 Task: Access Chrome's Developer Tools for inspecting and debugging web pages.
Action: Key pressed <Key.shift><Key.shift><Key.shift><Key.shift><Key.shift><Key.shift><Key.shift><Key.shift><Key.shift><Key.shift><Key.shift><Key.shift><Key.shift><Key.shift><Key.shift><Key.shift><Key.shift>ctrl+I
Screenshot: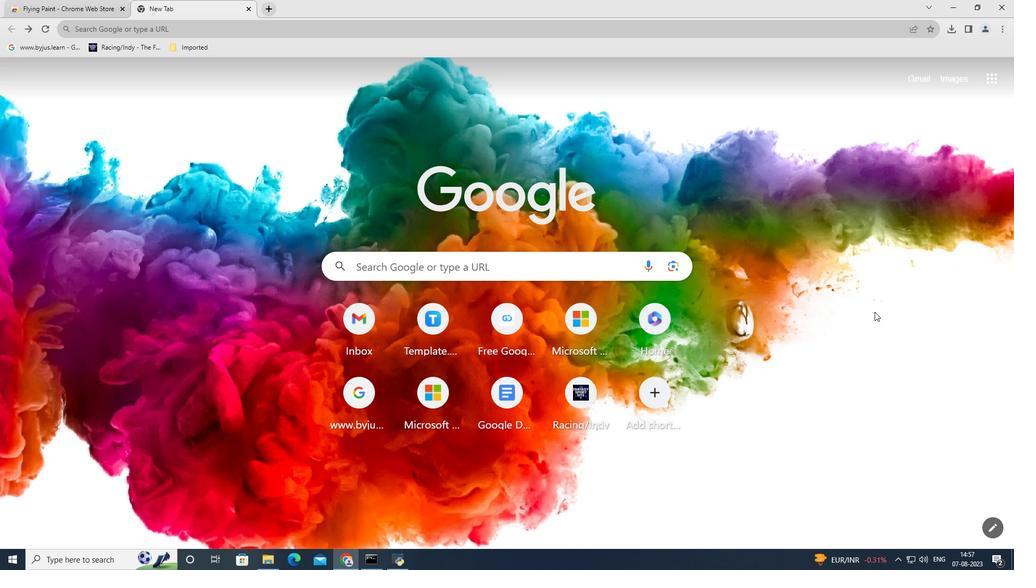 
Action: Mouse moved to (873, 290)
Screenshot: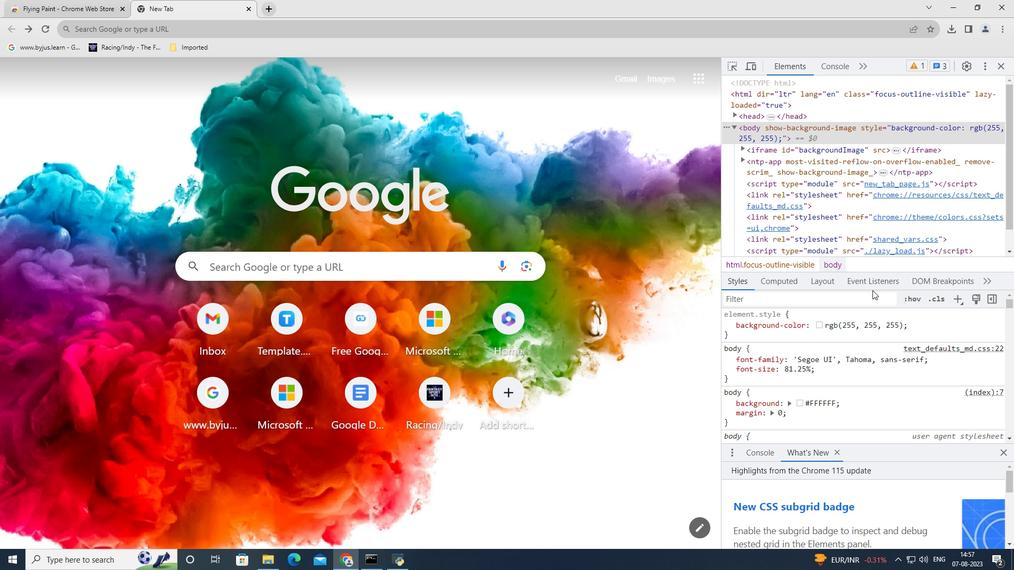 
Action: Mouse scrolled (873, 290) with delta (0, 0)
Screenshot: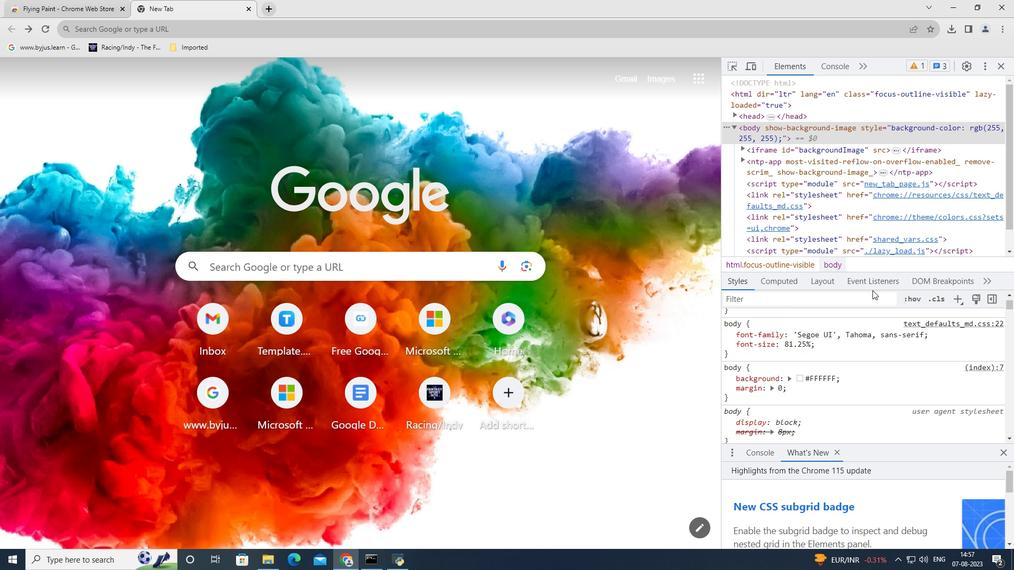 
Action: Mouse scrolled (873, 290) with delta (0, 0)
Screenshot: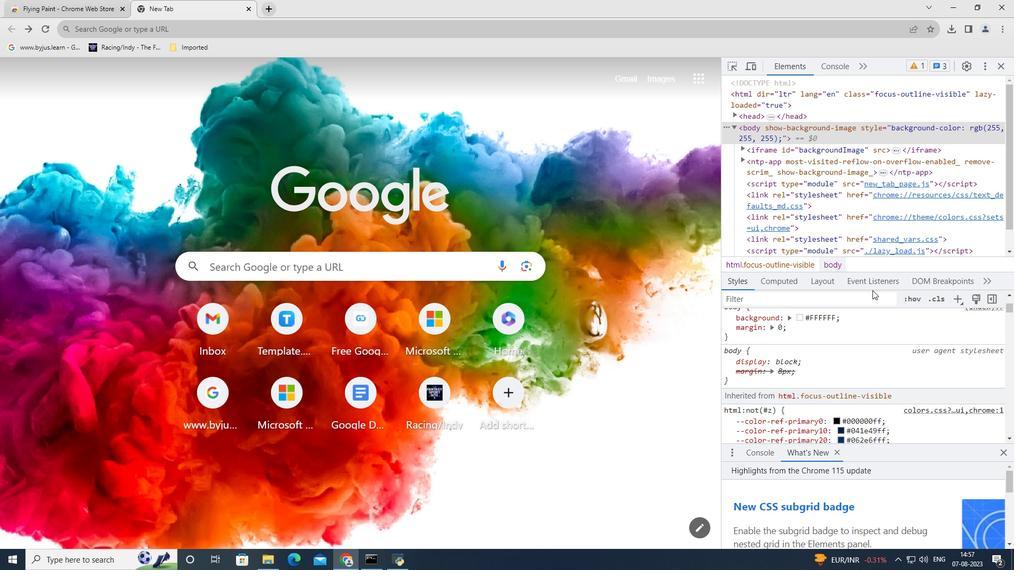 
Action: Mouse scrolled (873, 290) with delta (0, 0)
Screenshot: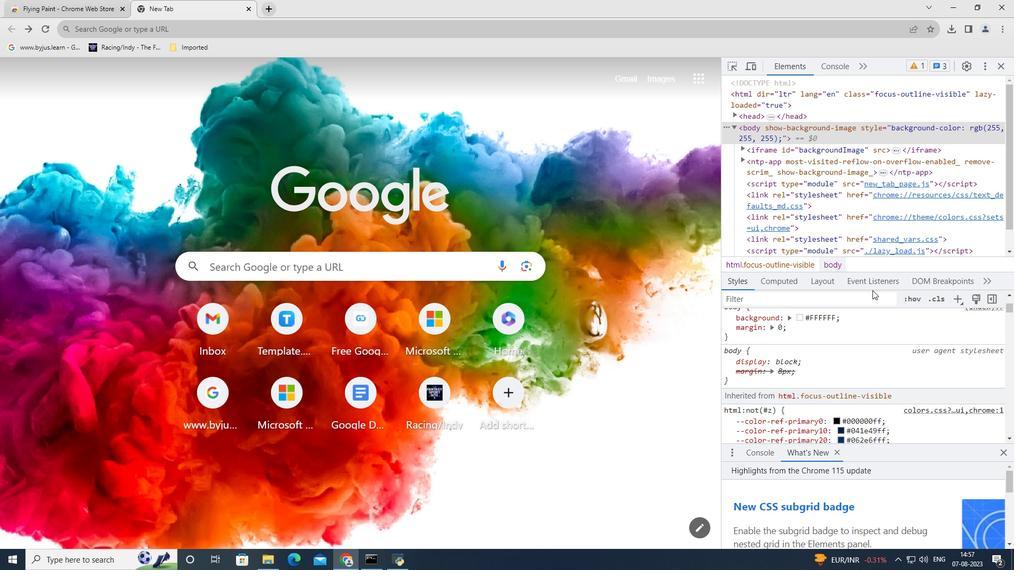 
Action: Mouse scrolled (873, 290) with delta (0, 0)
Screenshot: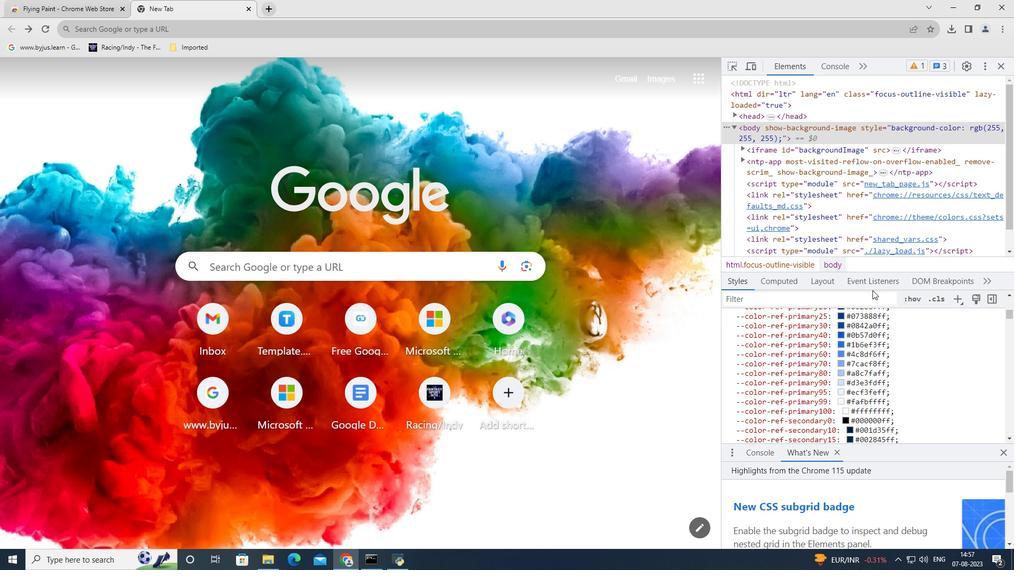 
Action: Mouse scrolled (873, 290) with delta (0, 0)
Screenshot: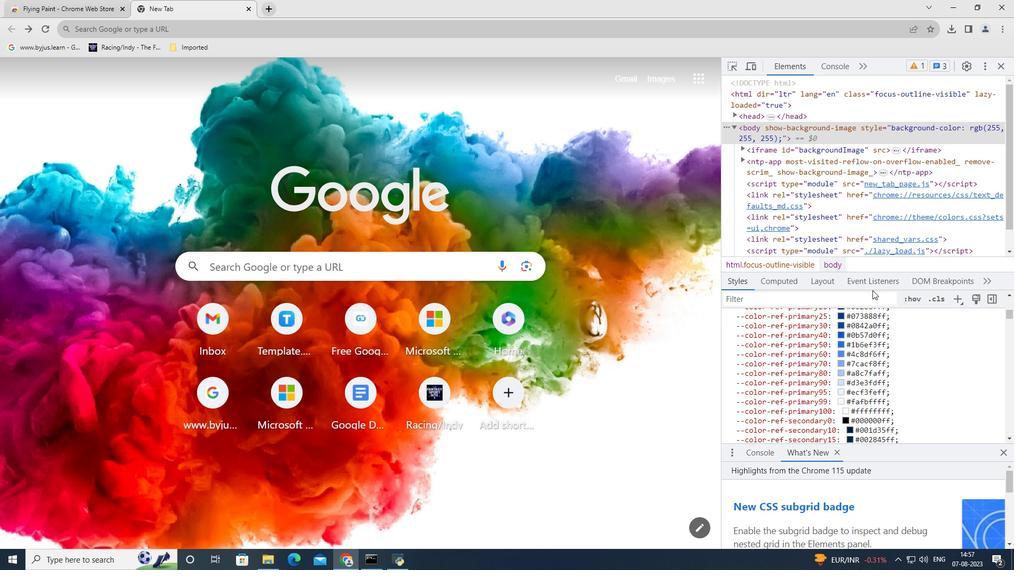 
Action: Mouse scrolled (873, 290) with delta (0, 0)
Screenshot: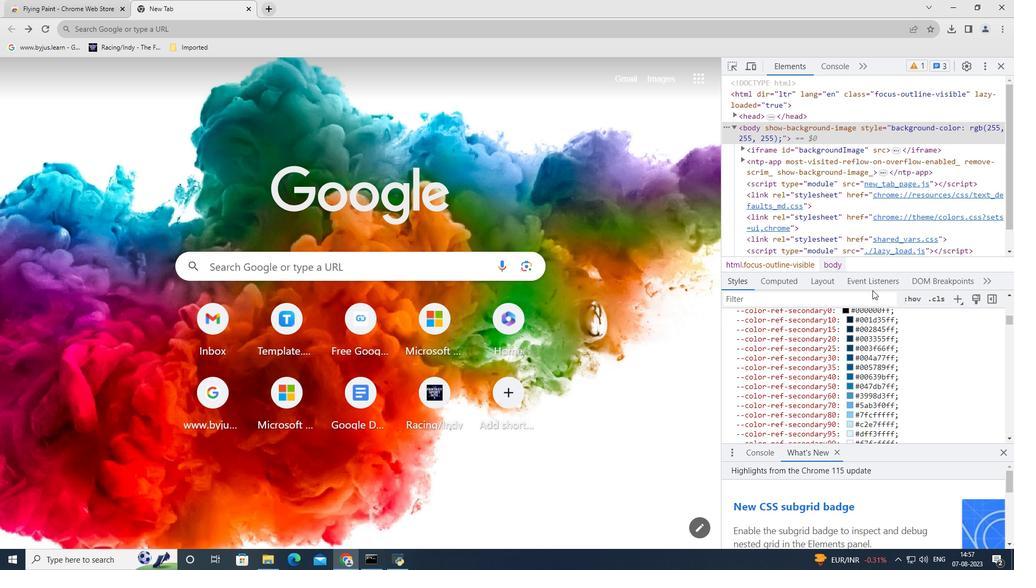 
Action: Mouse scrolled (873, 290) with delta (0, 0)
Screenshot: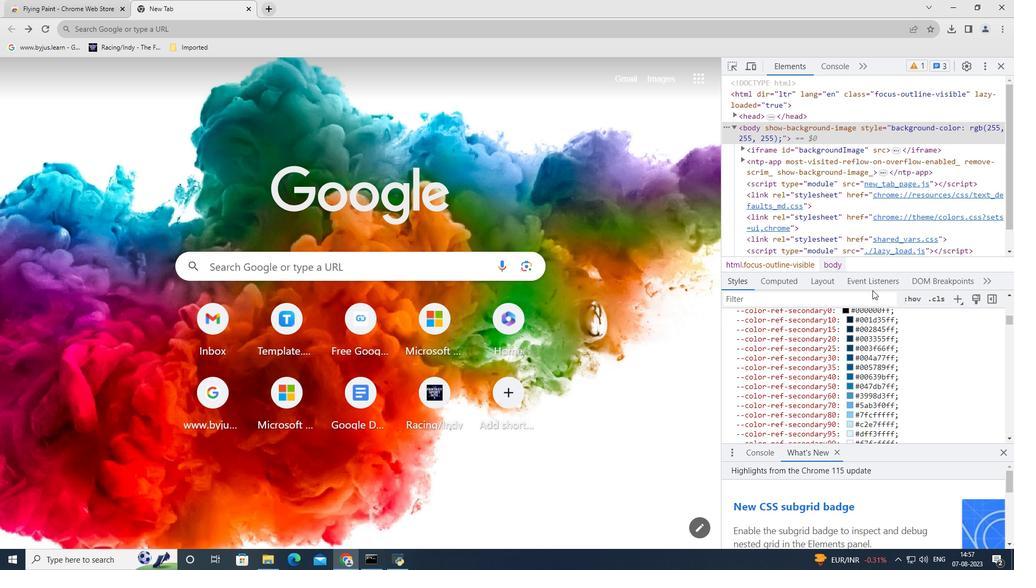 
Action: Mouse scrolled (873, 290) with delta (0, 0)
Screenshot: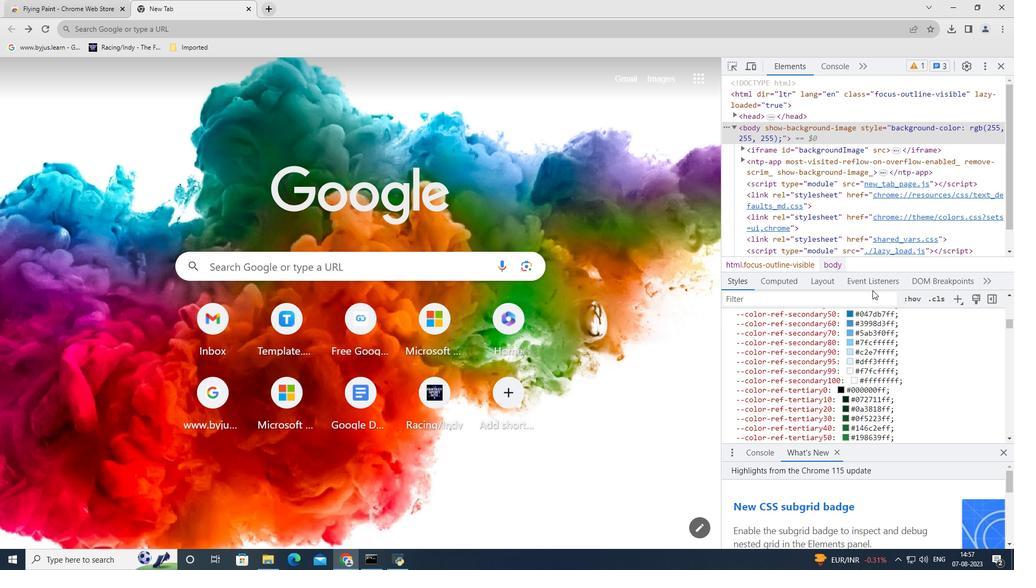 
Action: Mouse scrolled (873, 290) with delta (0, 0)
Screenshot: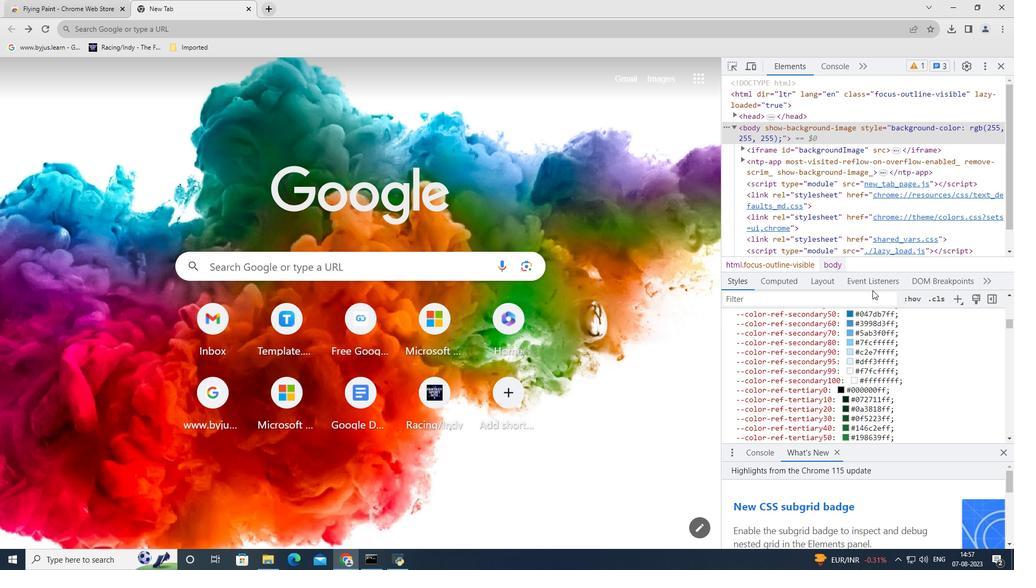 
Action: Mouse scrolled (873, 290) with delta (0, 0)
Screenshot: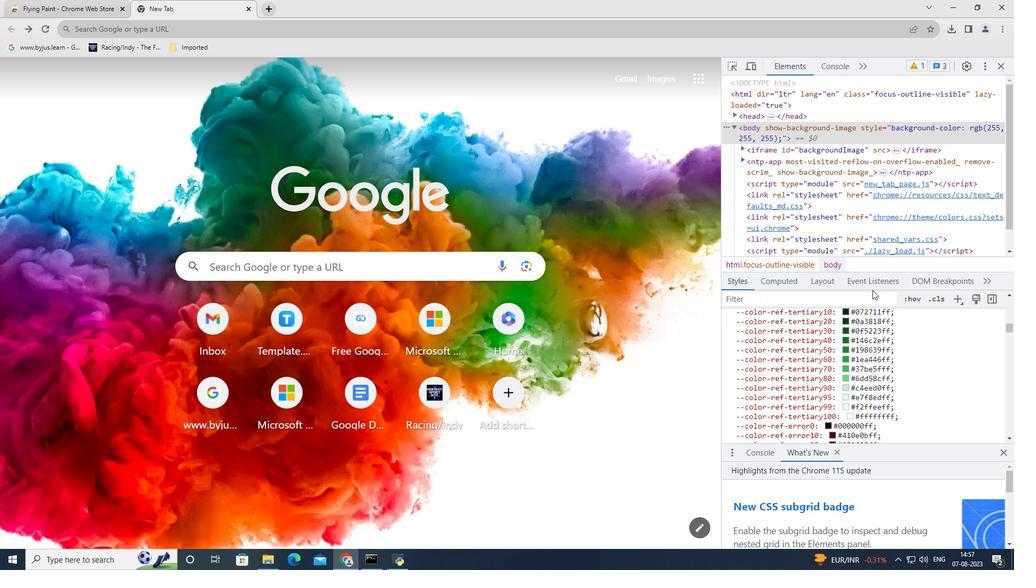 
Action: Mouse scrolled (873, 290) with delta (0, 0)
Screenshot: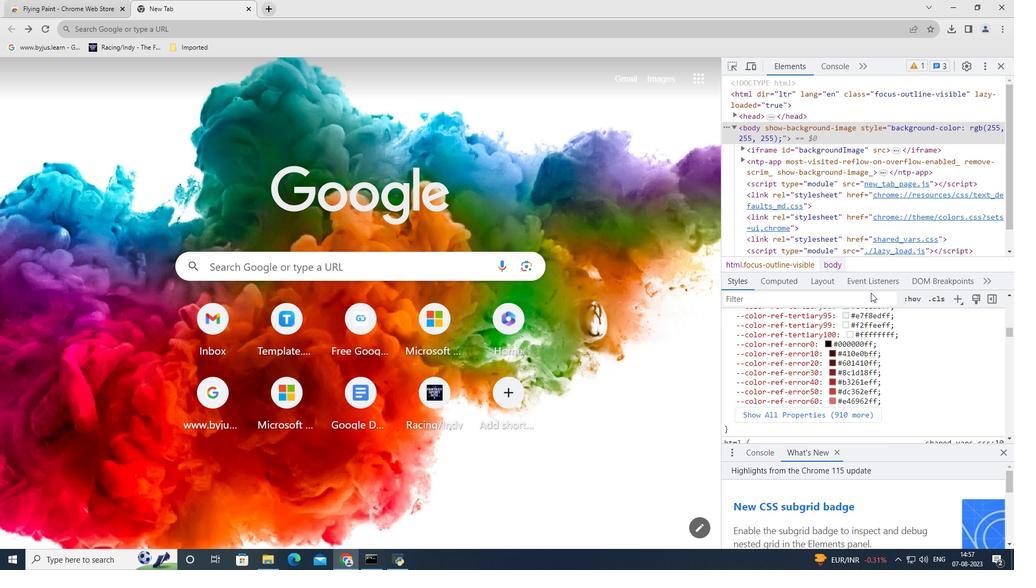 
Action: Mouse moved to (759, 445)
Screenshot: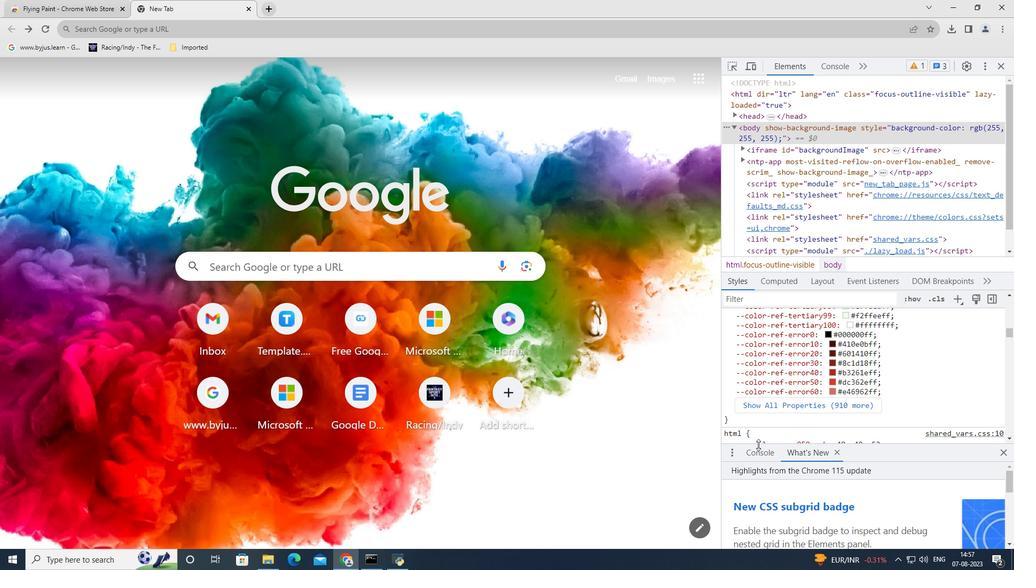 
Action: Mouse pressed left at (759, 445)
Screenshot: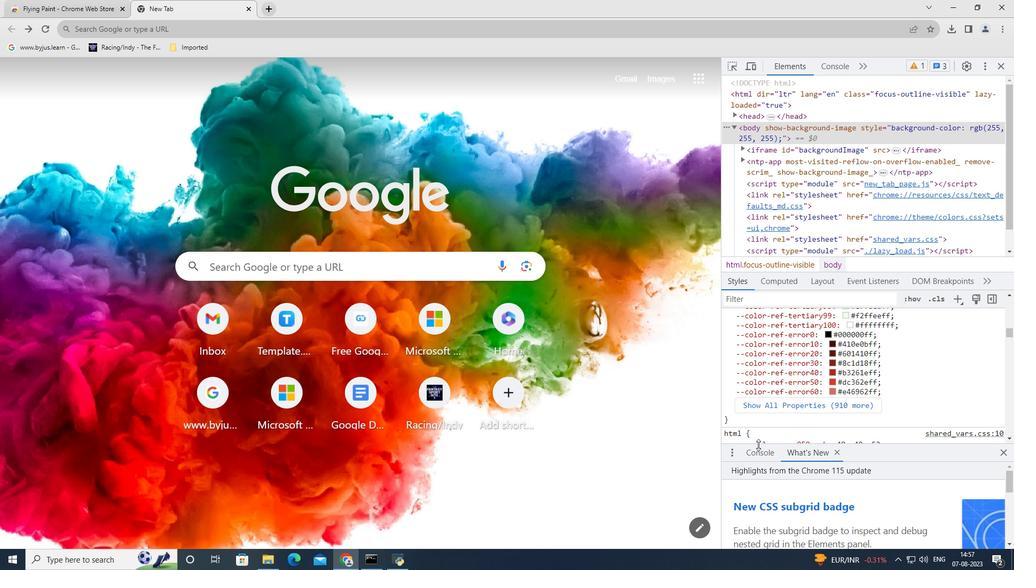
Action: Mouse moved to (758, 455)
Screenshot: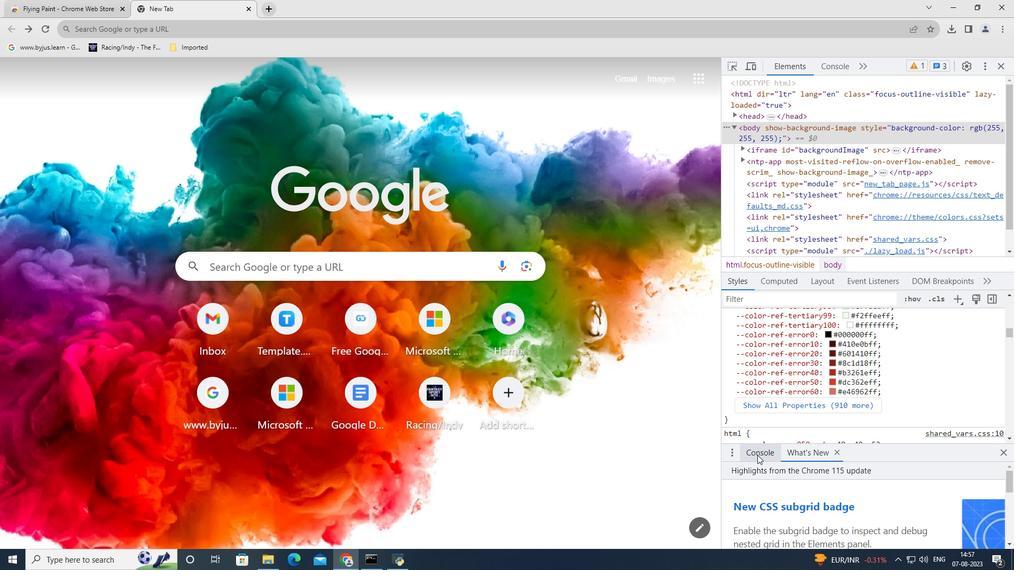 
Action: Mouse pressed left at (758, 455)
Screenshot: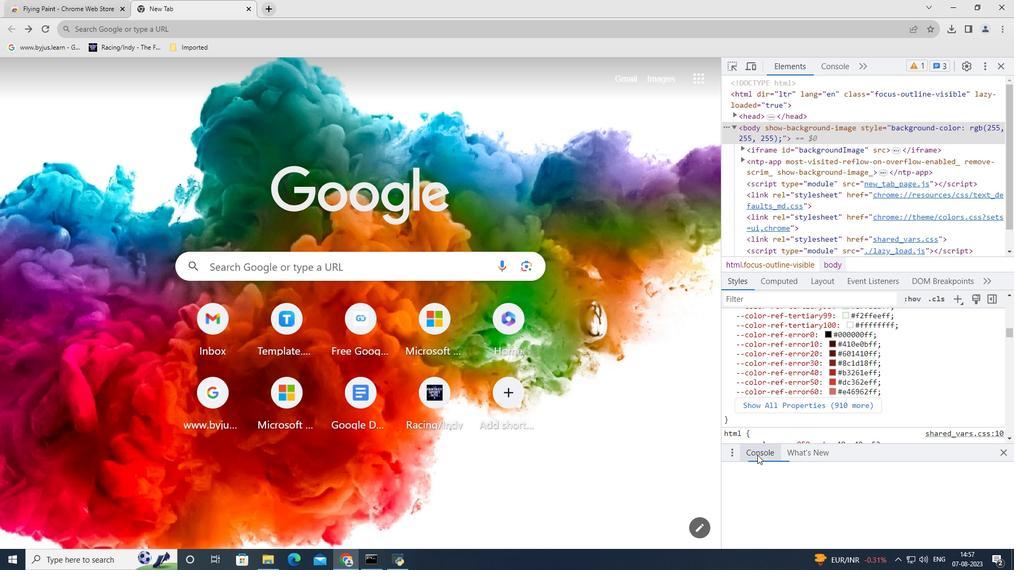 
Action: Mouse moved to (767, 432)
Screenshot: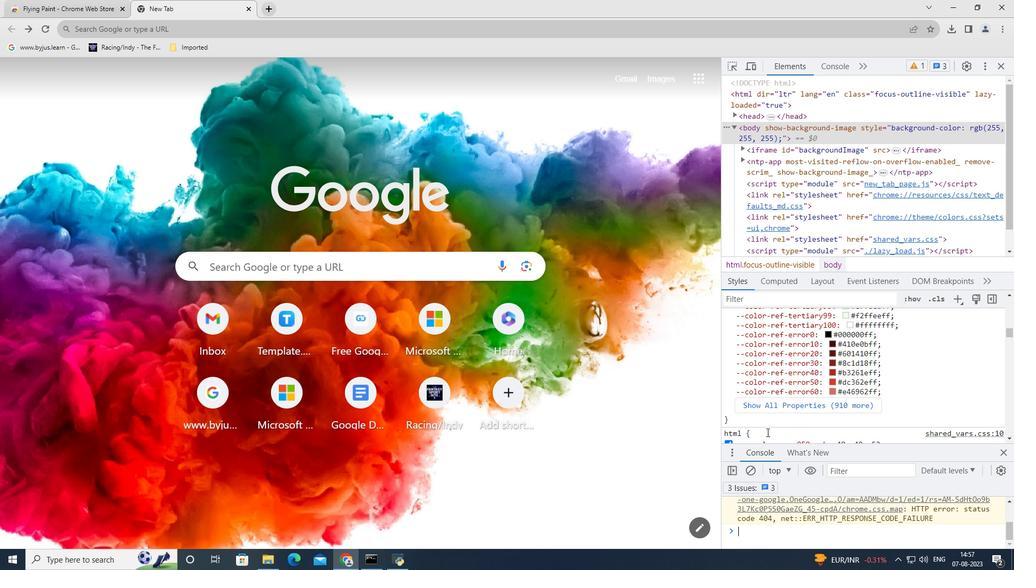 
Action: Mouse scrolled (767, 433) with delta (0, 0)
Screenshot: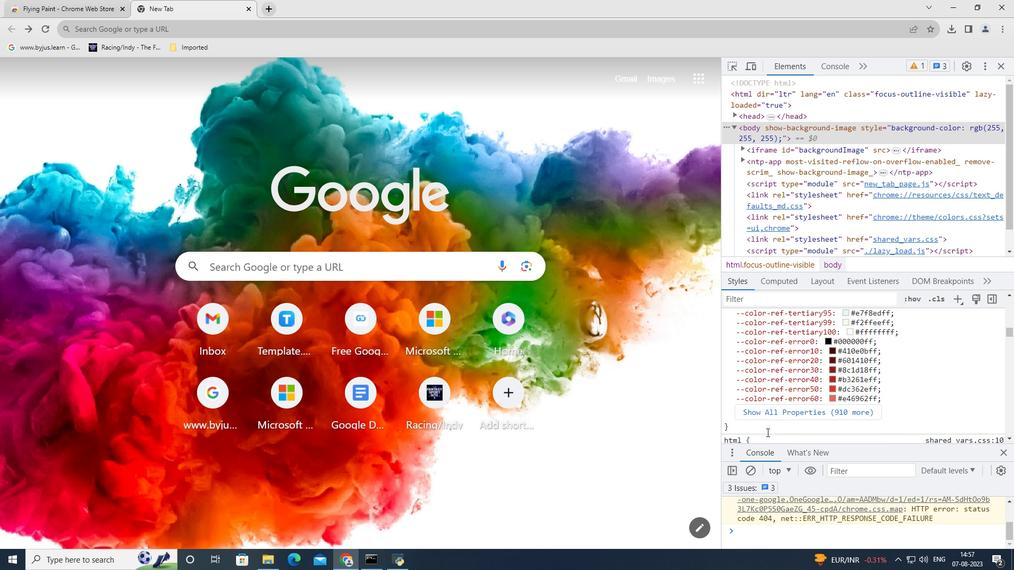 
Action: Mouse scrolled (767, 433) with delta (0, 0)
Screenshot: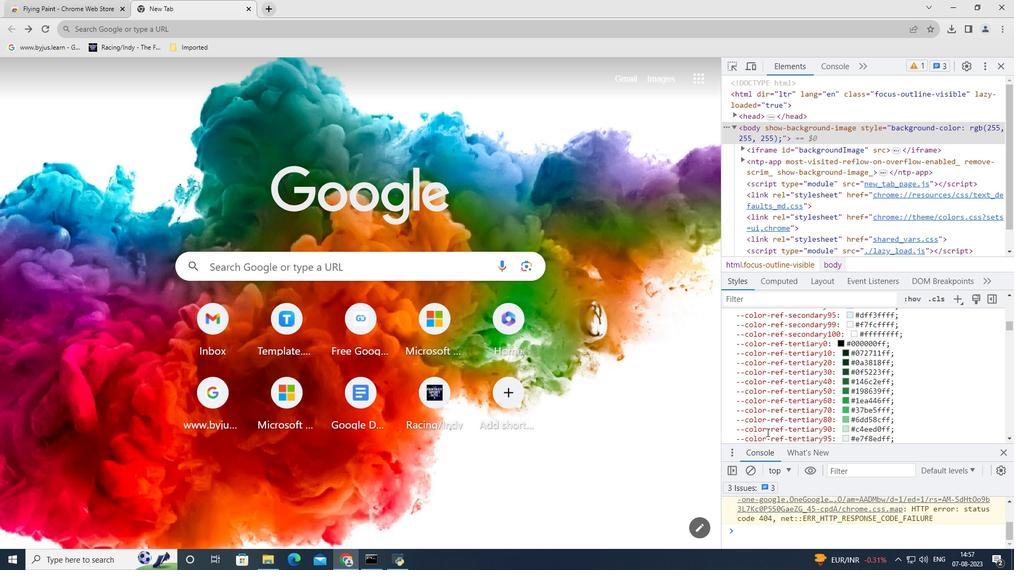 
Action: Mouse scrolled (767, 433) with delta (0, 0)
Screenshot: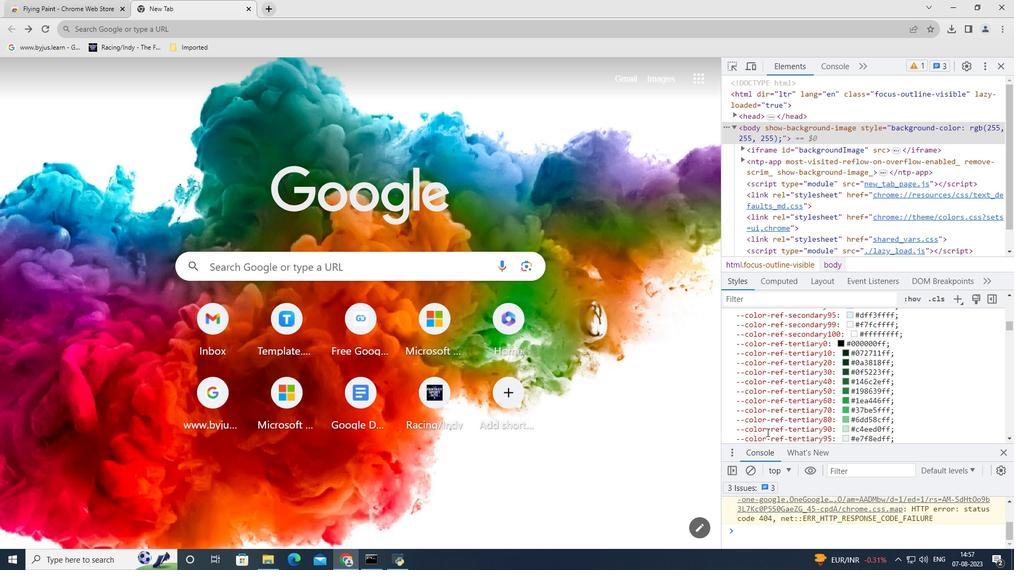 
Action: Mouse scrolled (767, 433) with delta (0, 0)
Screenshot: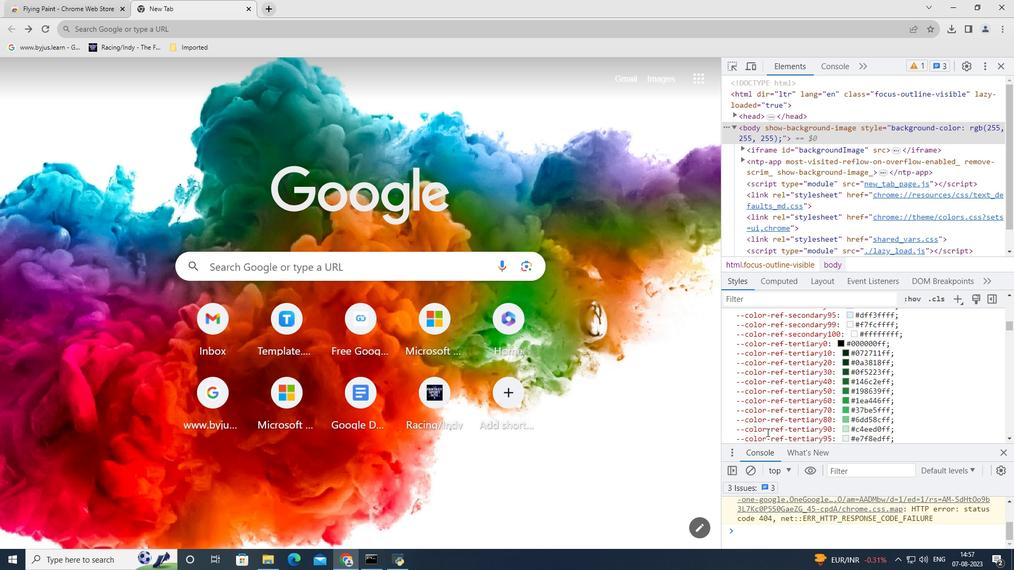 
Action: Mouse scrolled (767, 433) with delta (0, 0)
Screenshot: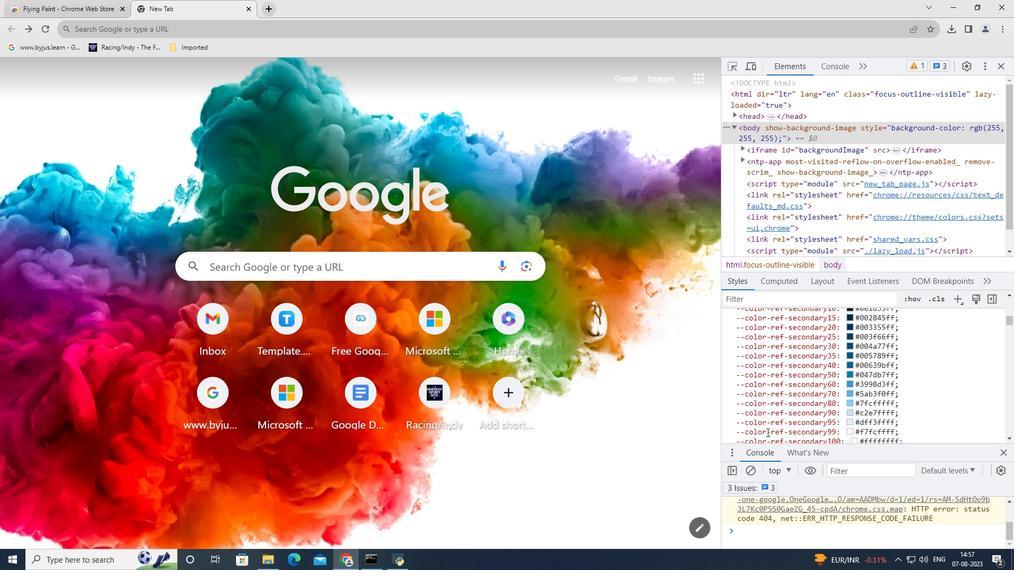 
Action: Mouse scrolled (767, 433) with delta (0, 0)
Screenshot: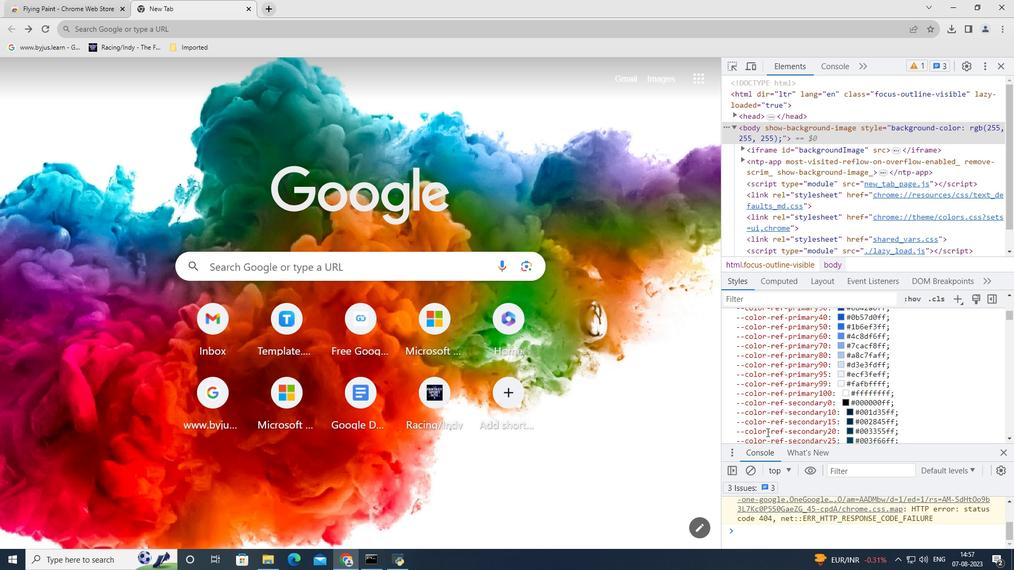 
Action: Mouse scrolled (767, 433) with delta (0, 0)
Screenshot: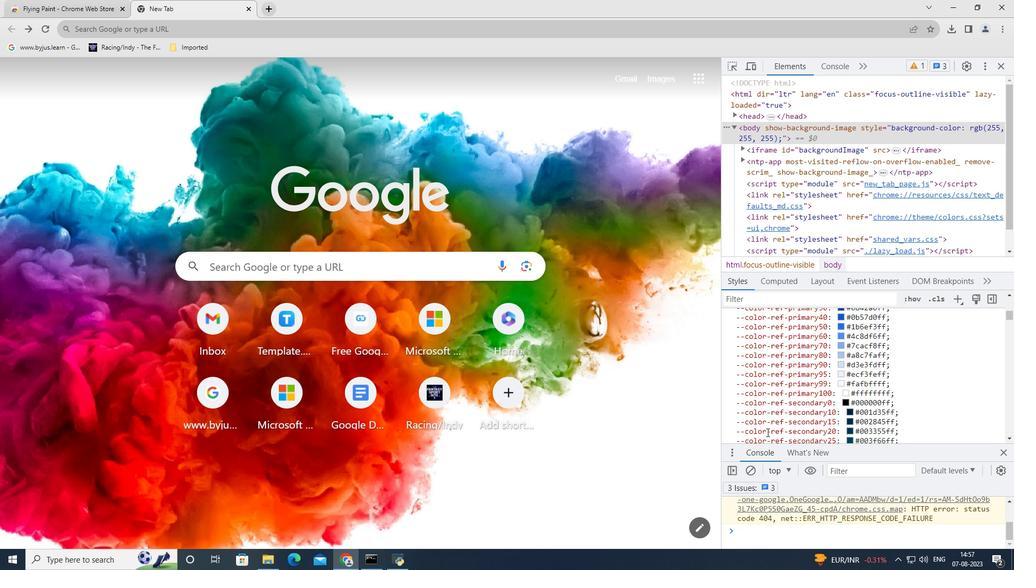 
Action: Mouse scrolled (767, 433) with delta (0, 0)
Screenshot: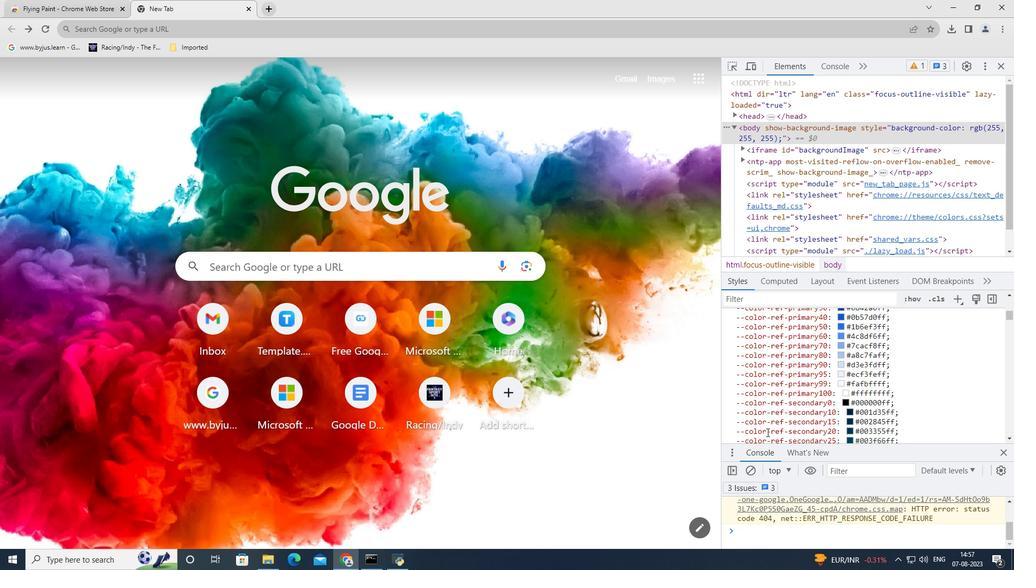 
Action: Mouse scrolled (767, 433) with delta (0, 0)
Screenshot: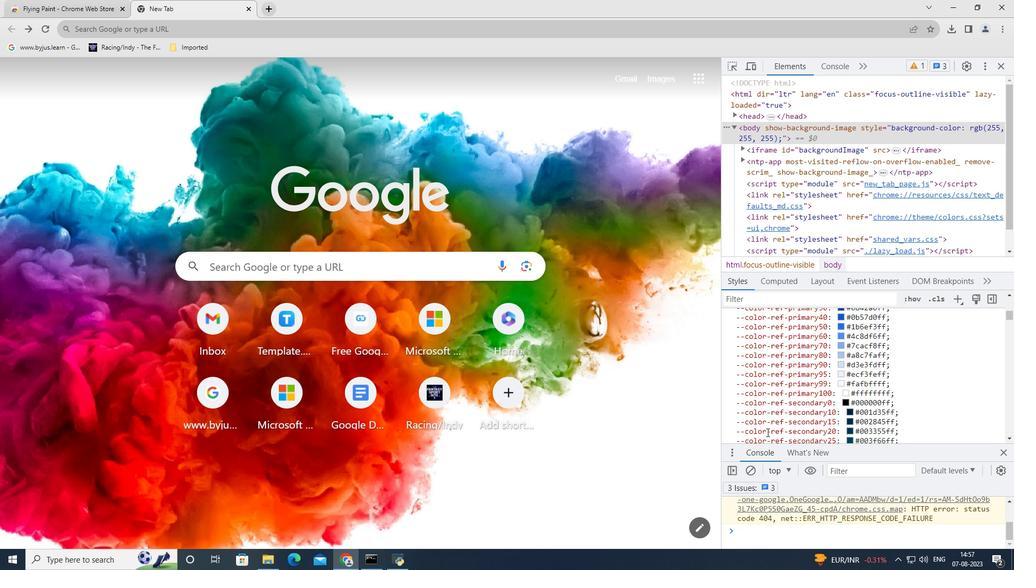 
Action: Mouse scrolled (767, 433) with delta (0, 0)
Screenshot: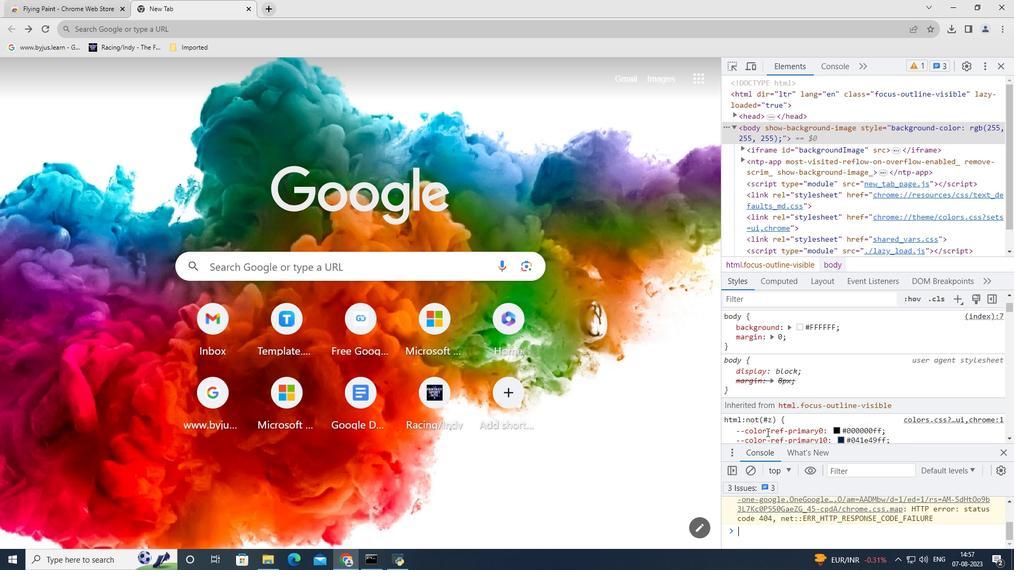 
Action: Mouse scrolled (767, 433) with delta (0, 0)
Screenshot: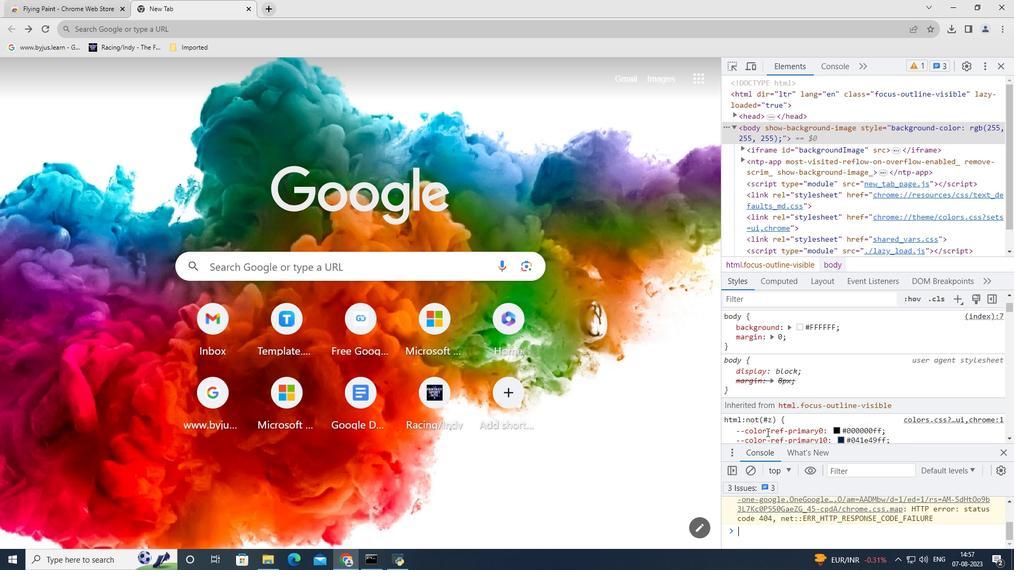 
Action: Mouse scrolled (767, 433) with delta (0, 0)
Screenshot: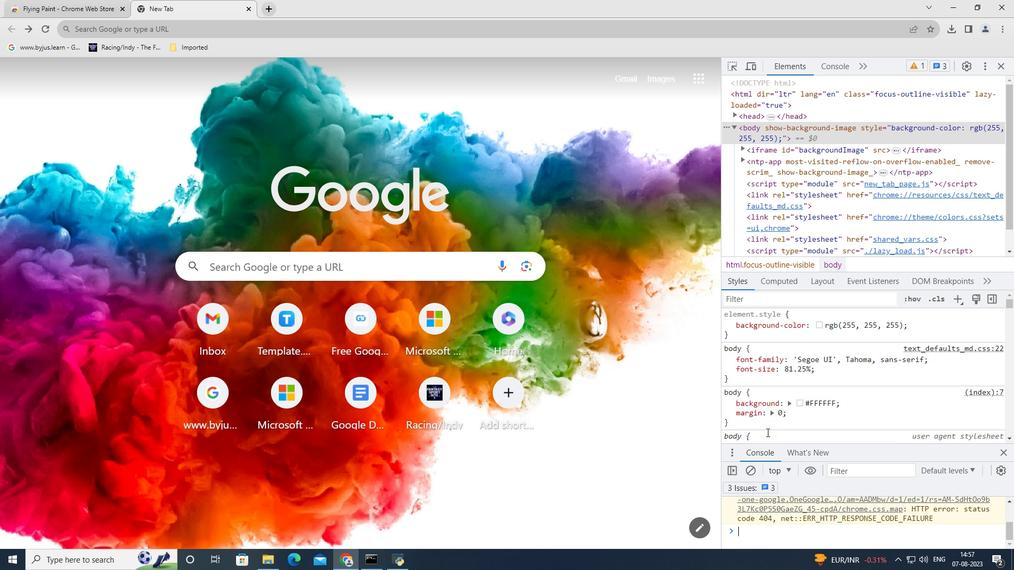 
Action: Mouse moved to (778, 382)
Screenshot: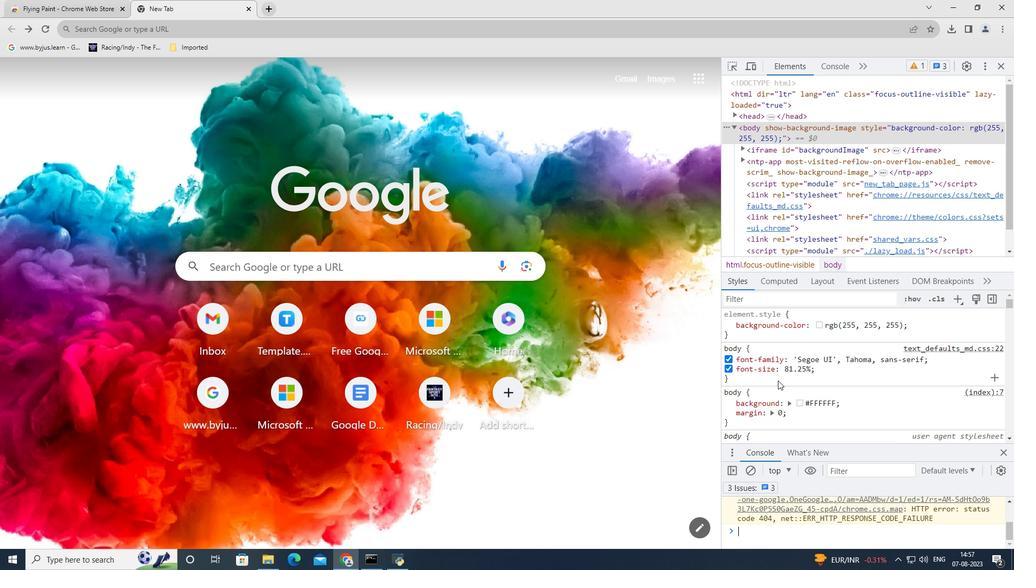 
Action: Mouse scrolled (778, 383) with delta (0, 0)
Screenshot: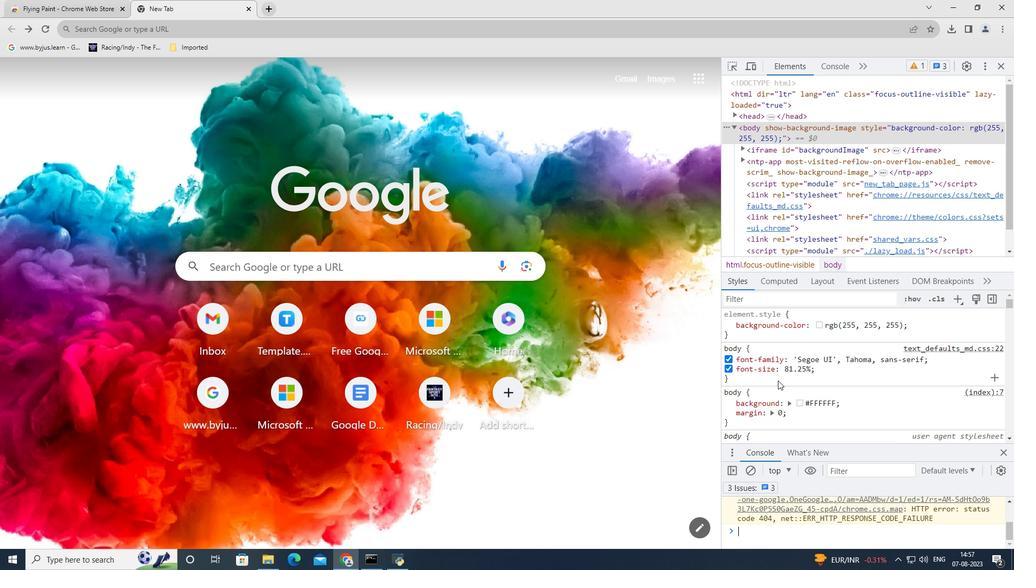 
Action: Mouse moved to (778, 381)
Screenshot: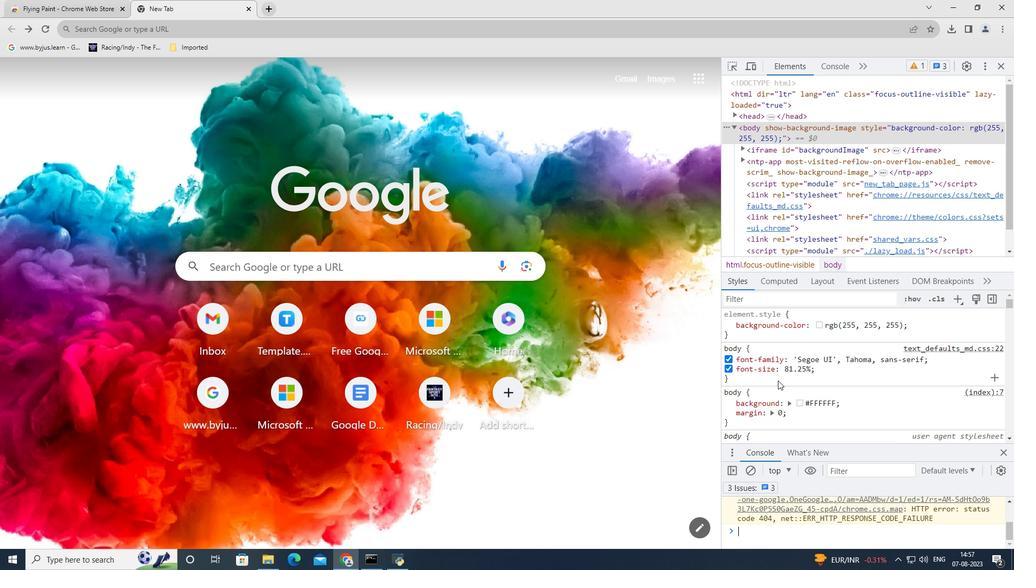 
Action: Mouse scrolled (778, 381) with delta (0, 0)
Screenshot: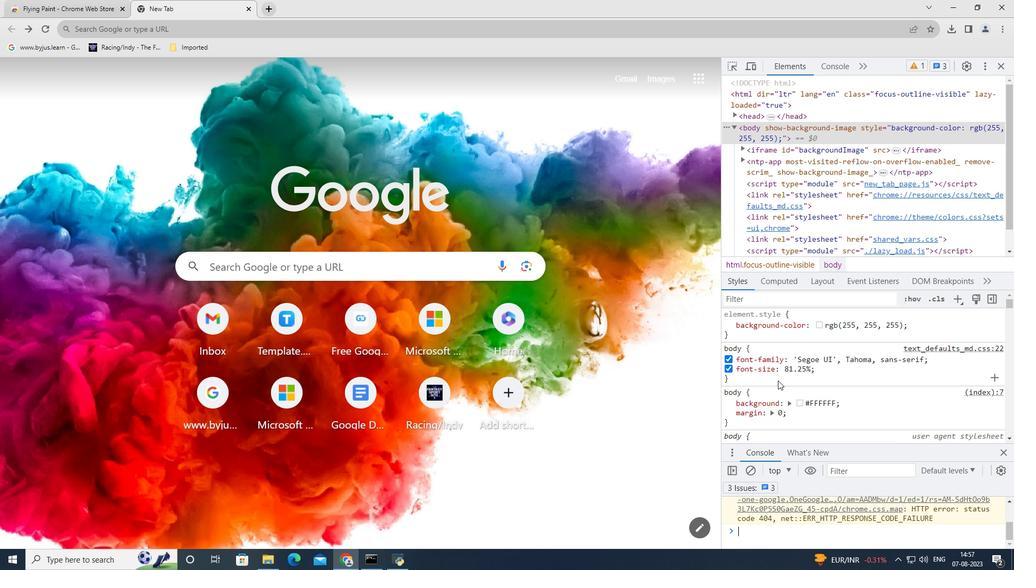 
Action: Mouse scrolled (778, 381) with delta (0, 0)
Screenshot: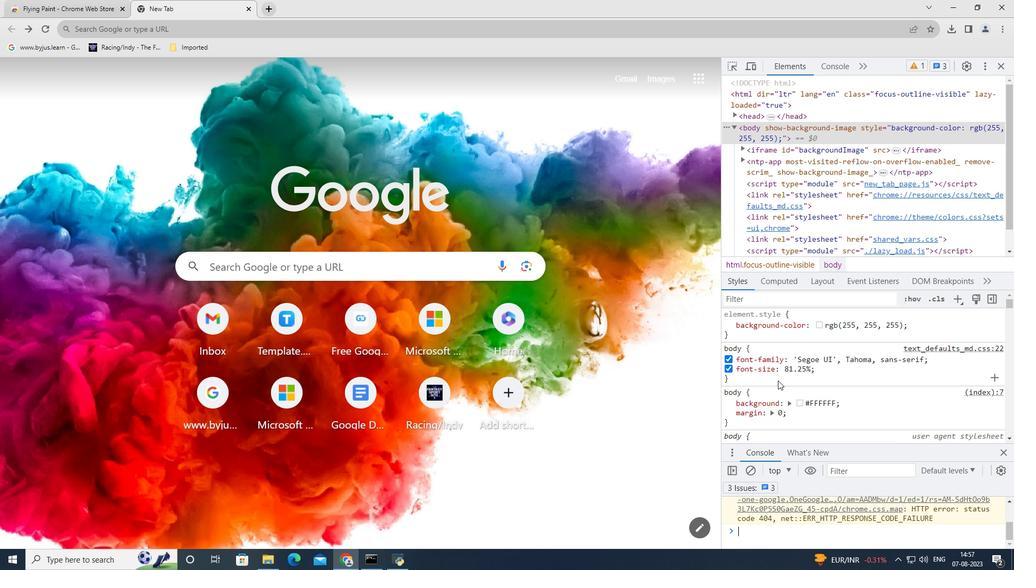 
Action: Mouse scrolled (778, 381) with delta (0, 0)
Screenshot: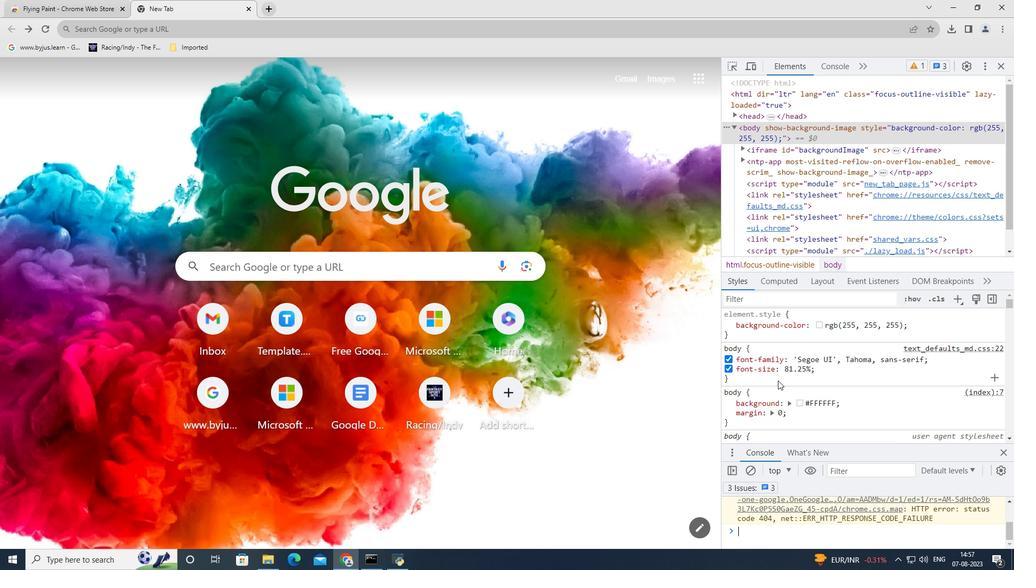 
Action: Mouse moved to (778, 381)
Screenshot: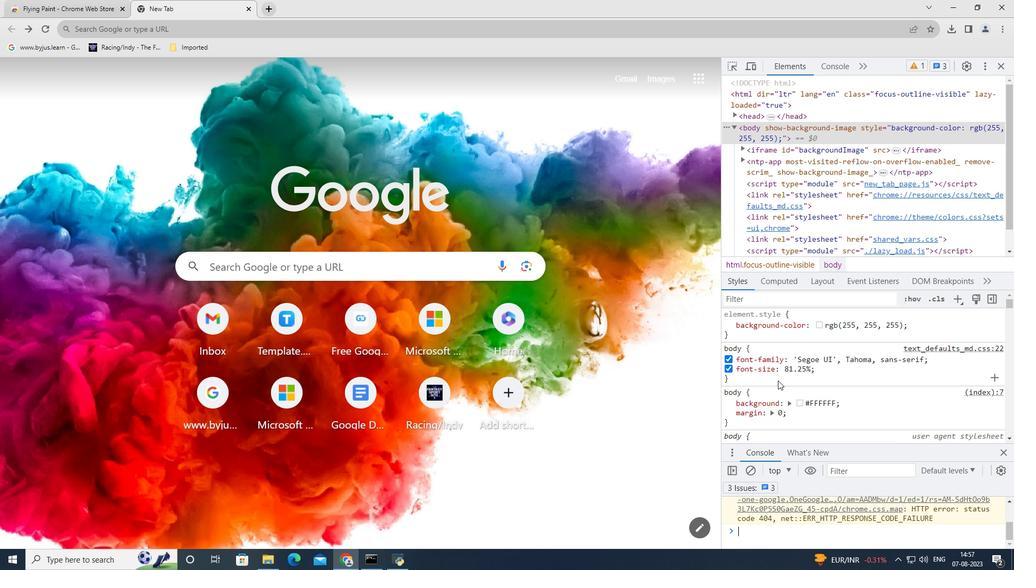 
Action: Mouse scrolled (778, 381) with delta (0, 0)
Screenshot: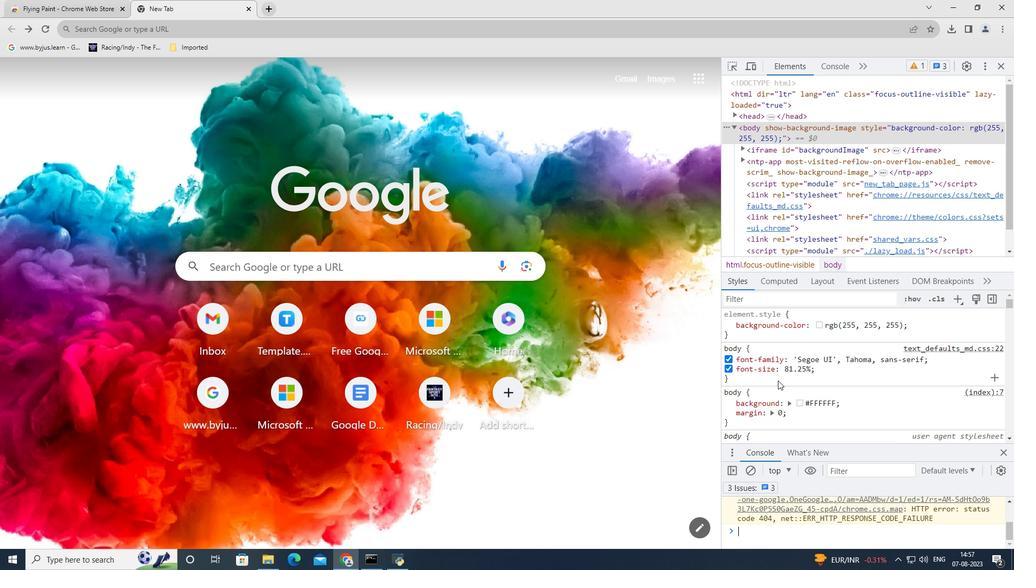 
Action: Mouse scrolled (778, 381) with delta (0, 0)
Screenshot: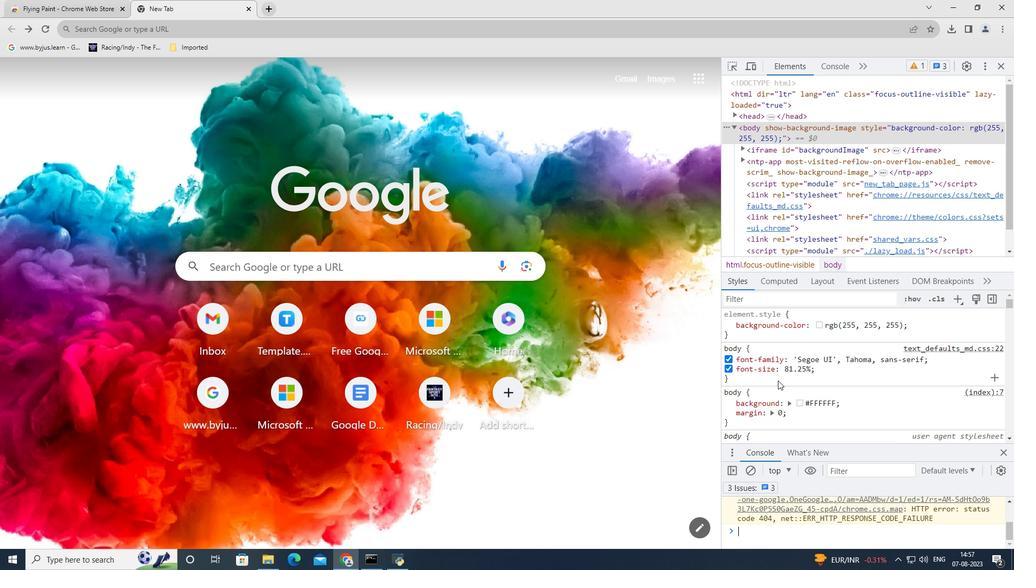 
Action: Mouse scrolled (778, 381) with delta (0, 0)
Screenshot: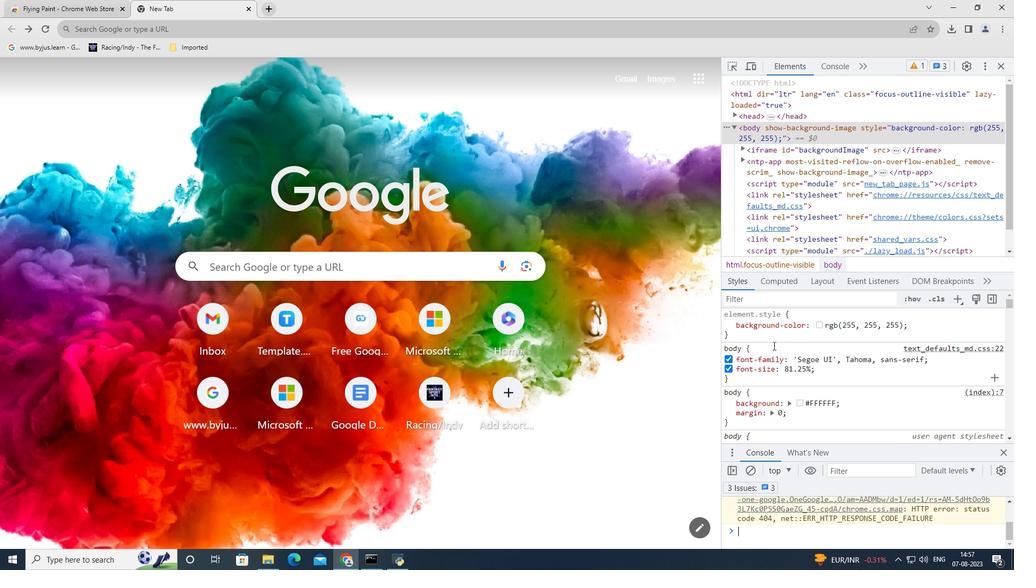 
Action: Mouse moved to (770, 298)
Screenshot: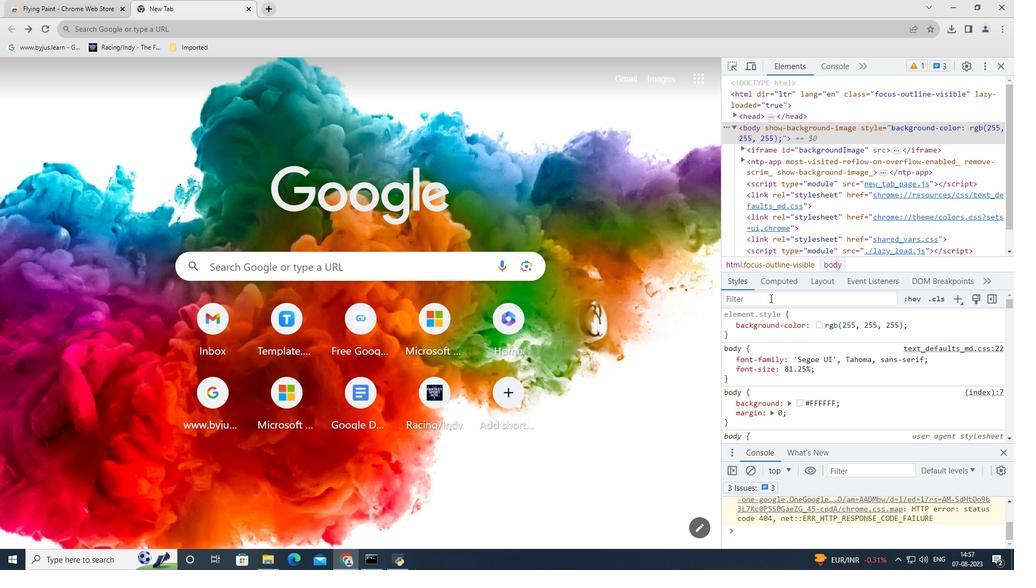 
Action: Mouse scrolled (770, 299) with delta (0, 0)
Screenshot: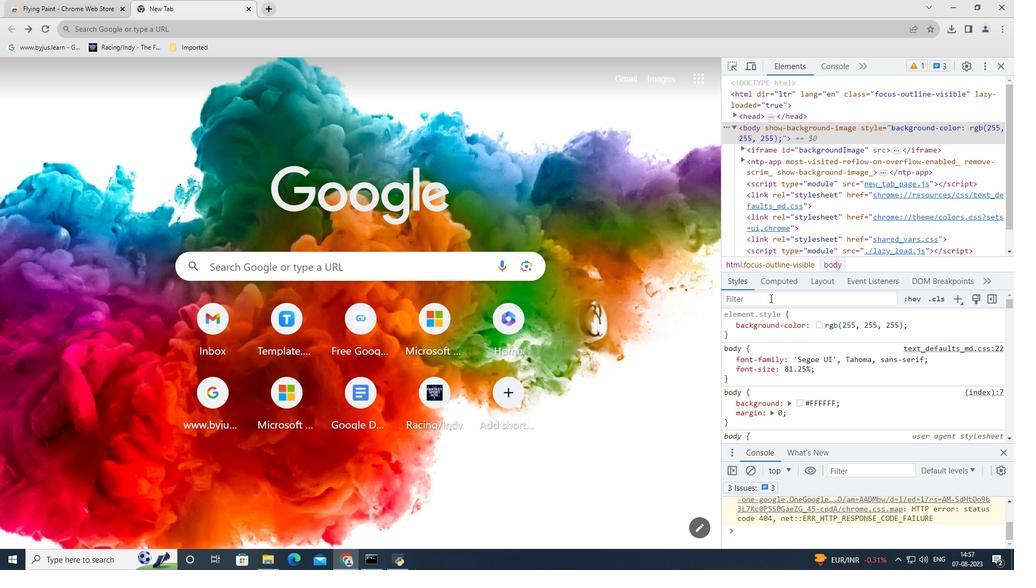 
Action: Mouse scrolled (770, 299) with delta (0, 0)
Screenshot: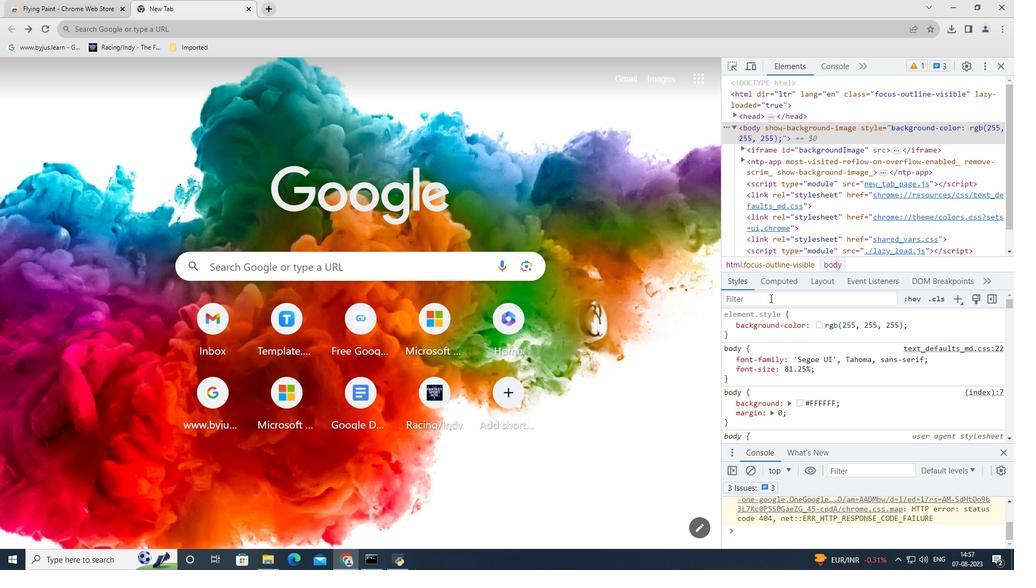 
Action: Mouse scrolled (770, 299) with delta (0, 0)
Screenshot: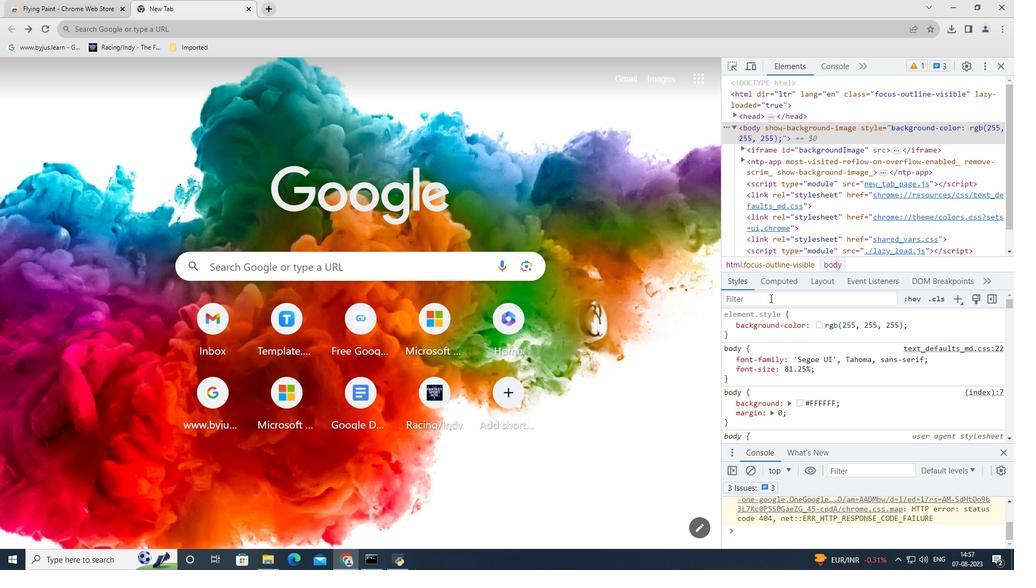 
Action: Mouse moved to (770, 297)
Screenshot: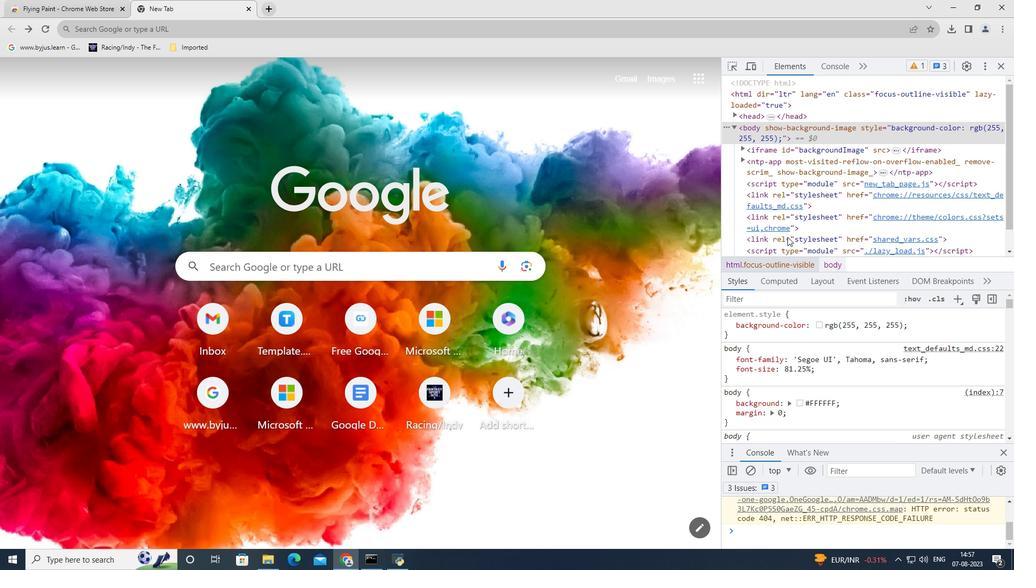 
Action: Mouse scrolled (770, 299) with delta (0, 0)
Screenshot: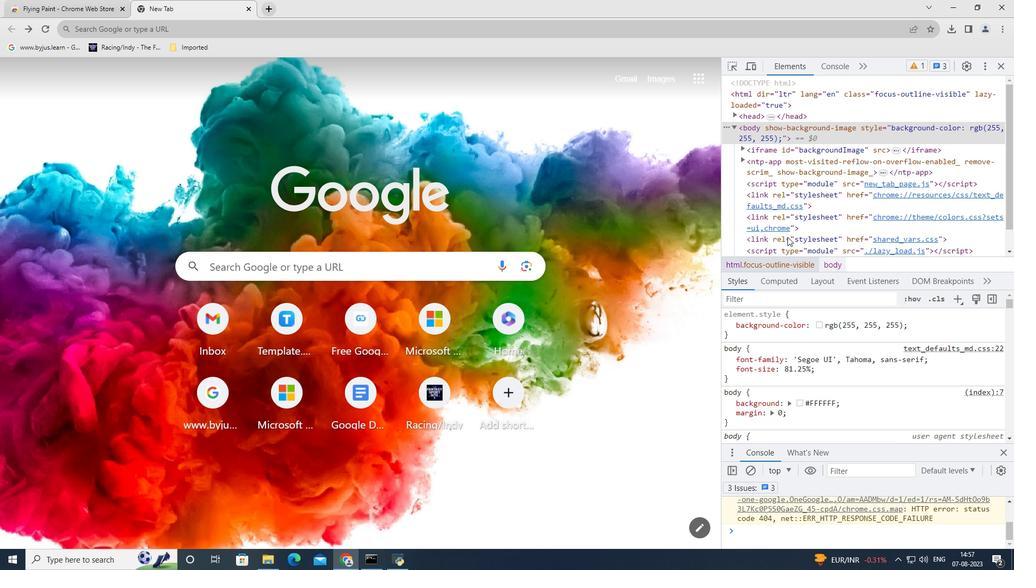 
Action: Mouse moved to (750, 69)
Screenshot: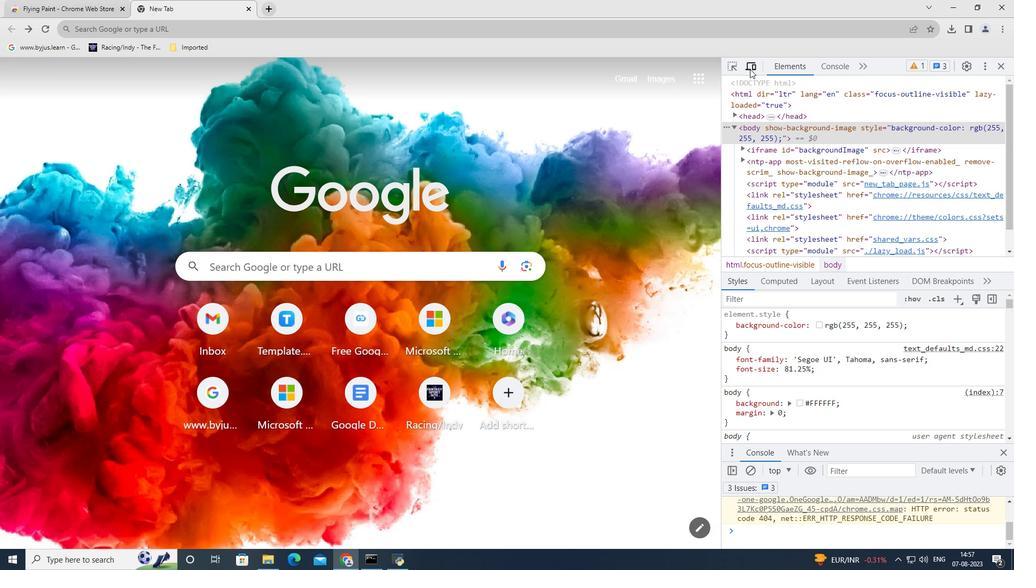 
Action: Mouse pressed left at (750, 69)
Screenshot: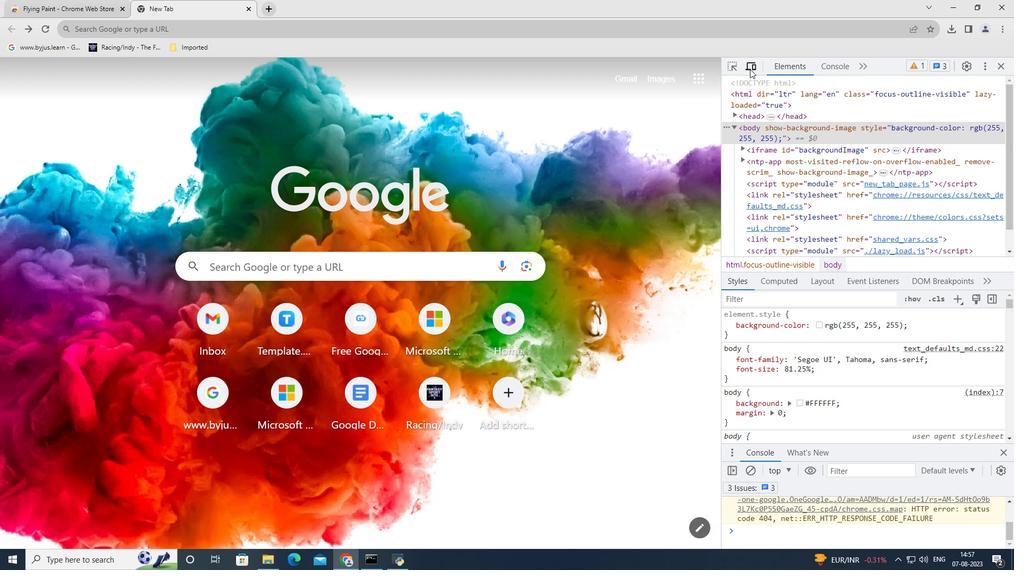 
Action: Mouse moved to (735, 68)
Screenshot: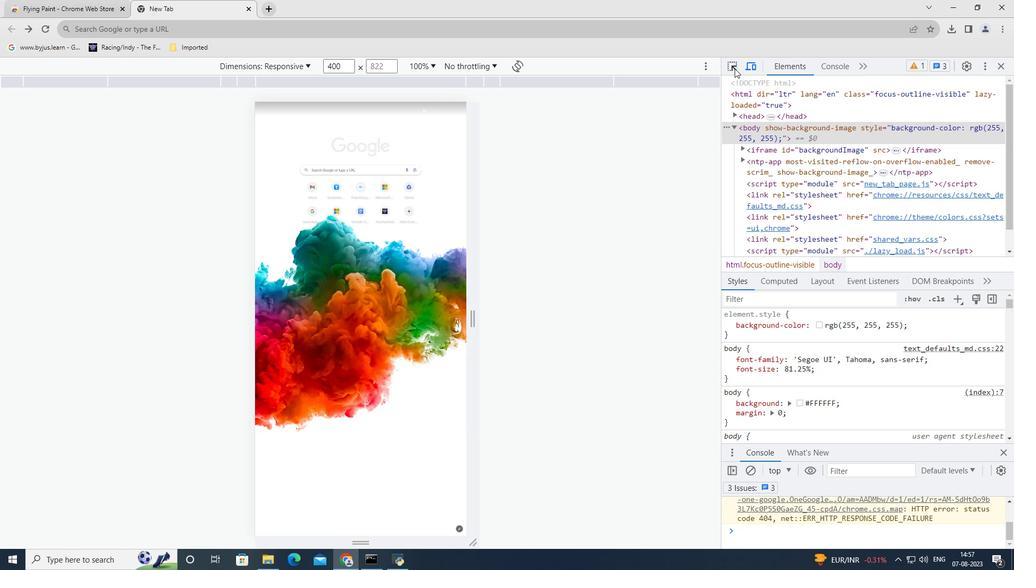 
Action: Mouse pressed left at (735, 68)
Screenshot: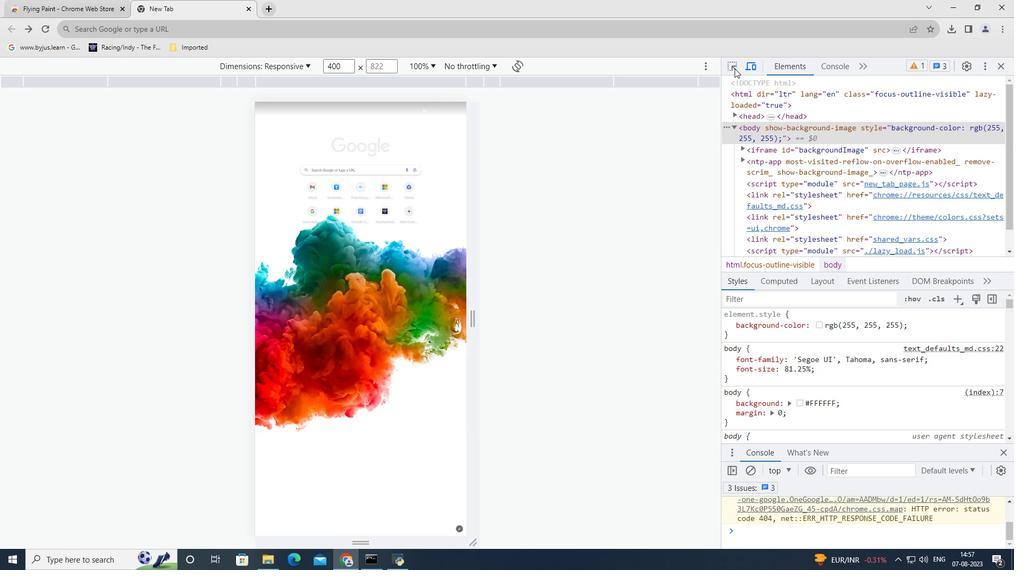 
Action: Mouse moved to (748, 66)
Screenshot: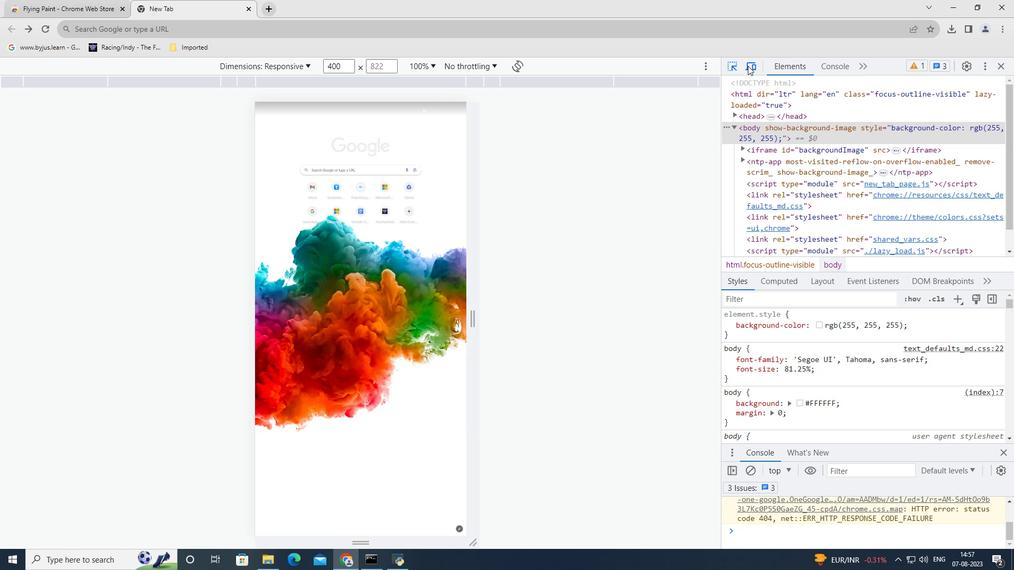 
Action: Mouse pressed left at (748, 66)
Screenshot: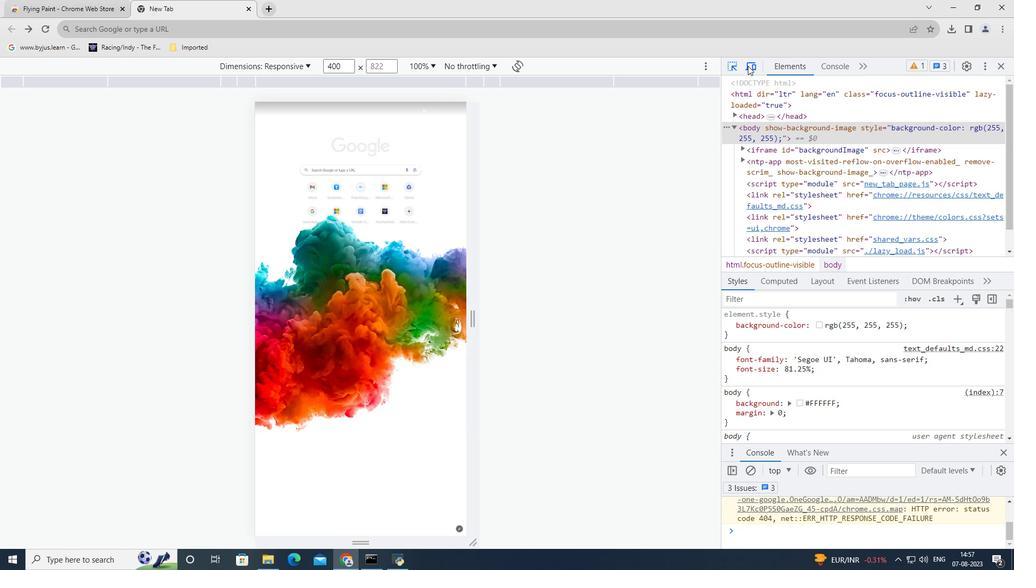 
Action: Mouse moved to (847, 65)
Screenshot: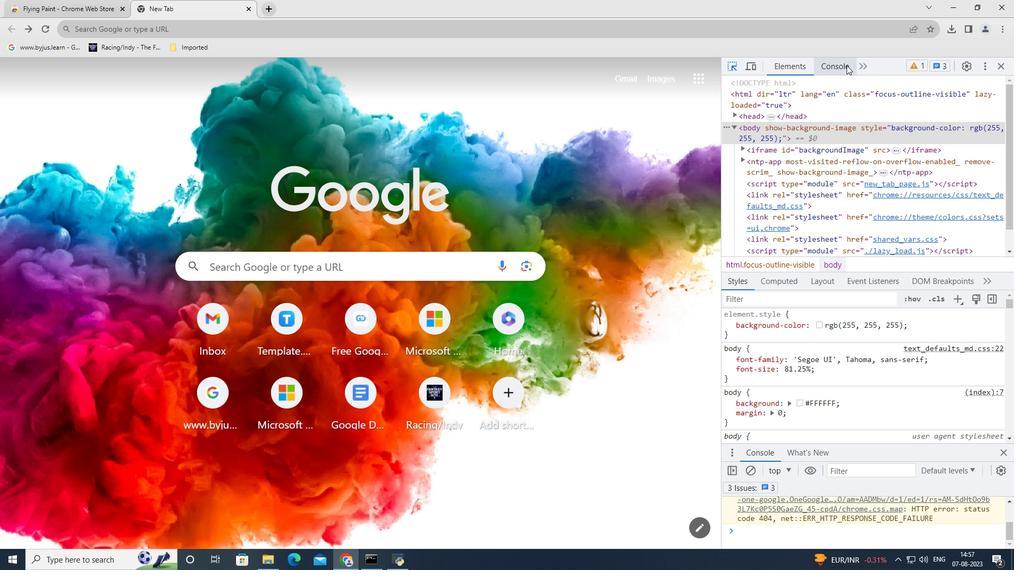 
Action: Mouse pressed left at (847, 65)
Screenshot: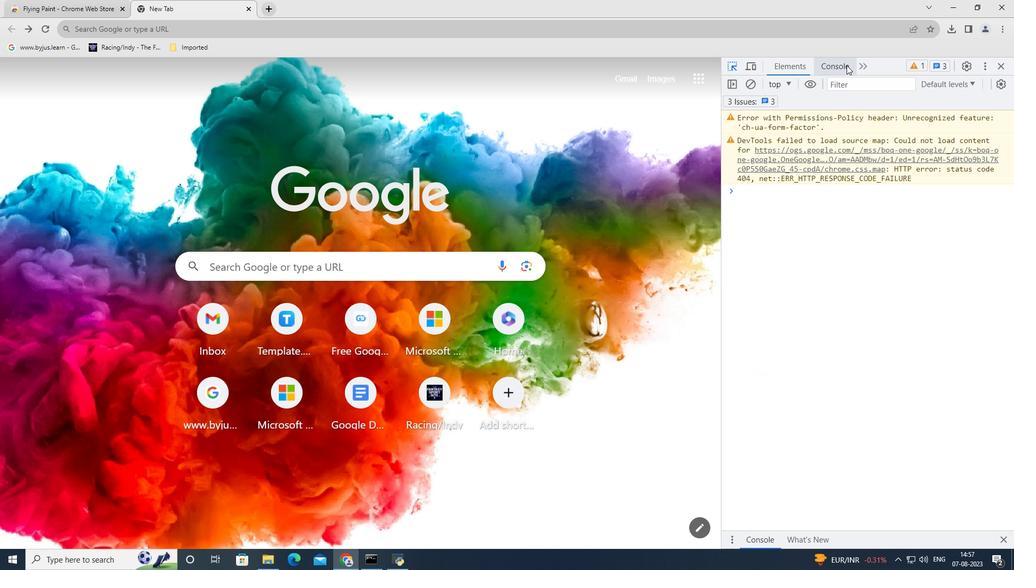 
Action: Mouse moved to (860, 65)
Screenshot: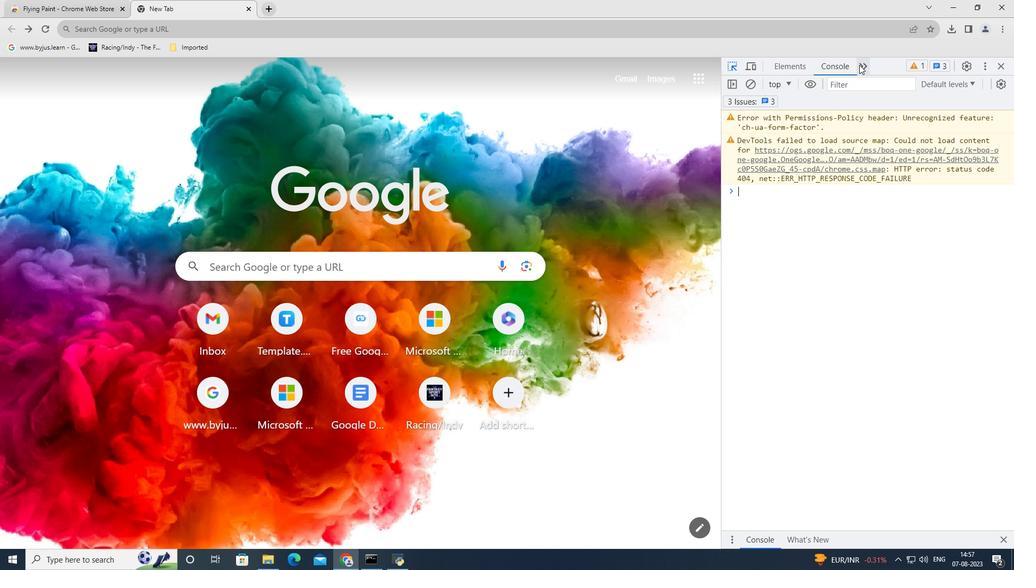 
Action: Mouse pressed left at (860, 65)
Screenshot: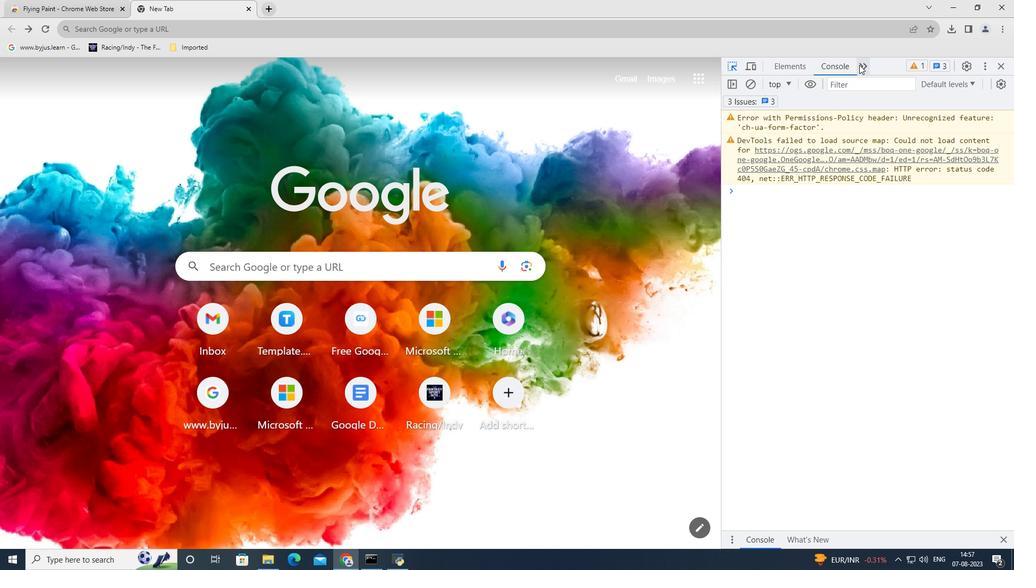 
Action: Mouse moved to (882, 195)
Screenshot: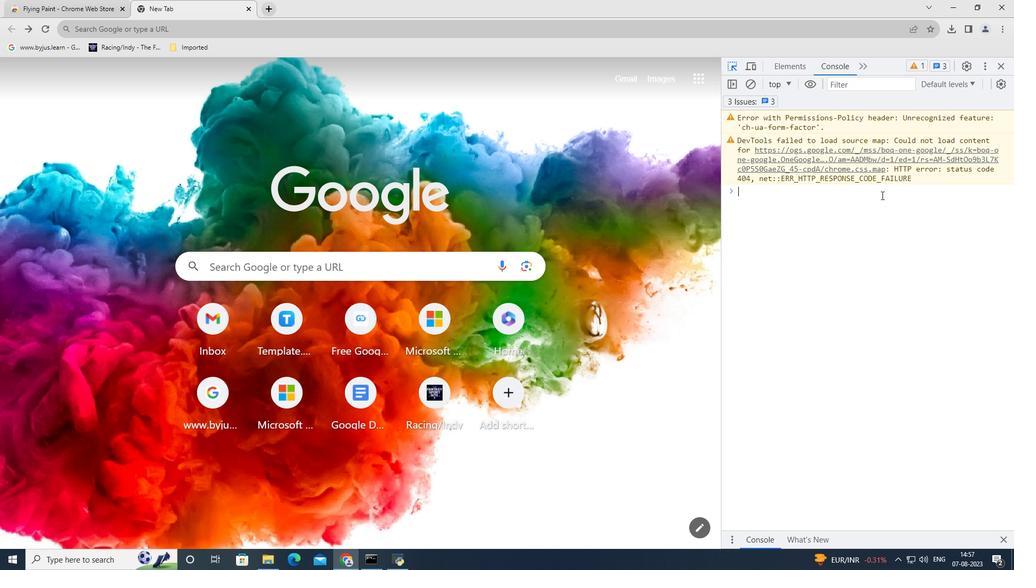 
Action: Mouse pressed left at (882, 195)
Screenshot: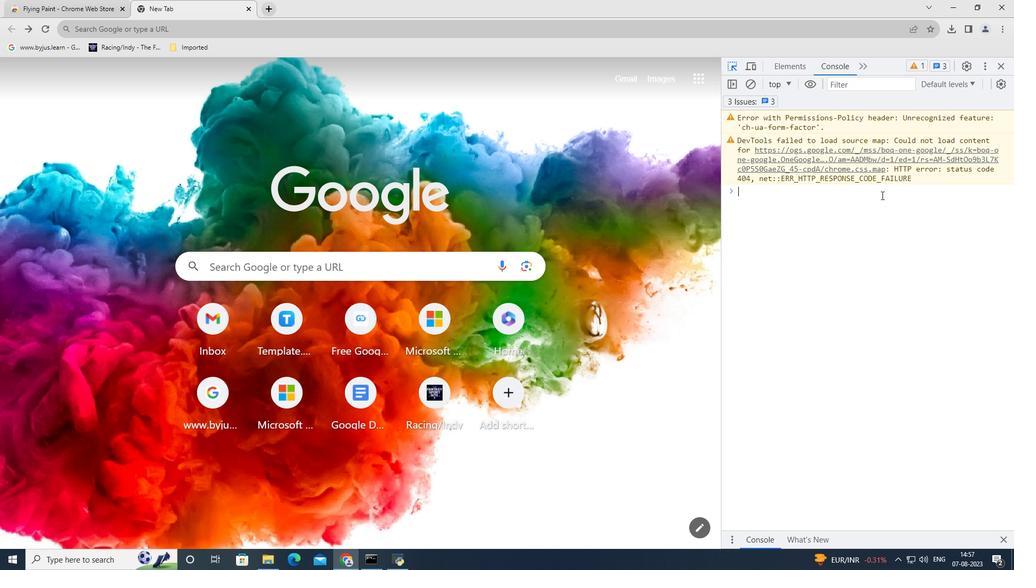 
Action: Mouse moved to (865, 59)
Screenshot: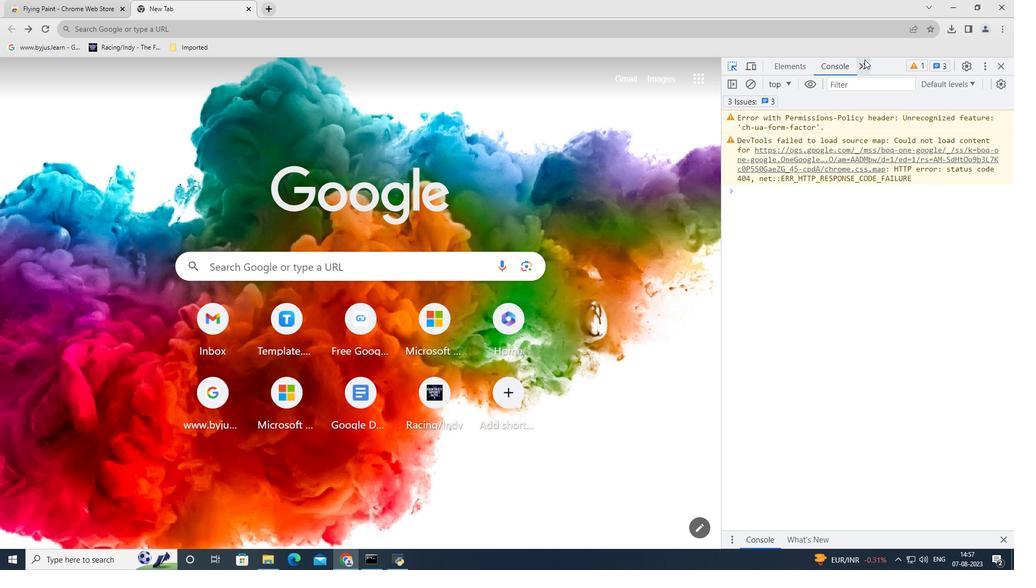 
Action: Mouse pressed left at (865, 59)
Screenshot: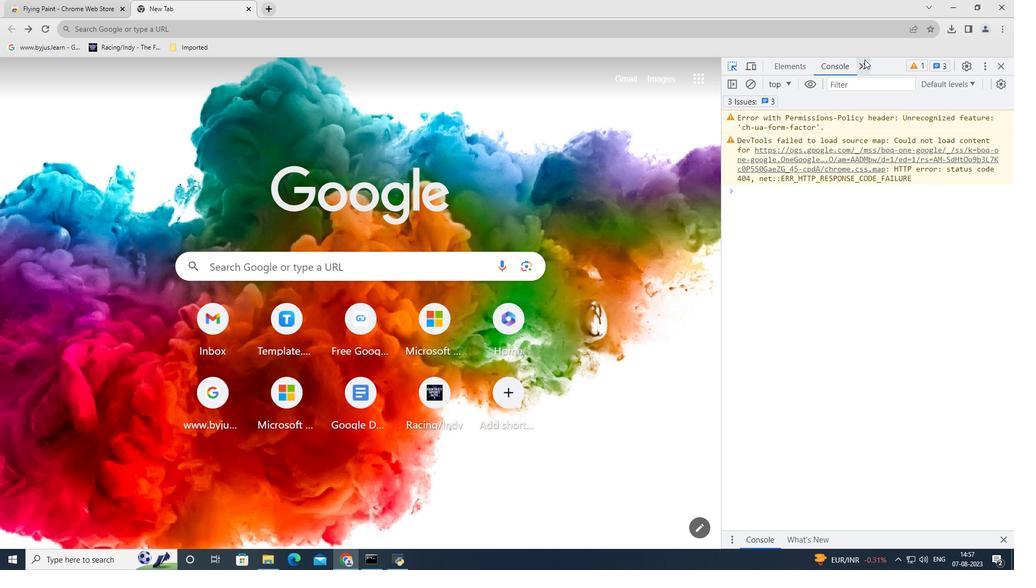 
Action: Mouse moved to (889, 179)
Screenshot: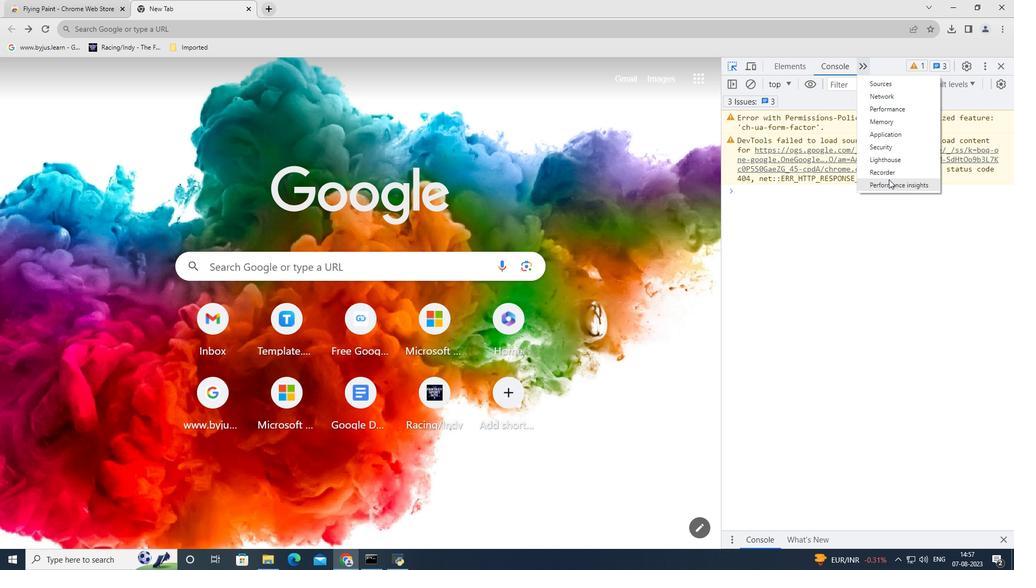 
Action: Mouse pressed left at (889, 179)
Screenshot: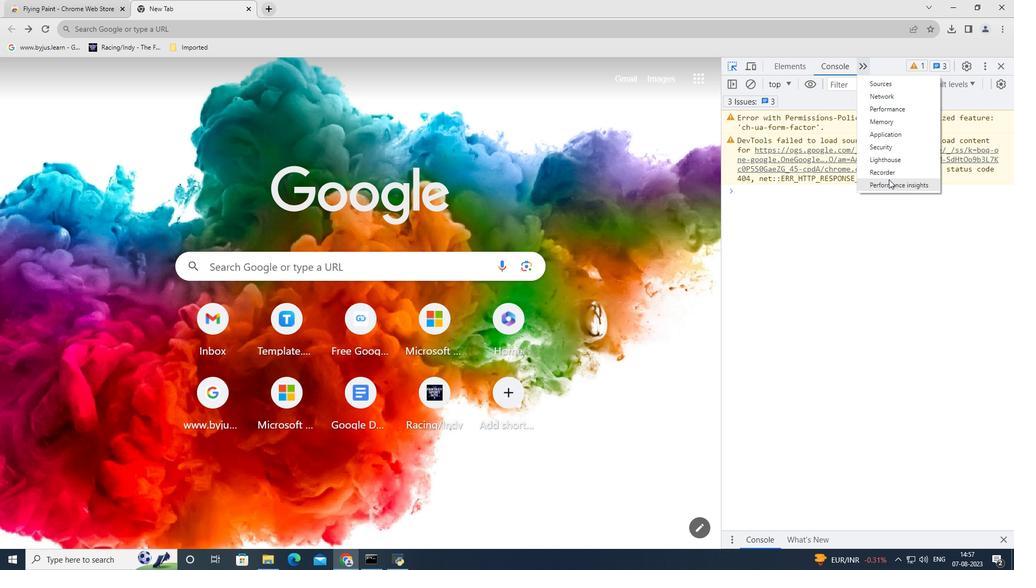 
Action: Mouse moved to (889, 179)
Screenshot: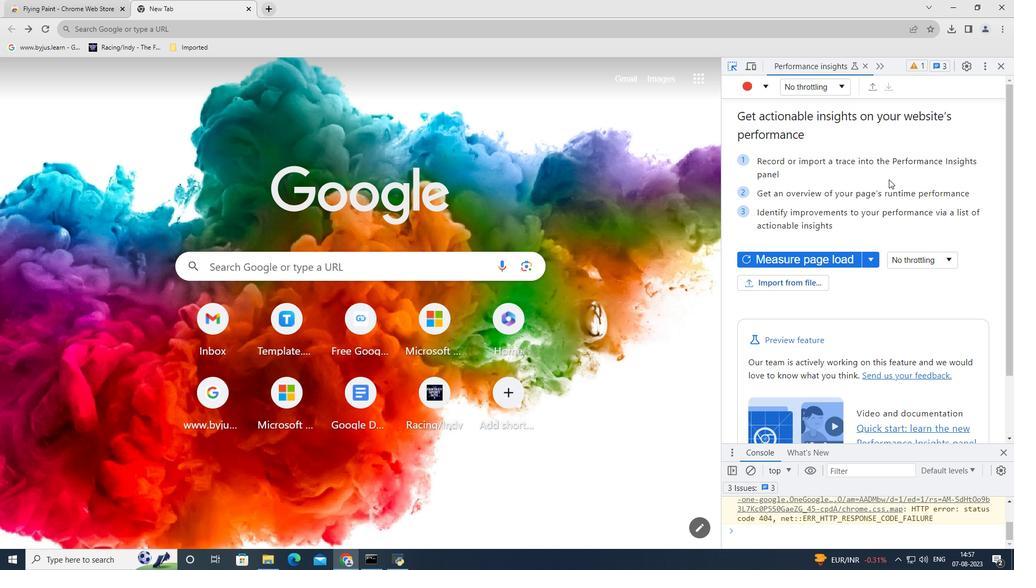 
Action: Mouse scrolled (889, 179) with delta (0, 0)
Screenshot: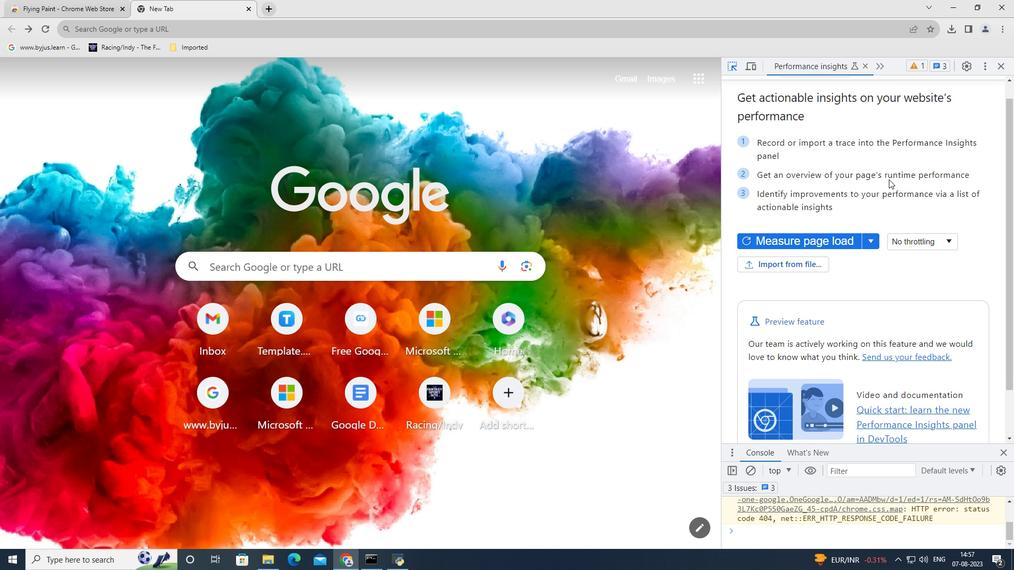 
Action: Mouse scrolled (889, 179) with delta (0, 0)
Screenshot: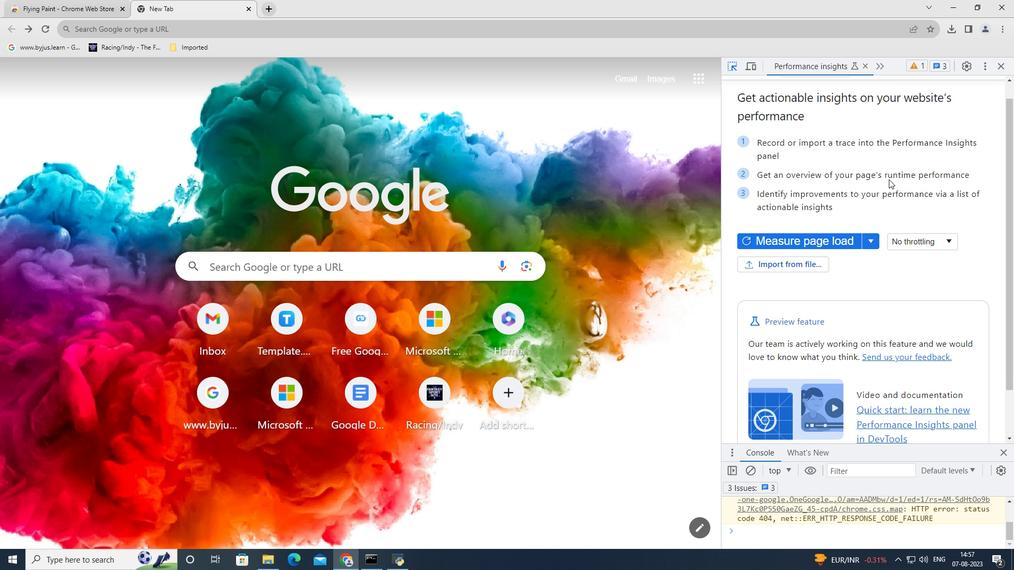 
Action: Mouse scrolled (889, 179) with delta (0, 0)
Screenshot: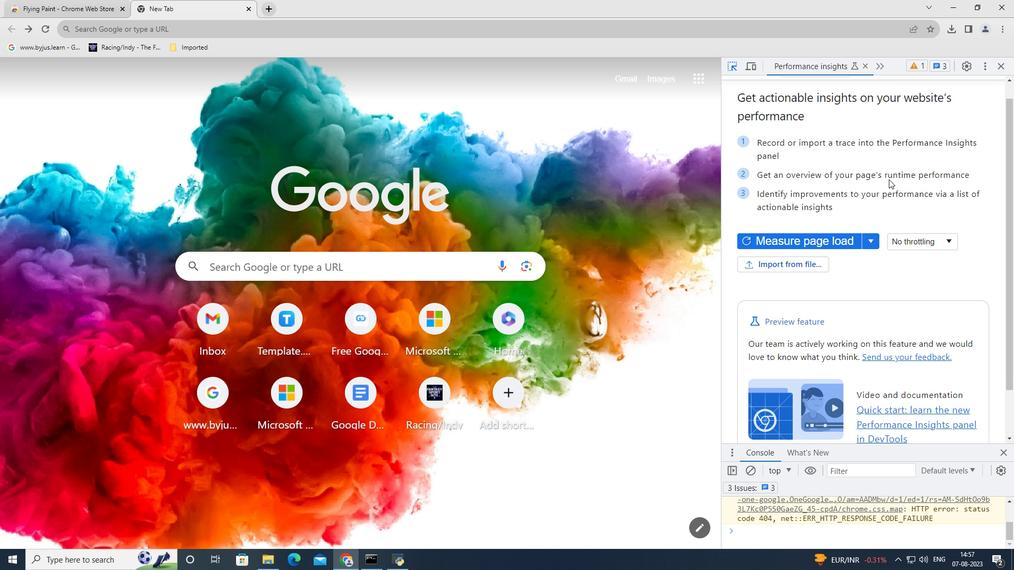 
Action: Mouse scrolled (889, 179) with delta (0, 0)
Screenshot: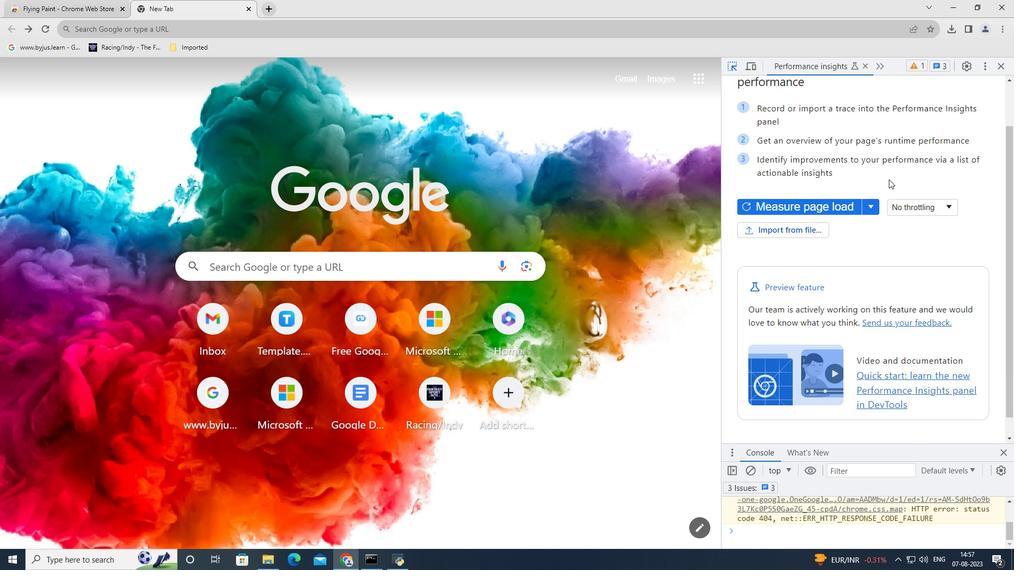 
Action: Mouse scrolled (889, 179) with delta (0, 0)
Screenshot: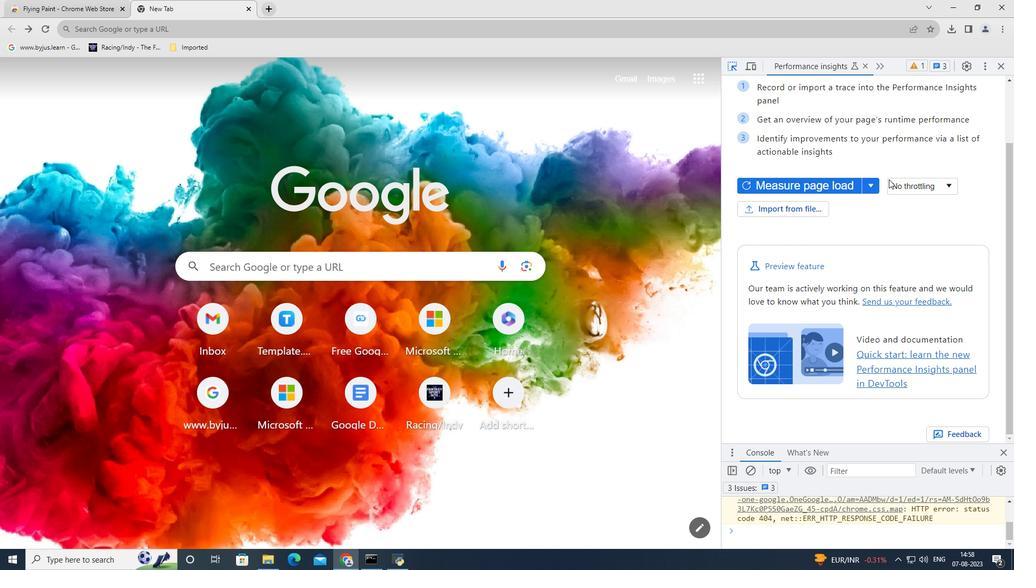 
Action: Mouse scrolled (889, 179) with delta (0, 0)
Screenshot: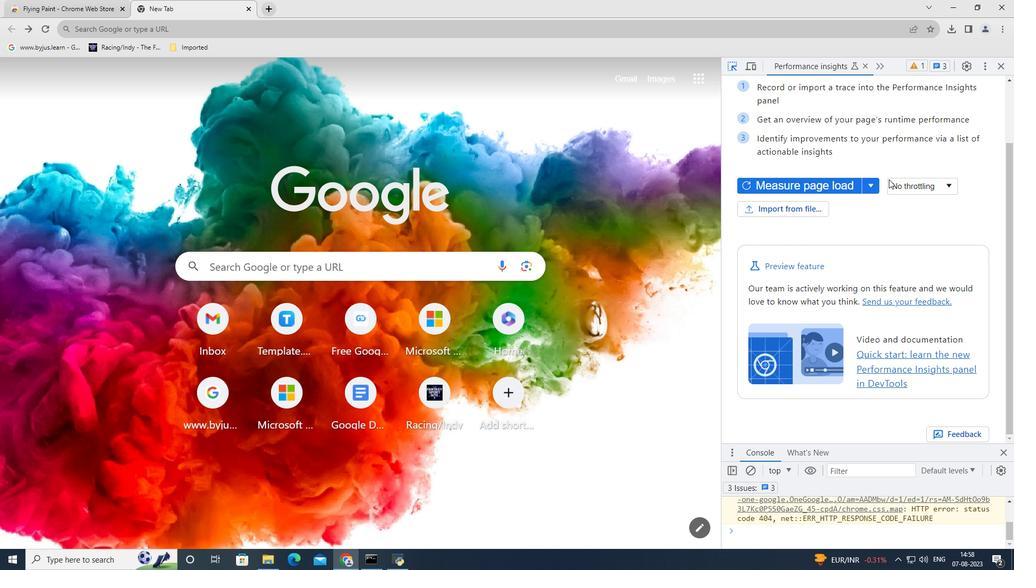 
Action: Mouse scrolled (889, 179) with delta (0, 0)
Screenshot: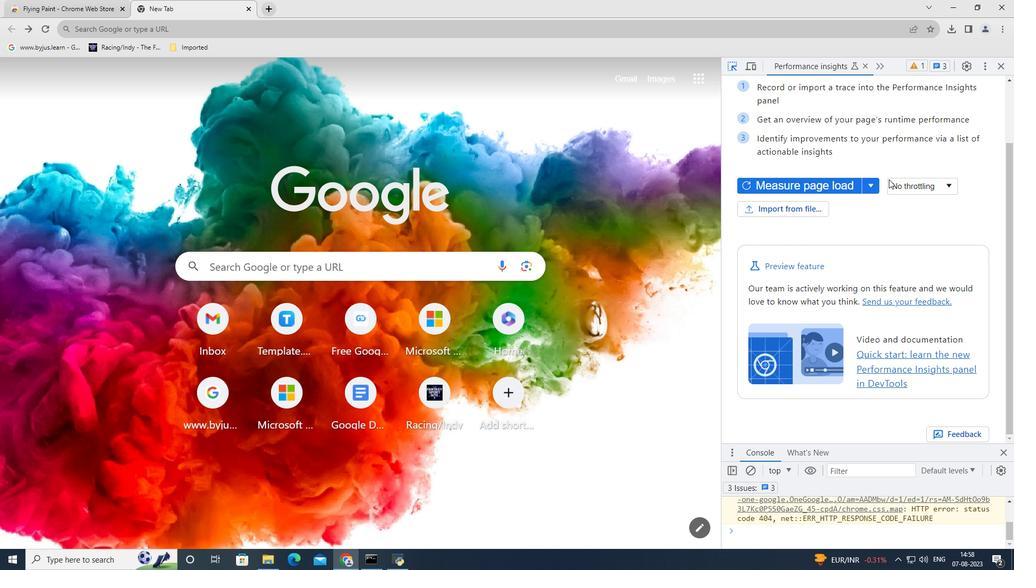 
Action: Mouse scrolled (889, 179) with delta (0, 0)
Screenshot: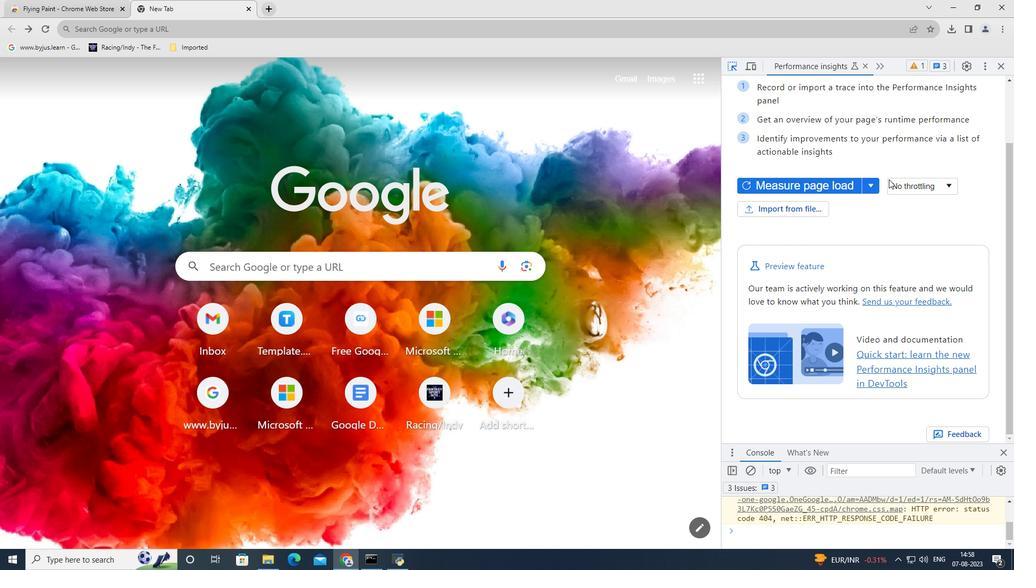 
Action: Mouse scrolled (889, 180) with delta (0, 0)
Screenshot: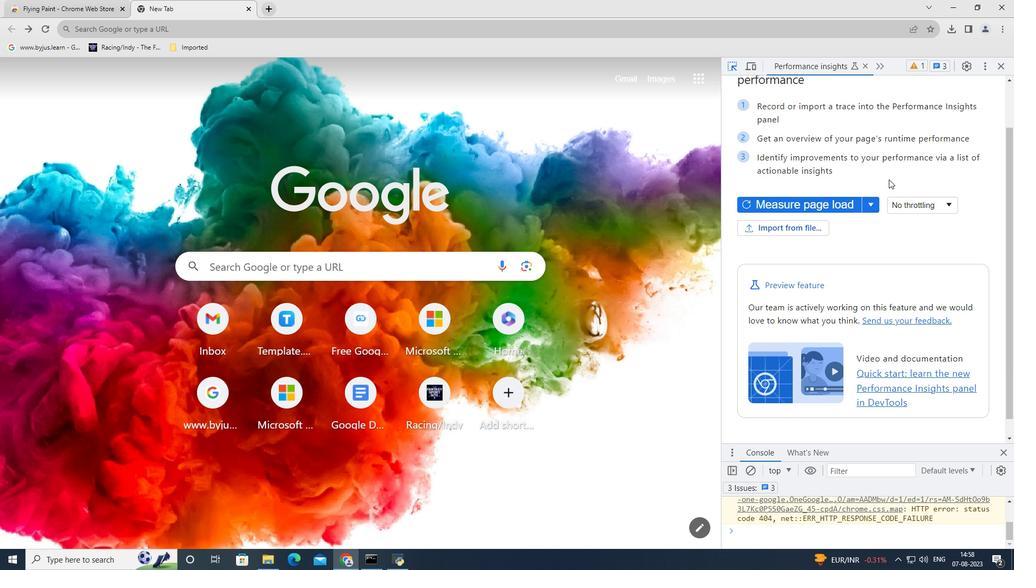 
Action: Mouse scrolled (889, 180) with delta (0, 0)
Screenshot: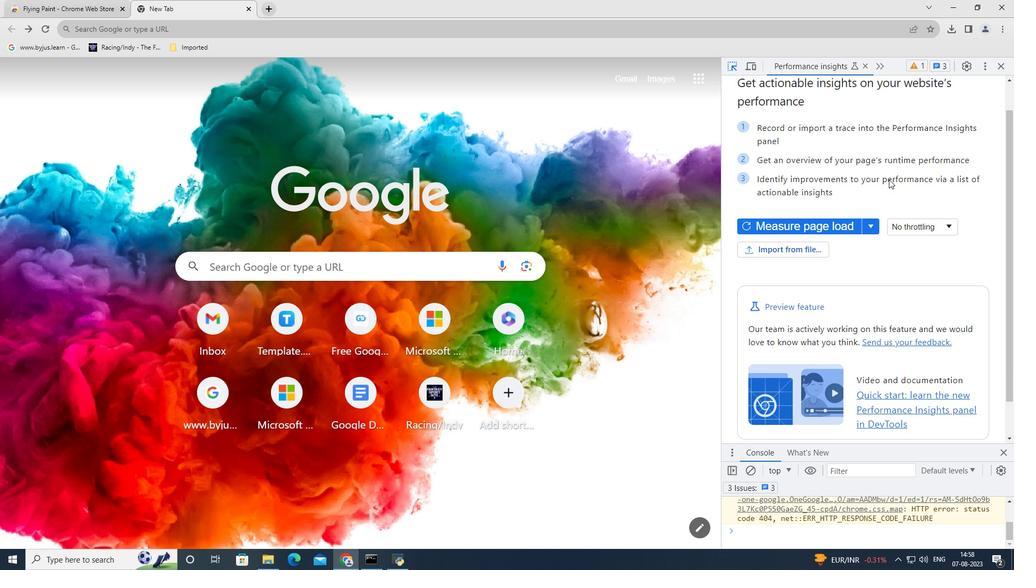 
Action: Mouse scrolled (889, 180) with delta (0, 0)
Screenshot: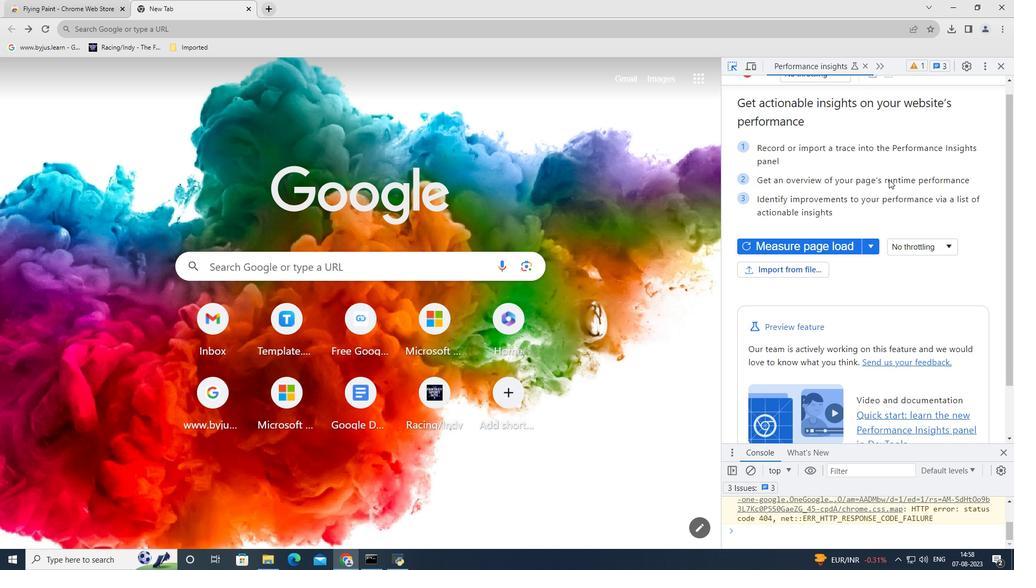 
Action: Mouse scrolled (889, 180) with delta (0, 0)
Screenshot: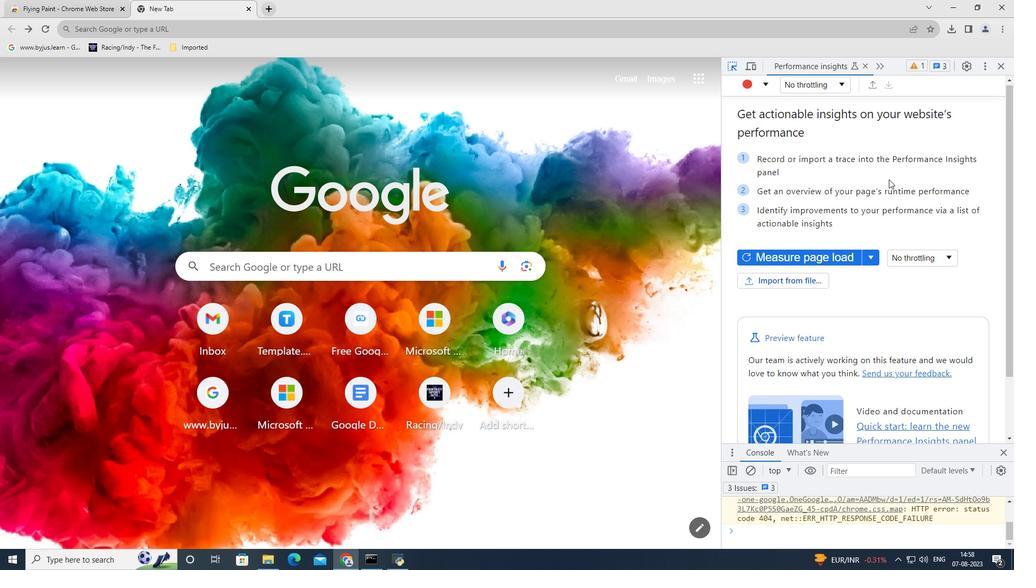
Action: Mouse moved to (877, 65)
Screenshot: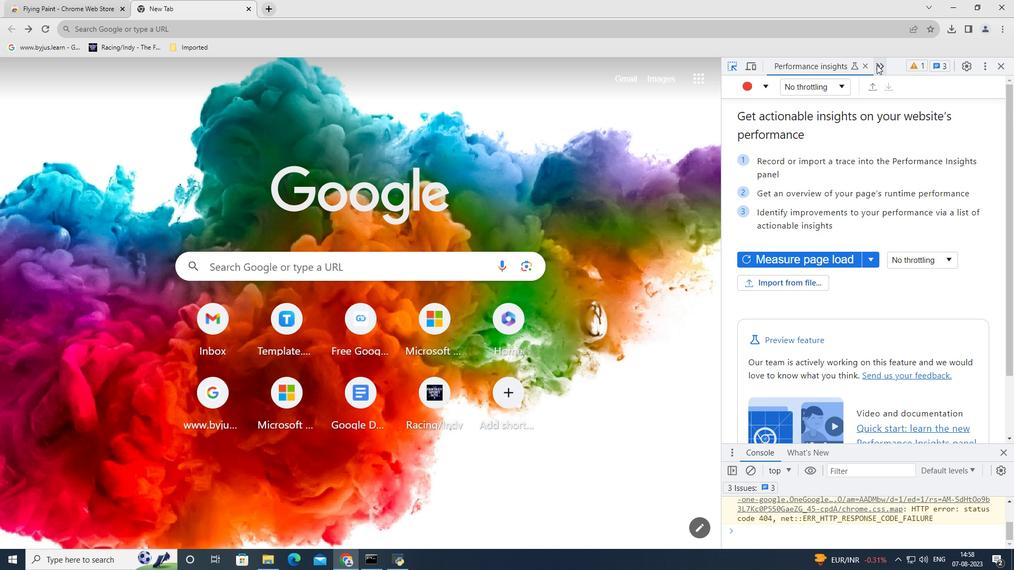 
Action: Mouse pressed left at (877, 65)
Screenshot: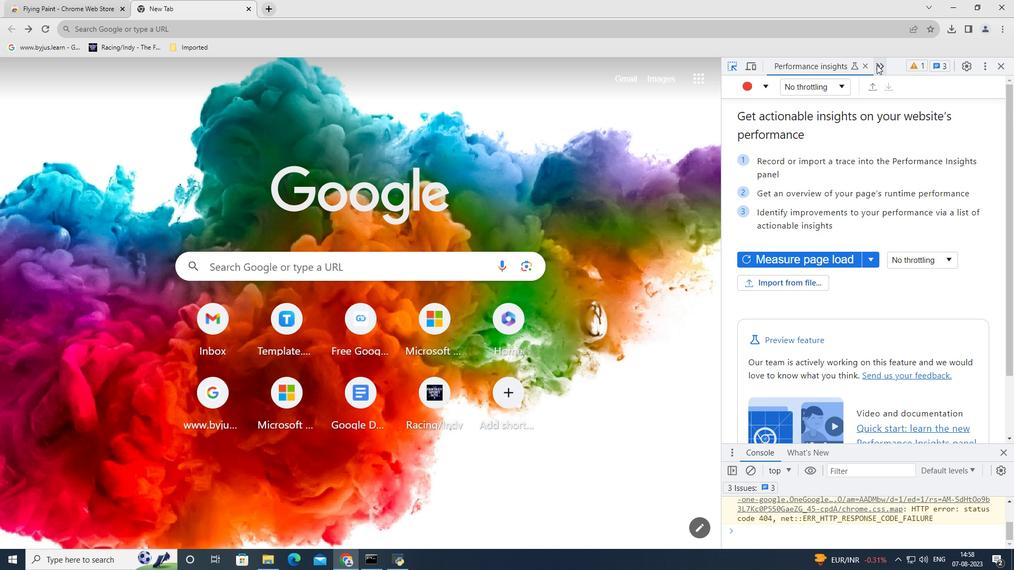 
Action: Mouse moved to (902, 137)
Screenshot: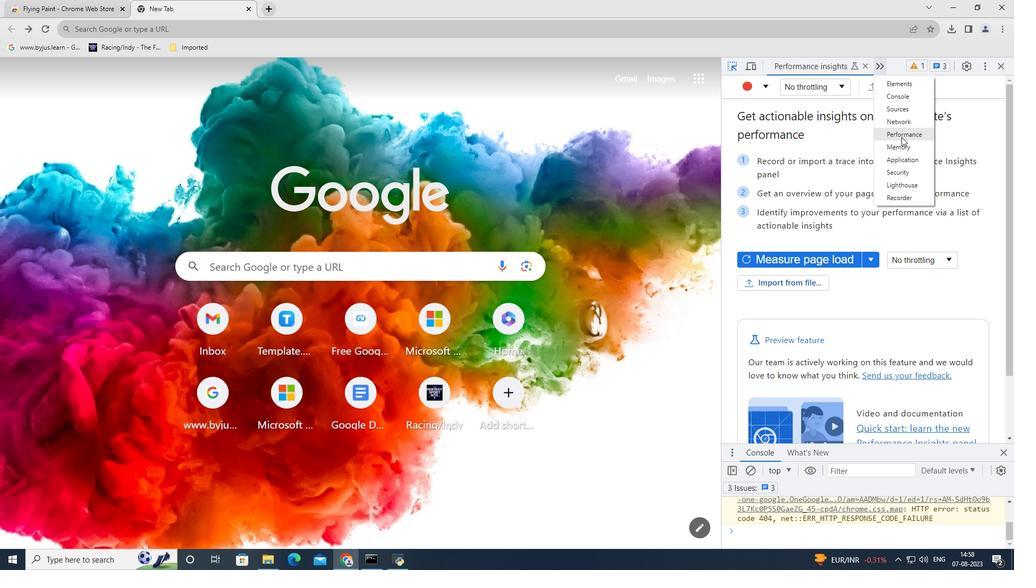 
Action: Mouse pressed left at (902, 137)
Screenshot: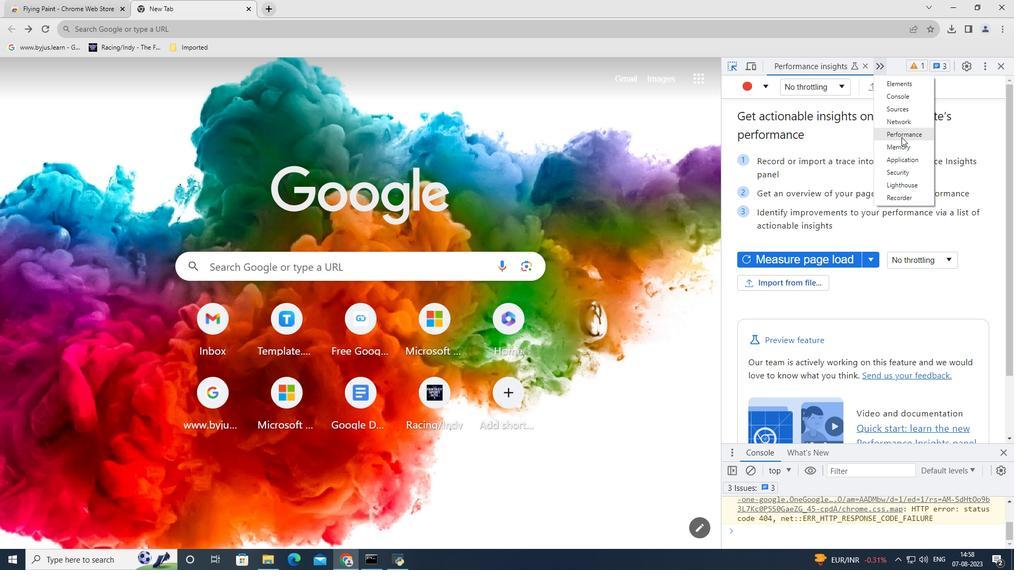 
Action: Mouse moved to (847, 198)
Screenshot: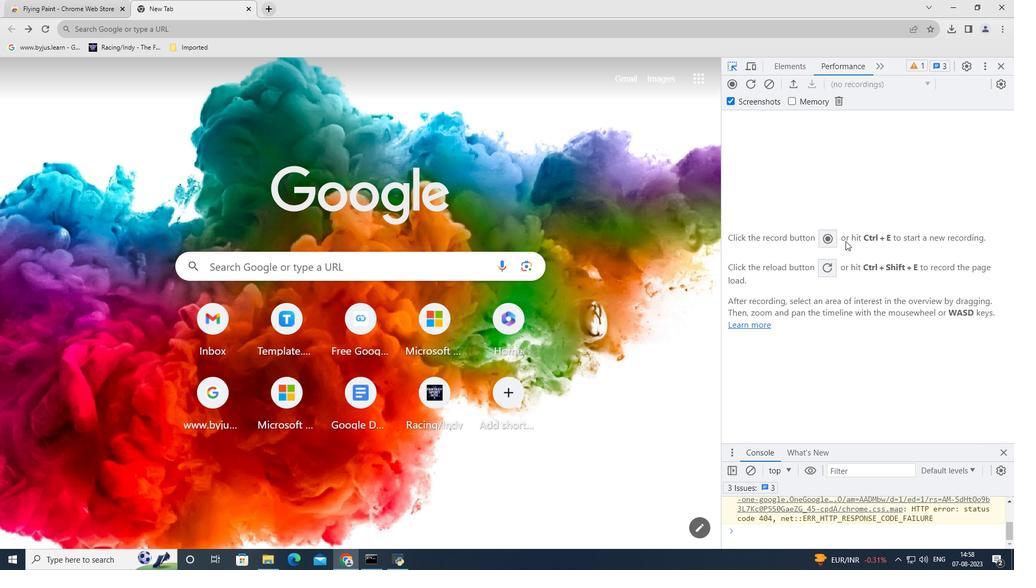 
Action: Mouse scrolled (847, 198) with delta (0, 0)
Screenshot: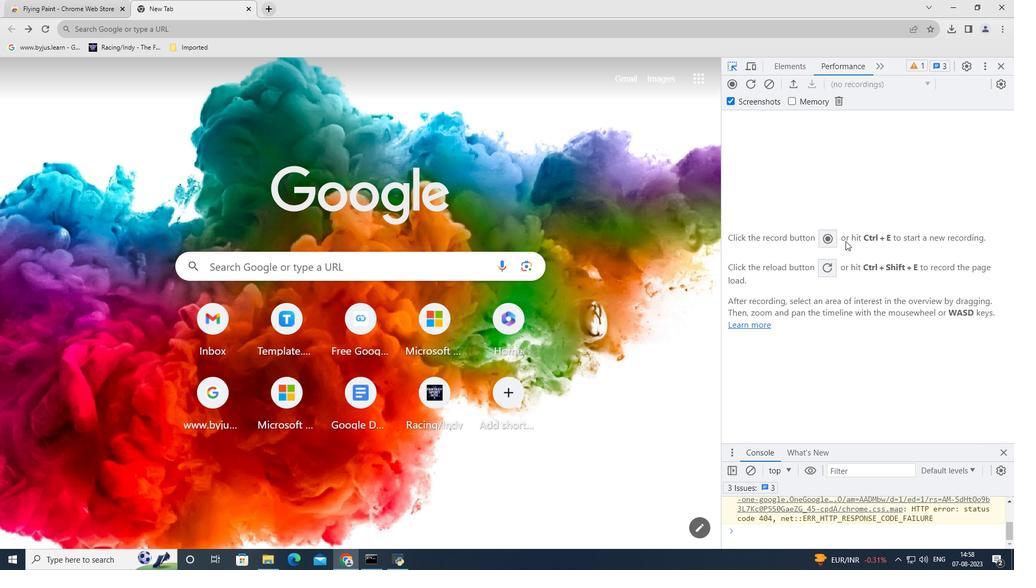 
Action: Mouse moved to (840, 262)
Screenshot: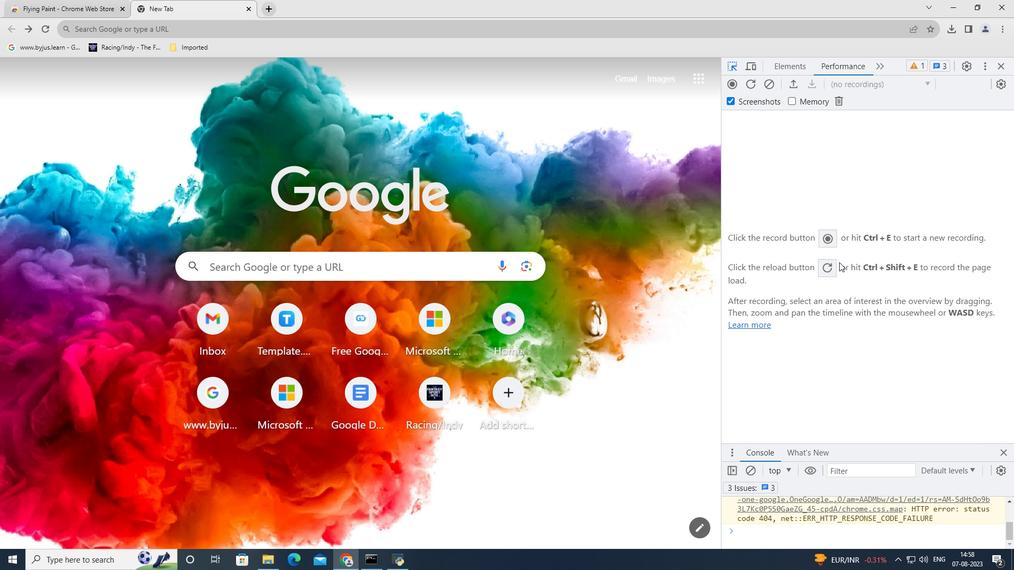 
Action: Mouse scrolled (840, 262) with delta (0, 0)
Screenshot: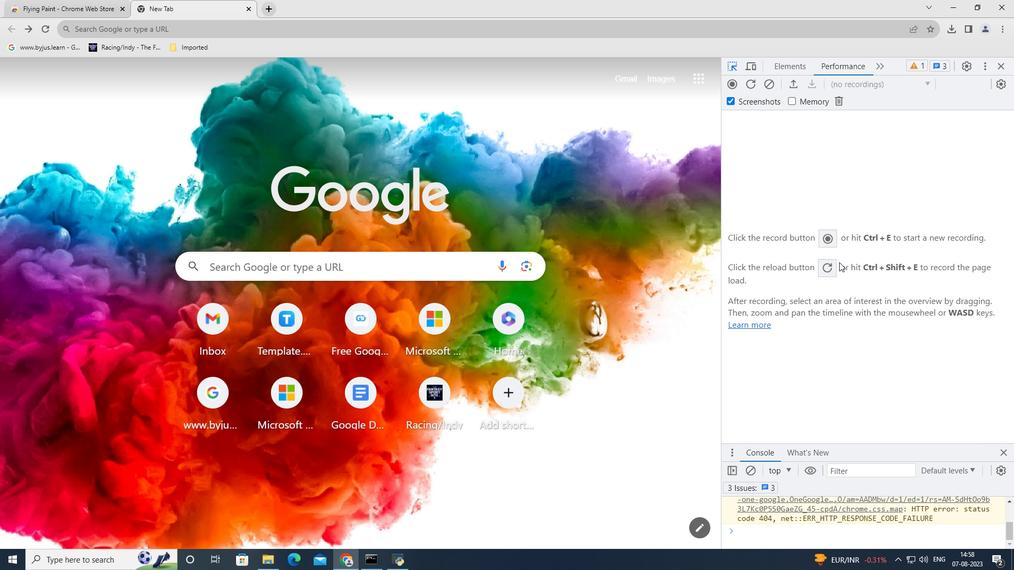 
Action: Mouse scrolled (840, 262) with delta (0, 0)
Screenshot: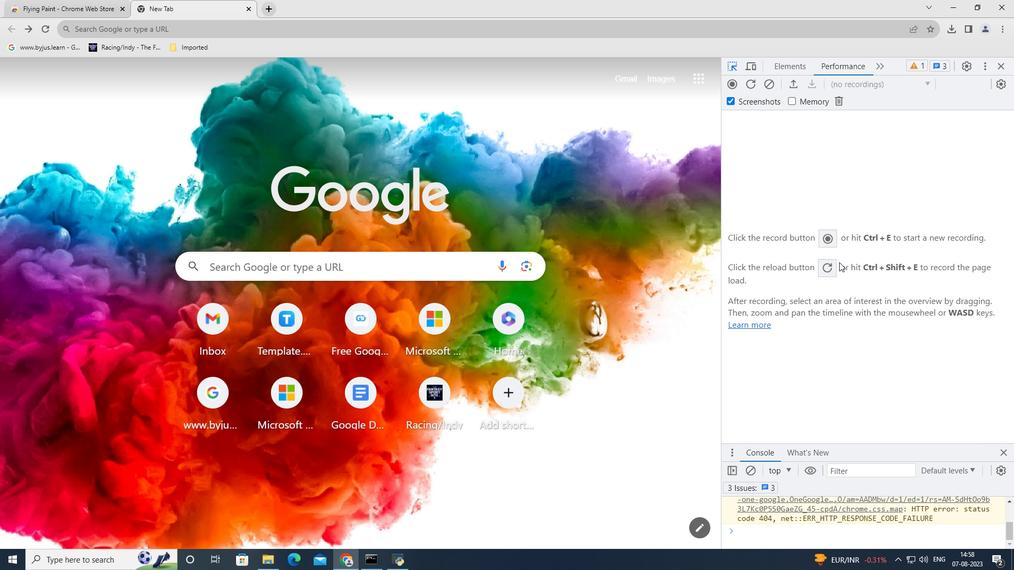 
Action: Mouse scrolled (840, 262) with delta (0, 0)
Screenshot: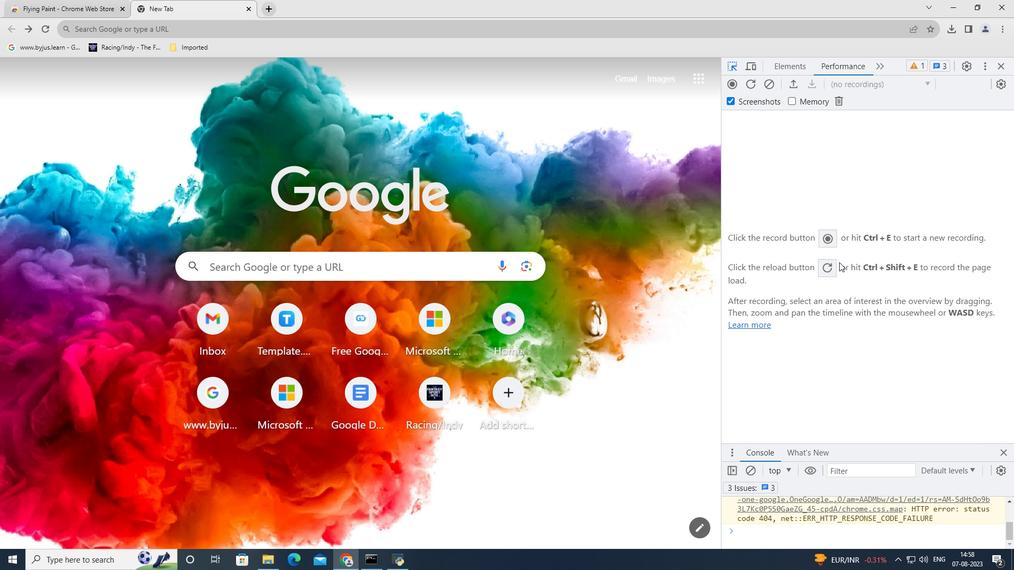 
Action: Mouse scrolled (840, 262) with delta (0, 0)
Screenshot: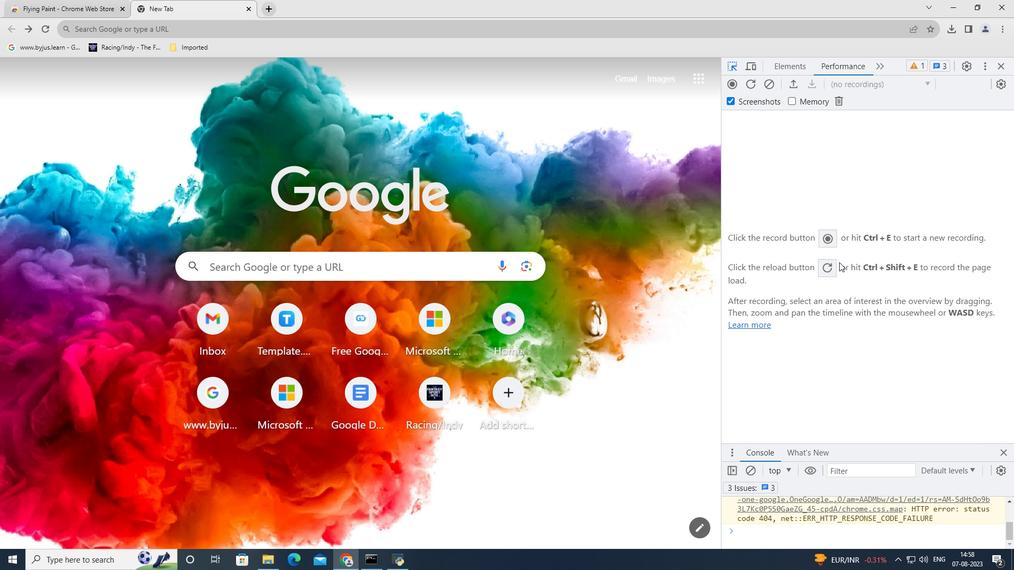
Action: Mouse scrolled (840, 262) with delta (0, 0)
Screenshot: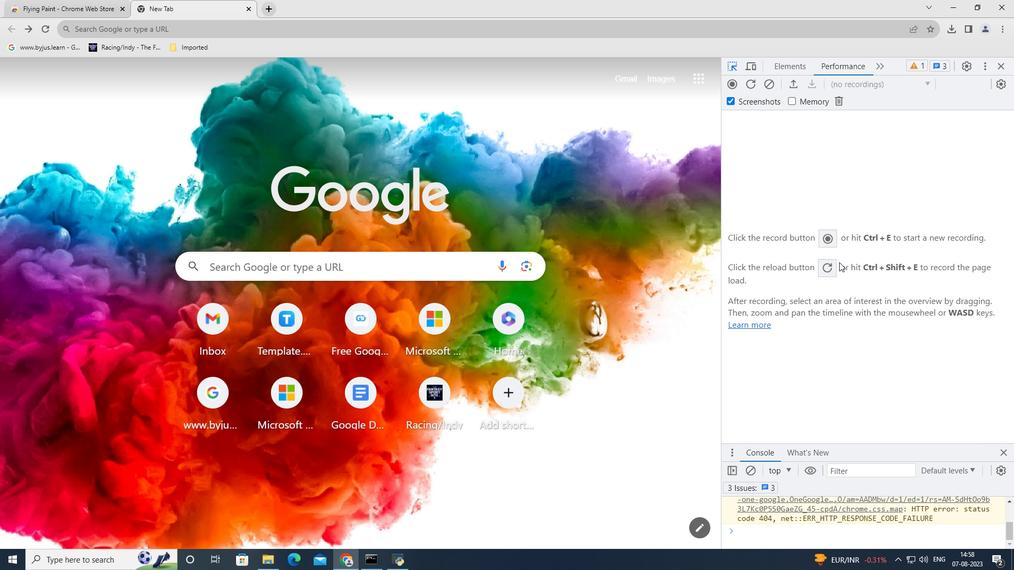 
Action: Mouse scrolled (840, 262) with delta (0, 0)
Screenshot: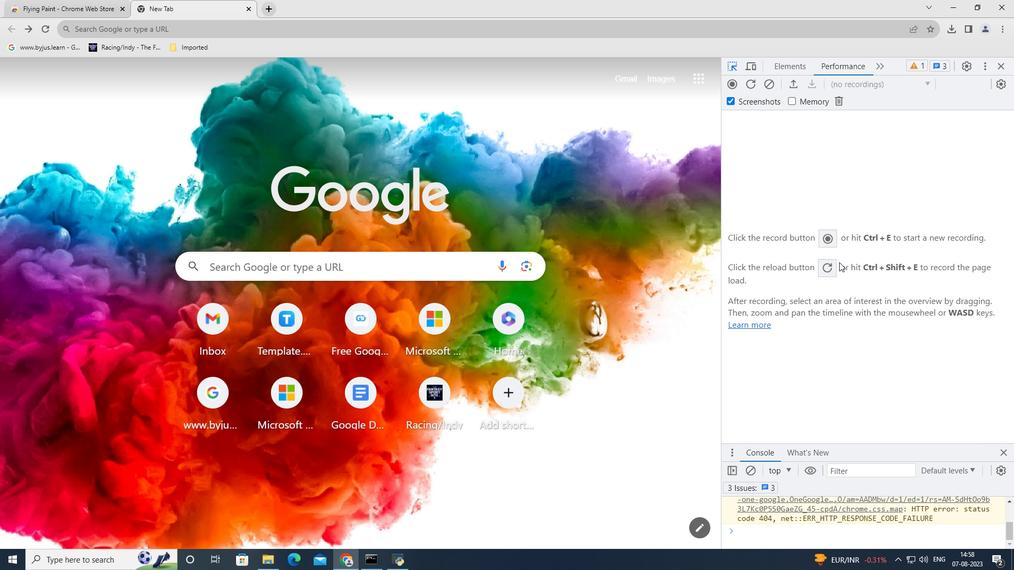 
Action: Mouse moved to (840, 255)
Screenshot: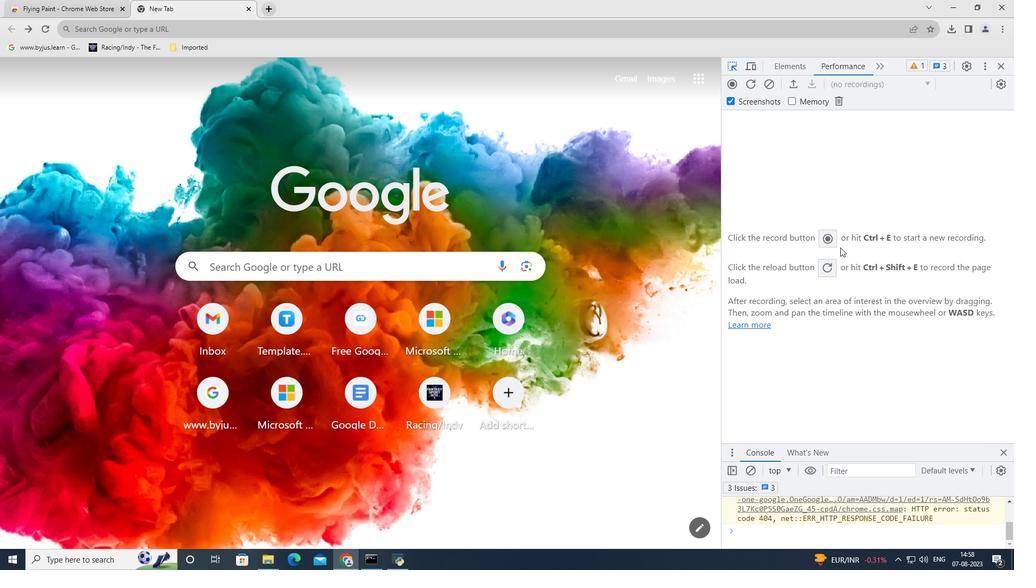 
Action: Mouse scrolled (840, 255) with delta (0, 0)
Screenshot: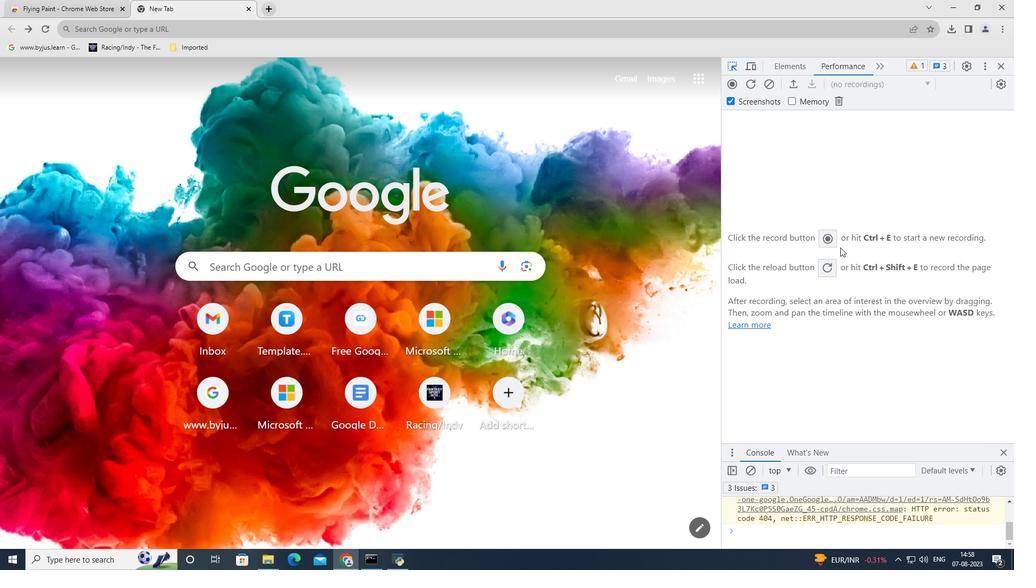 
Action: Mouse moved to (841, 251)
Screenshot: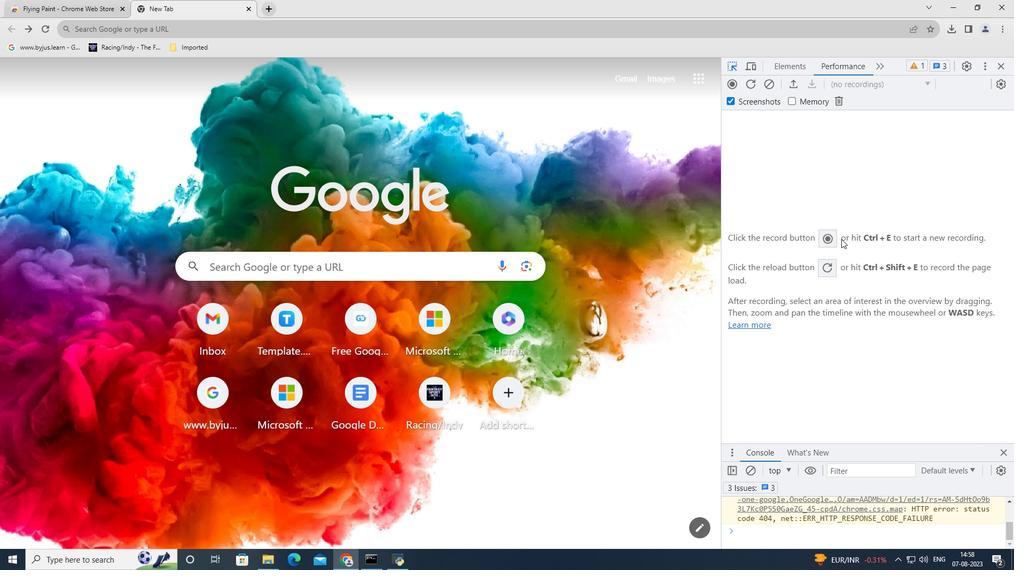 
Action: Mouse scrolled (841, 252) with delta (0, 0)
Screenshot: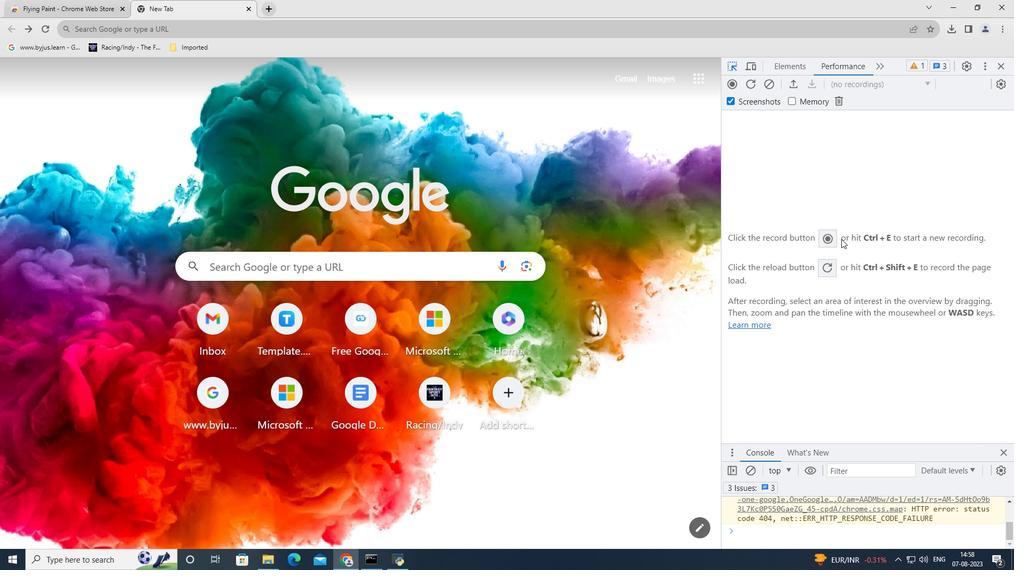 
Action: Mouse moved to (841, 250)
Screenshot: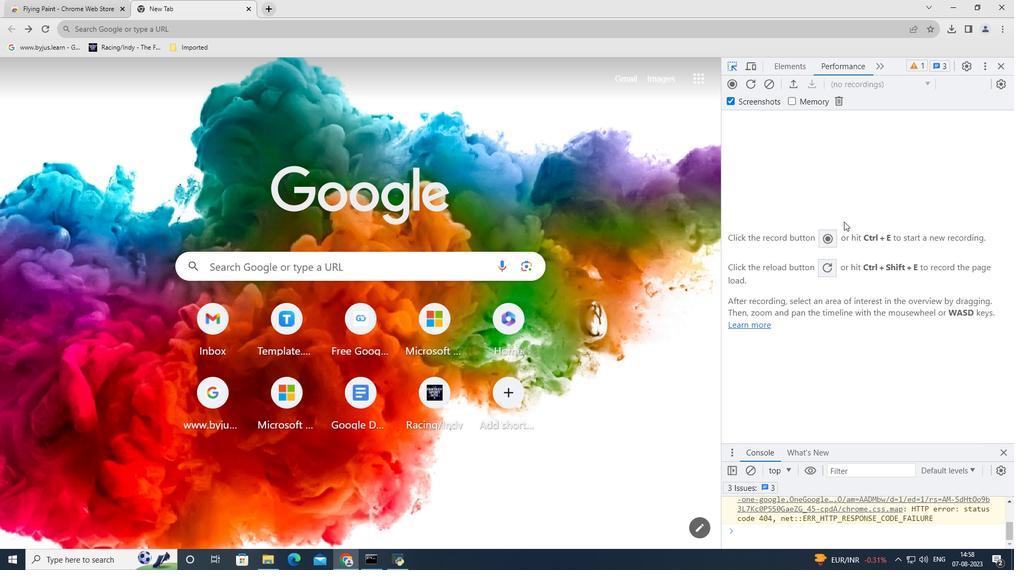
Action: Mouse scrolled (841, 250) with delta (0, 0)
Screenshot: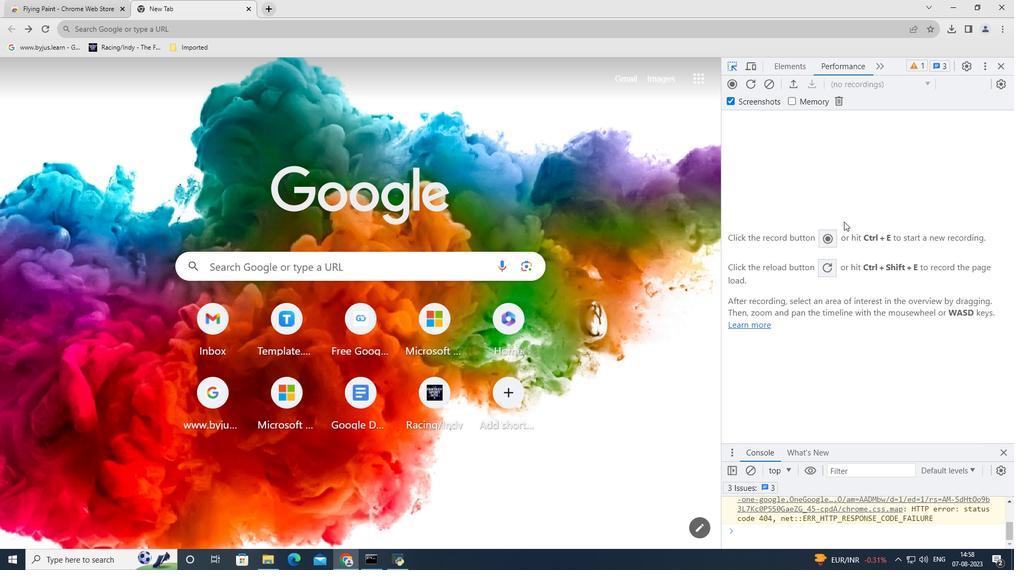 
Action: Mouse moved to (754, 71)
Screenshot: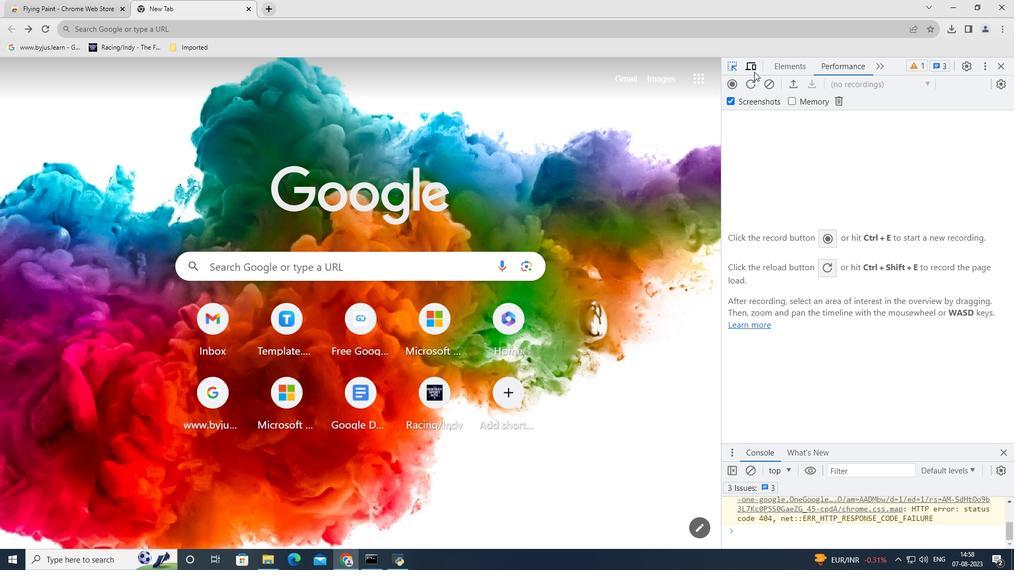
Action: Mouse pressed left at (754, 71)
Screenshot: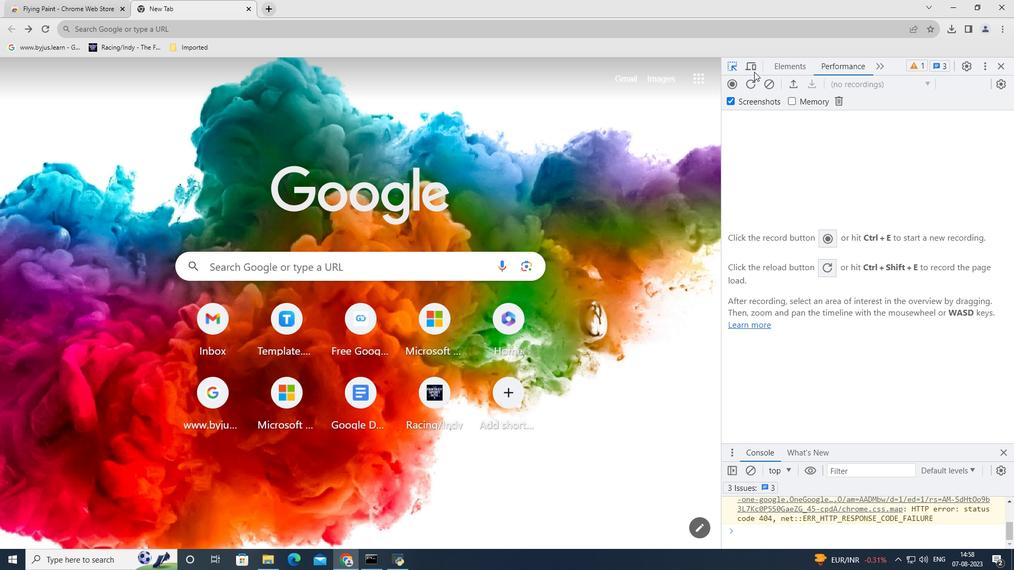 
Action: Mouse moved to (734, 69)
Screenshot: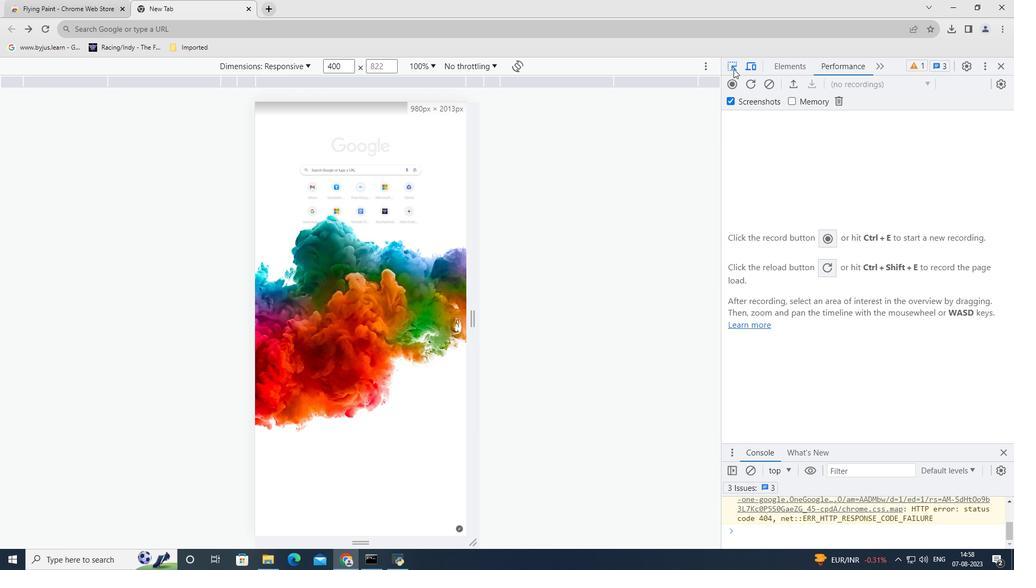 
Action: Mouse pressed left at (734, 69)
Screenshot: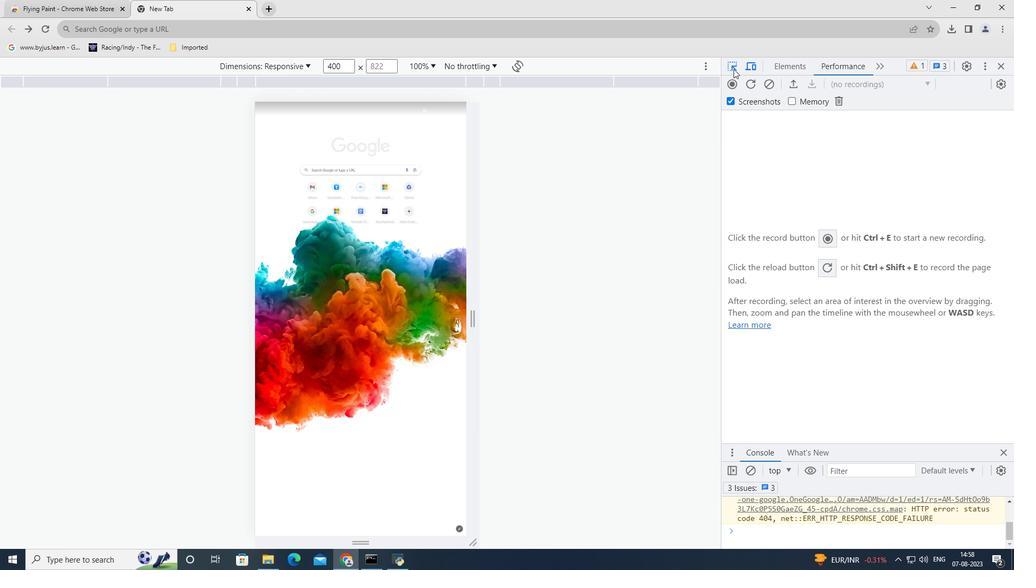 
Action: Mouse moved to (782, 69)
Screenshot: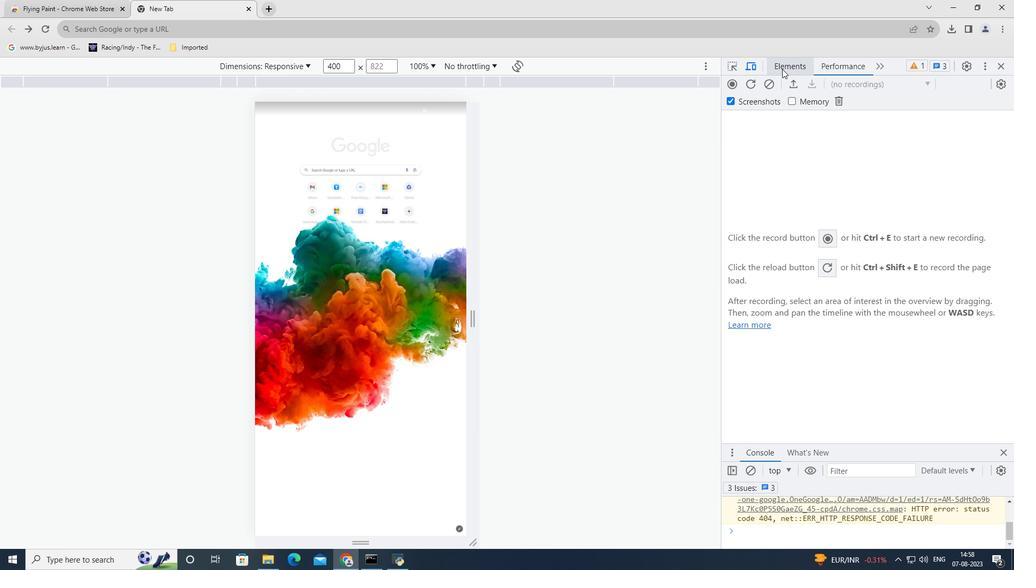 
Action: Mouse pressed left at (782, 69)
Screenshot: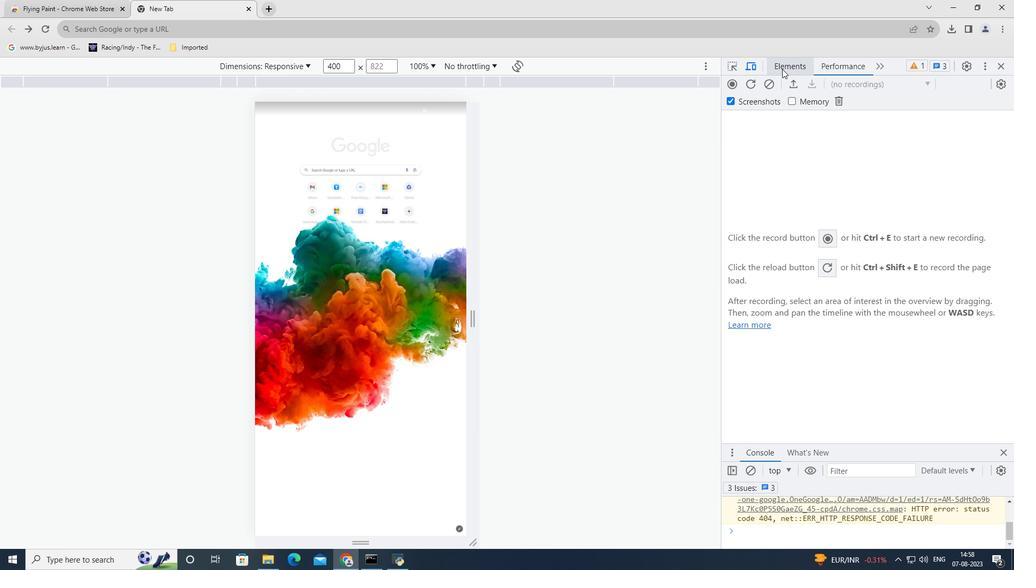 
Action: Mouse moved to (735, 68)
Screenshot: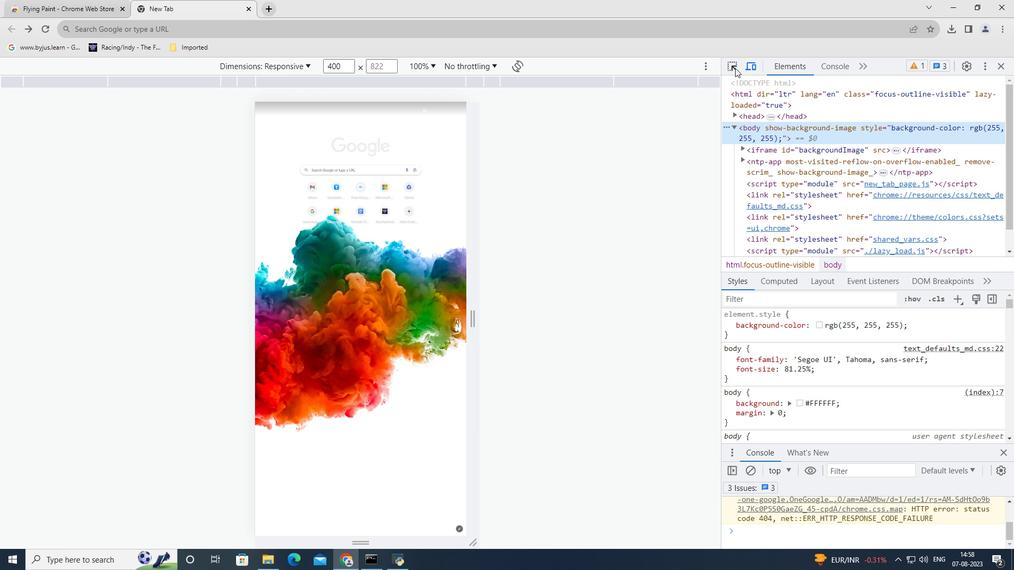 
Action: Mouse pressed left at (735, 68)
Screenshot: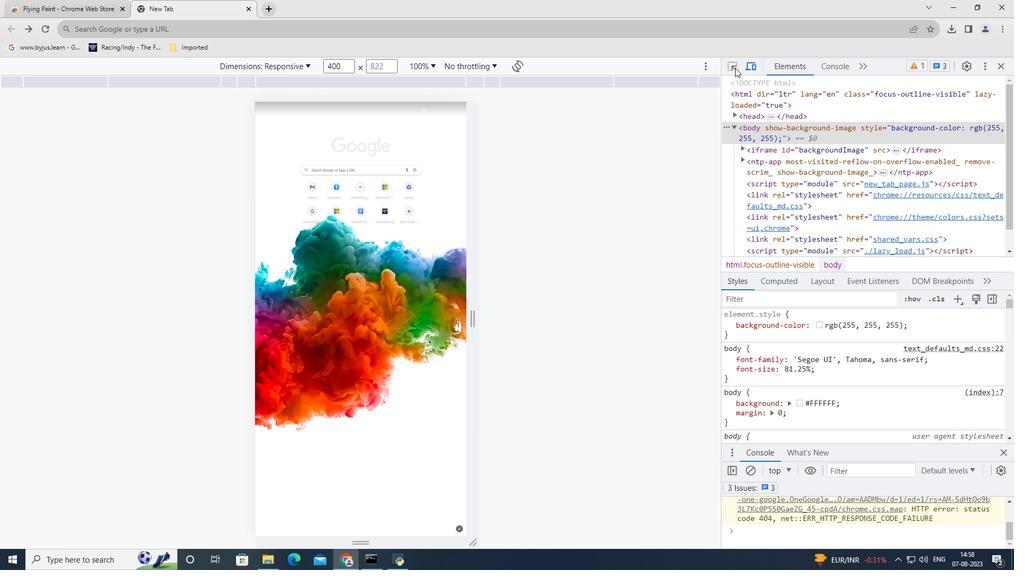 
Action: Mouse moved to (747, 66)
Screenshot: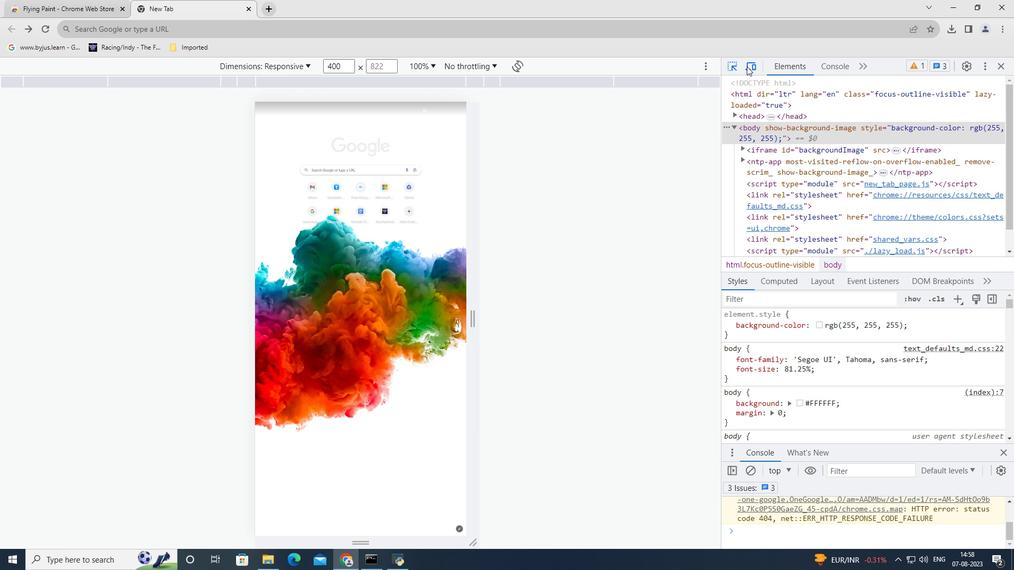 
Action: Mouse pressed left at (747, 66)
Screenshot: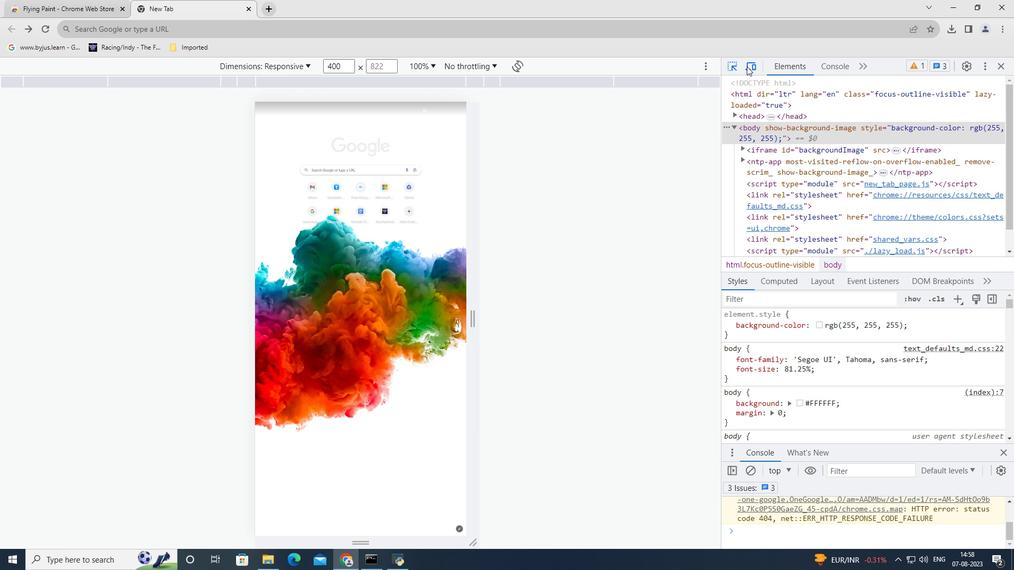
Action: Mouse moved to (967, 67)
Screenshot: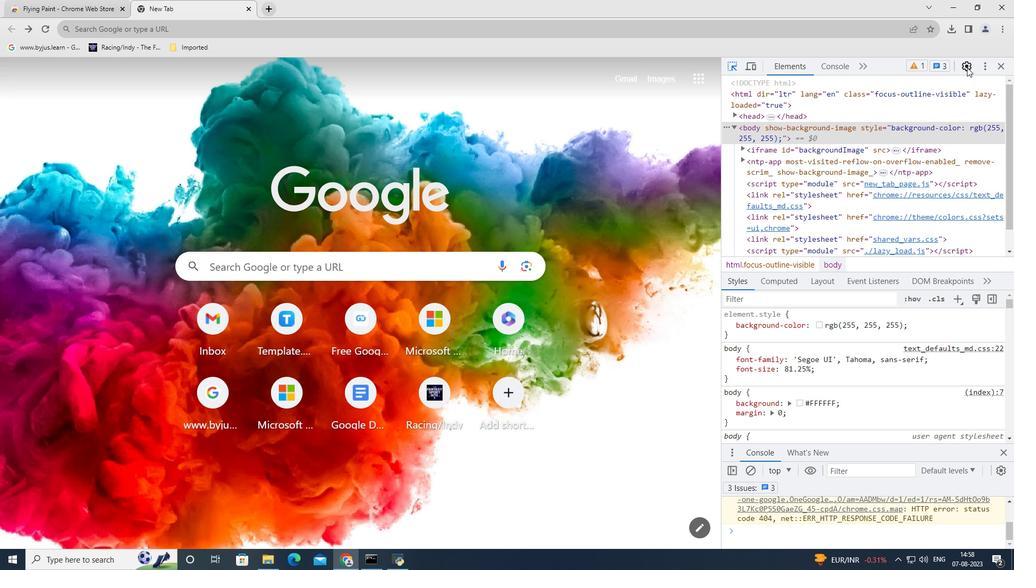 
Action: Mouse pressed left at (967, 67)
Screenshot: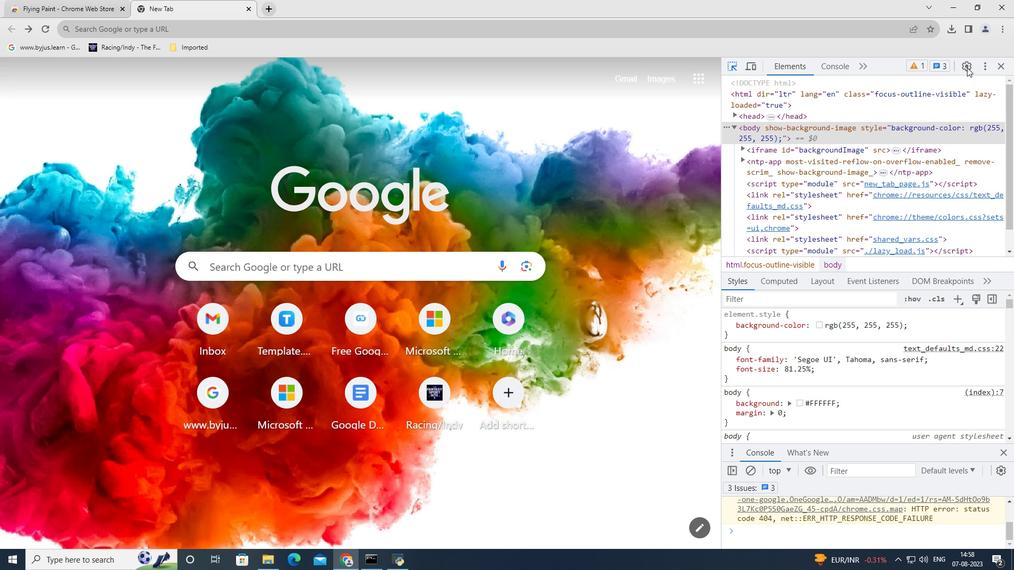 
Action: Mouse moved to (865, 180)
Screenshot: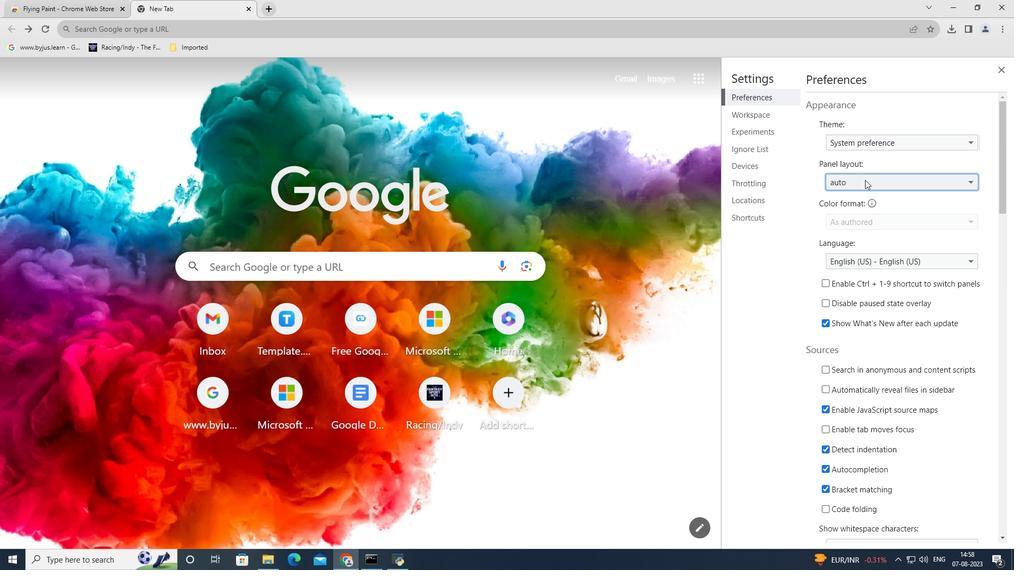 
Action: Mouse pressed left at (865, 180)
Screenshot: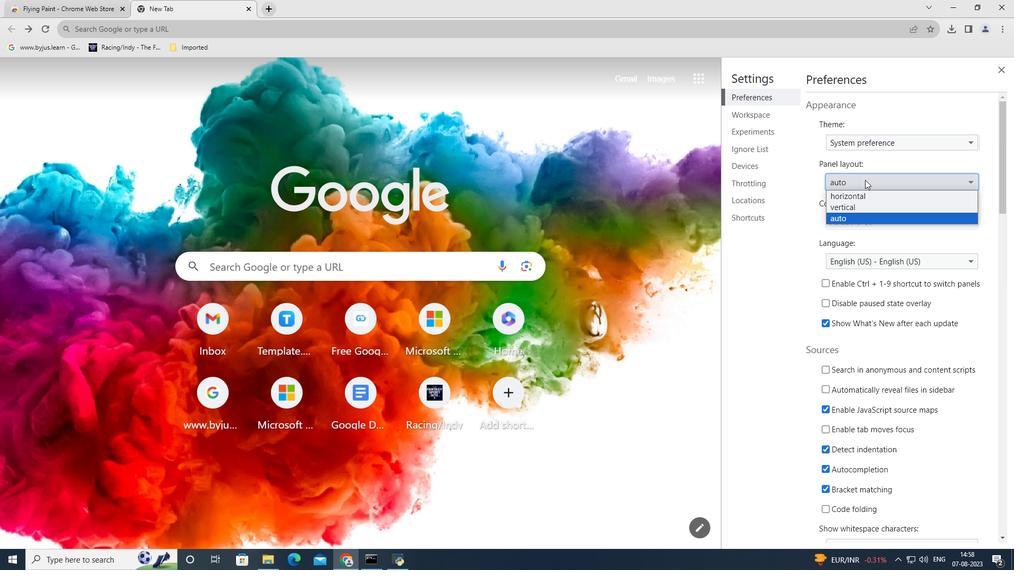 
Action: Mouse moved to (870, 195)
Screenshot: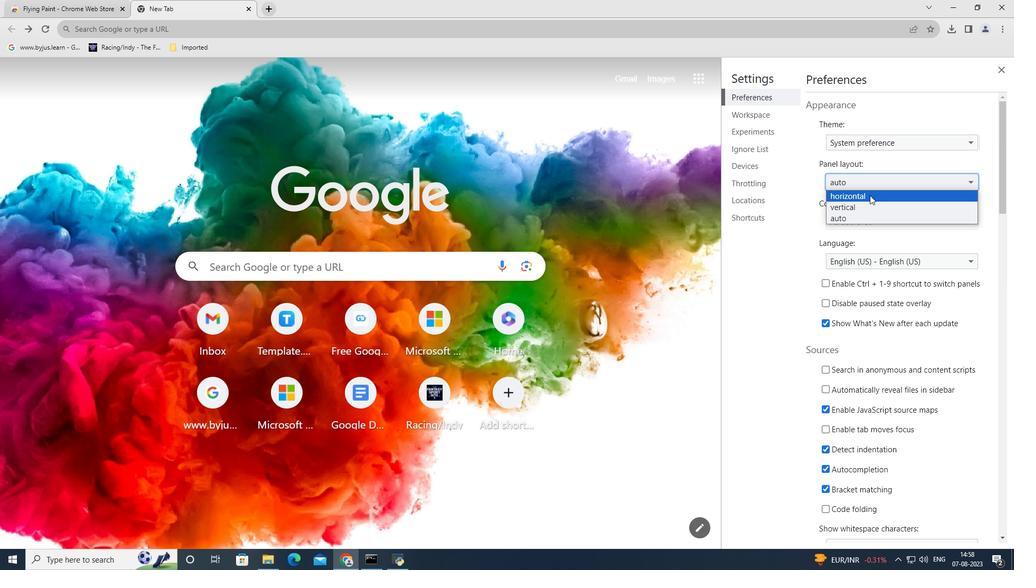 
Action: Mouse pressed left at (870, 195)
Screenshot: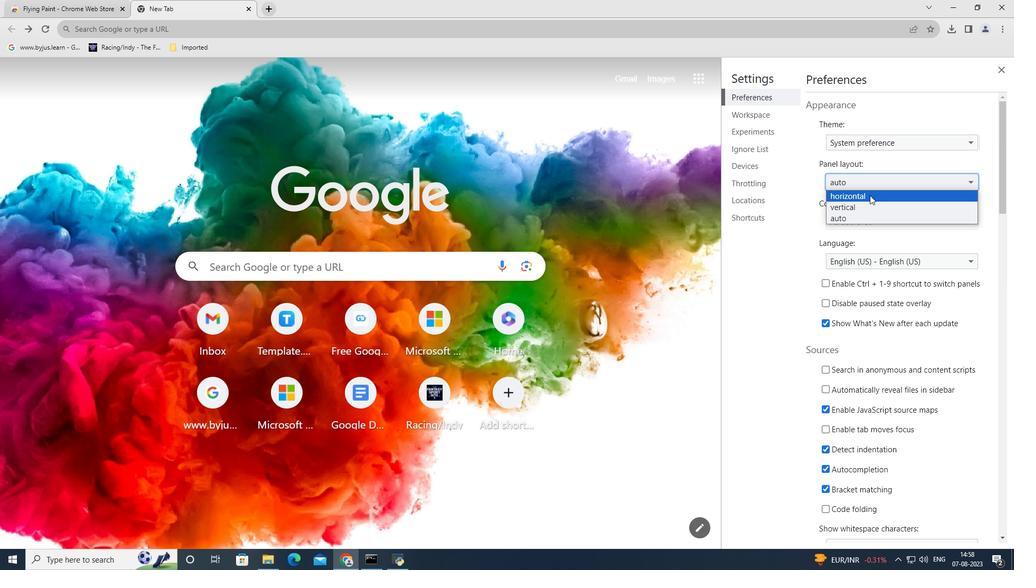
Action: Mouse moved to (886, 181)
Screenshot: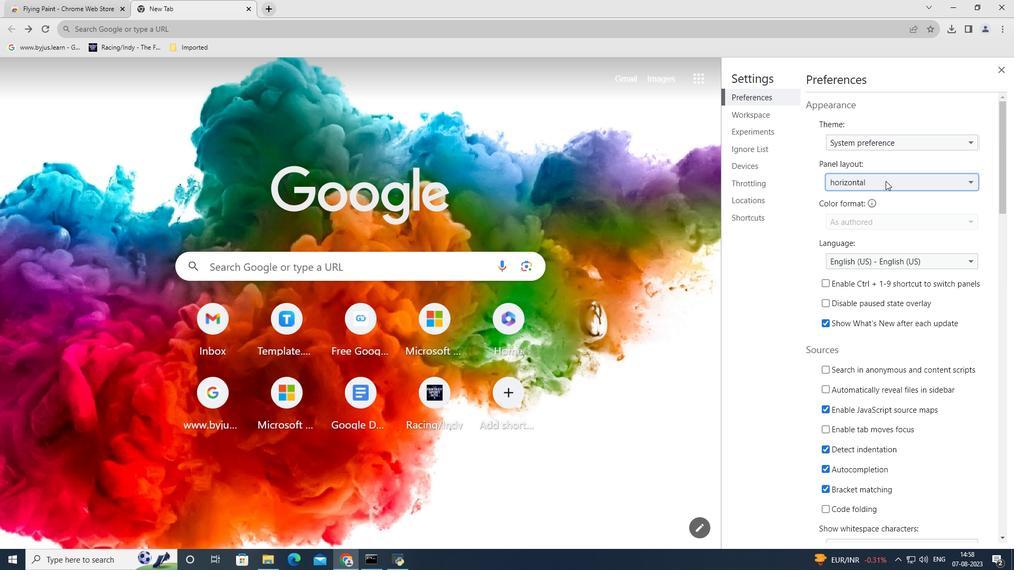 
Action: Mouse pressed left at (886, 181)
Screenshot: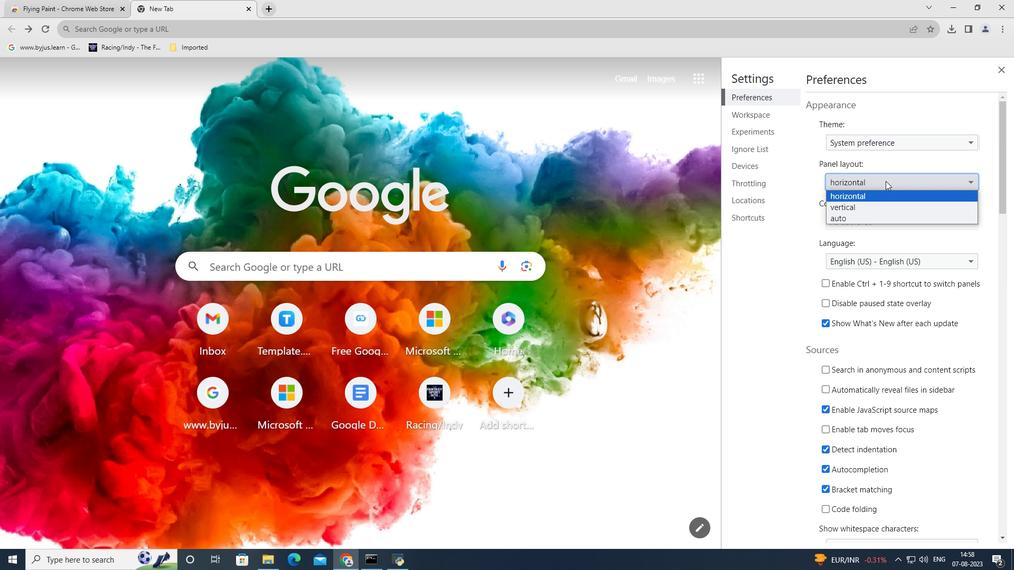 
Action: Mouse moved to (871, 209)
Screenshot: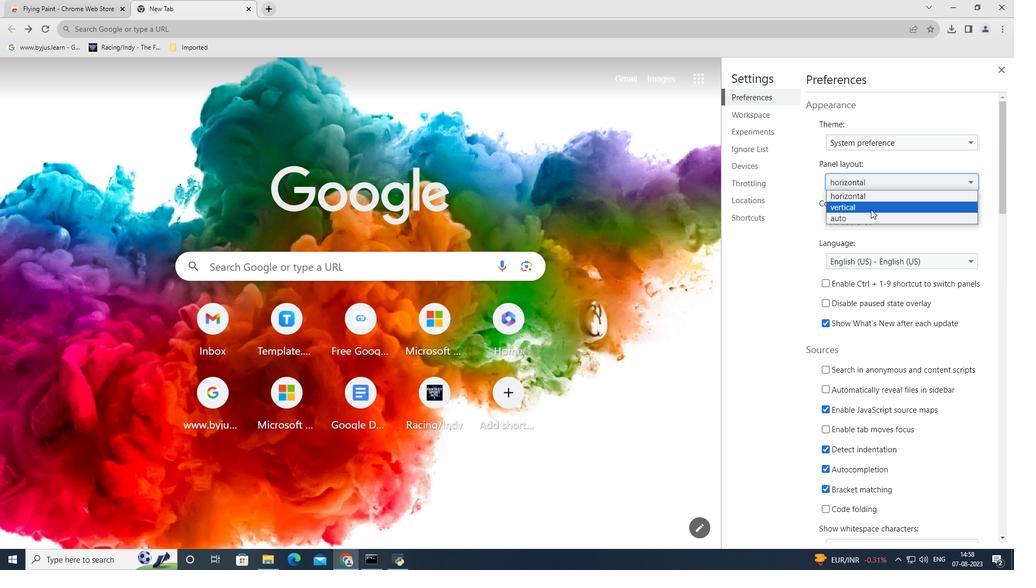 
Action: Mouse pressed left at (871, 209)
Screenshot: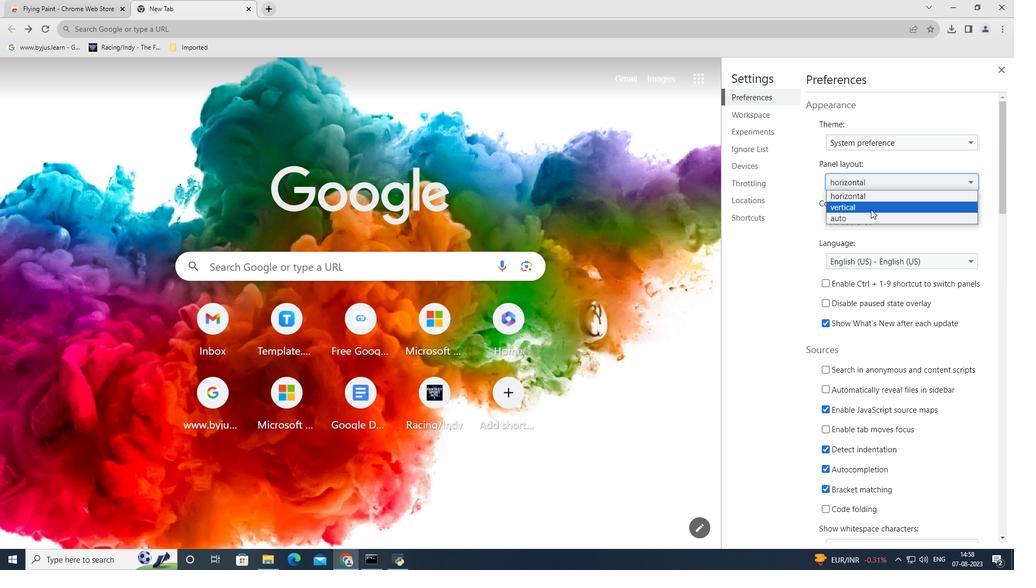 
Action: Mouse moved to (900, 173)
Screenshot: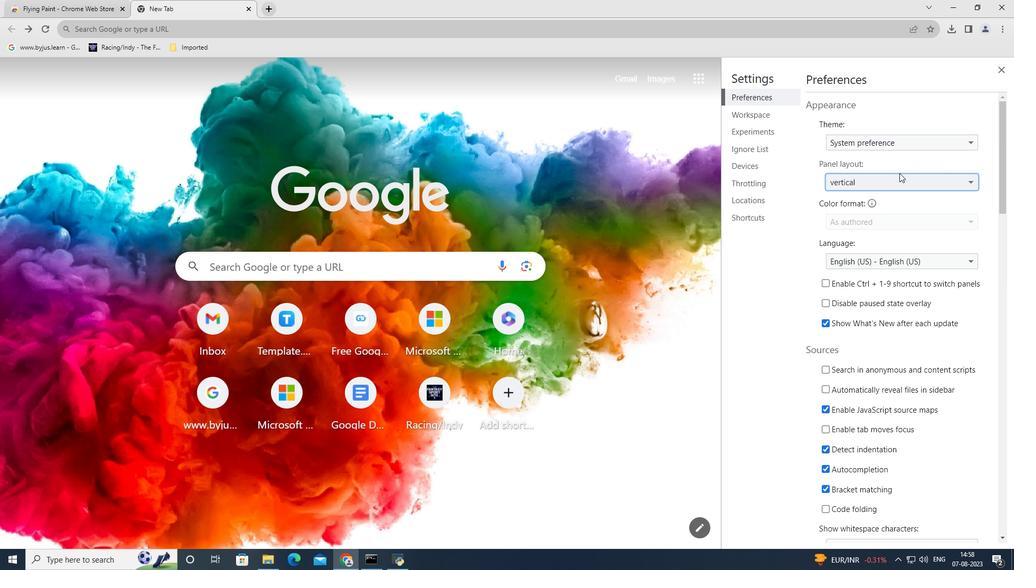 
Action: Mouse pressed left at (900, 173)
Screenshot: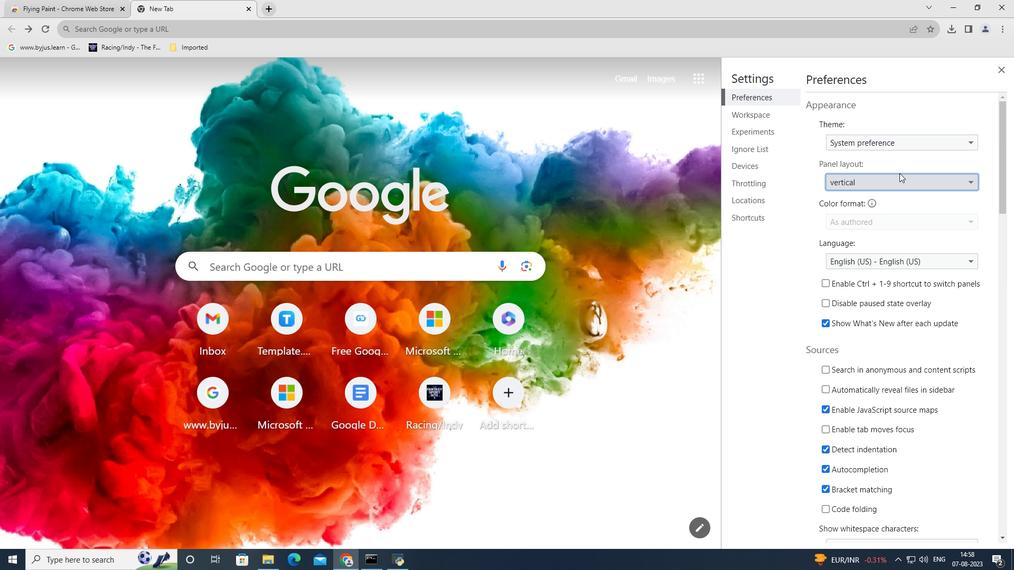 
Action: Mouse moved to (1000, 68)
Screenshot: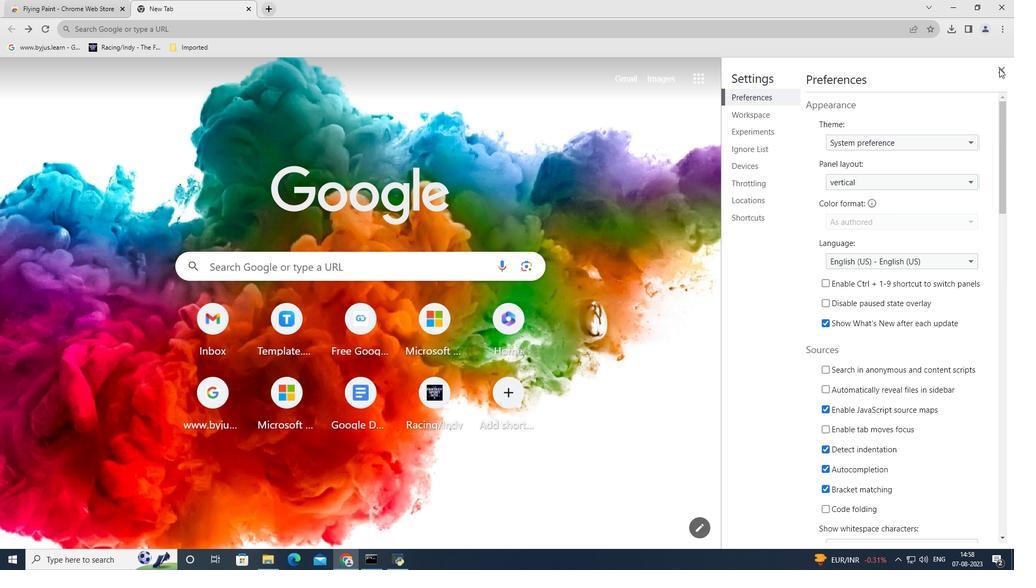 
Action: Mouse pressed left at (1000, 68)
Screenshot: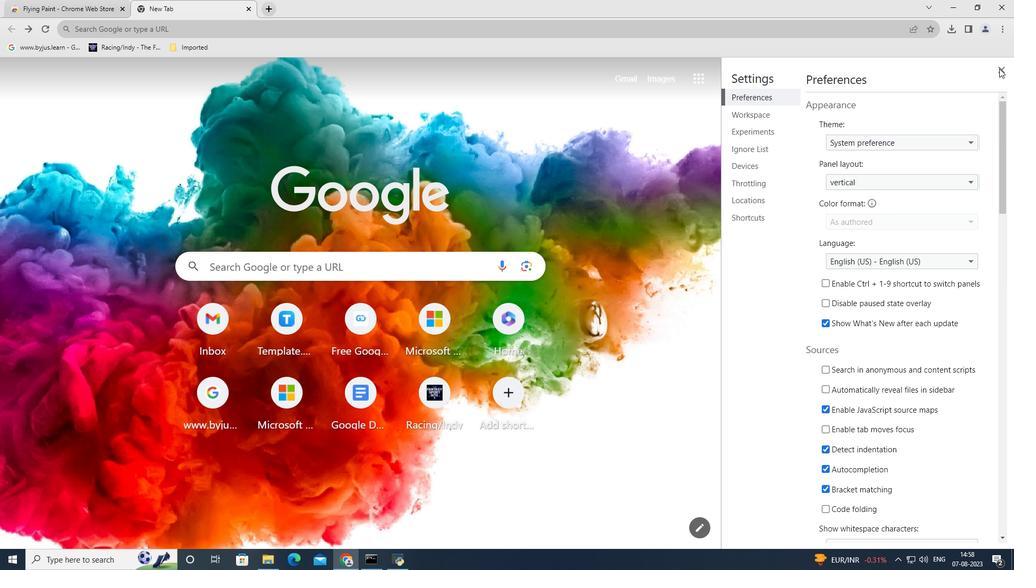 
Action: Mouse moved to (986, 69)
Screenshot: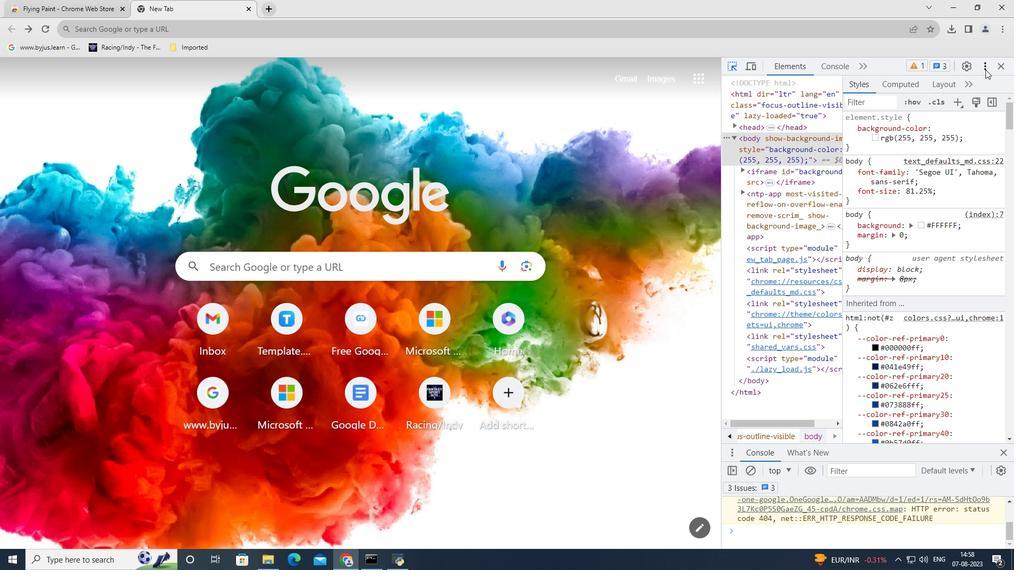 
Action: Mouse pressed left at (986, 69)
Screenshot: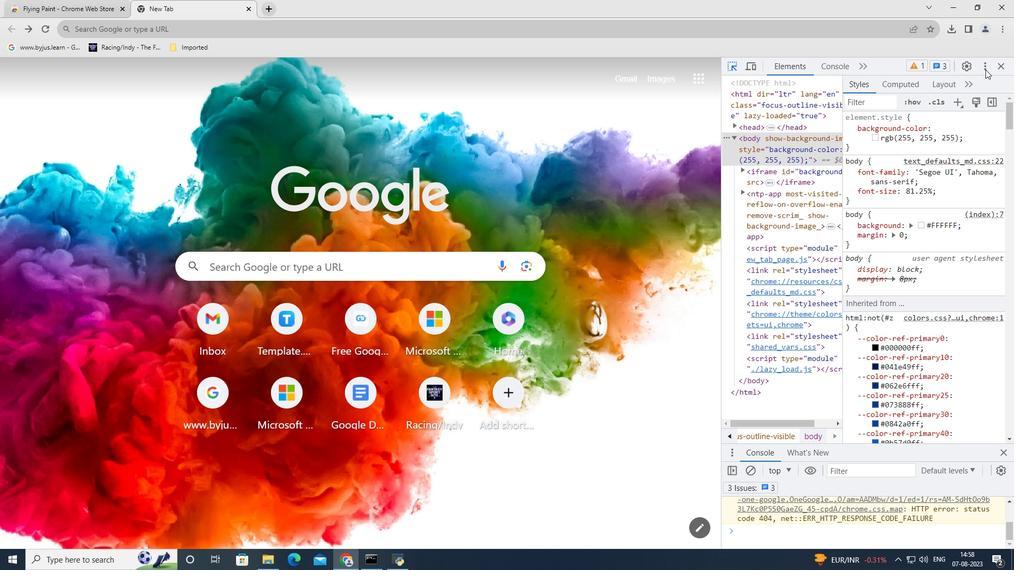 
Action: Mouse moved to (913, 151)
Screenshot: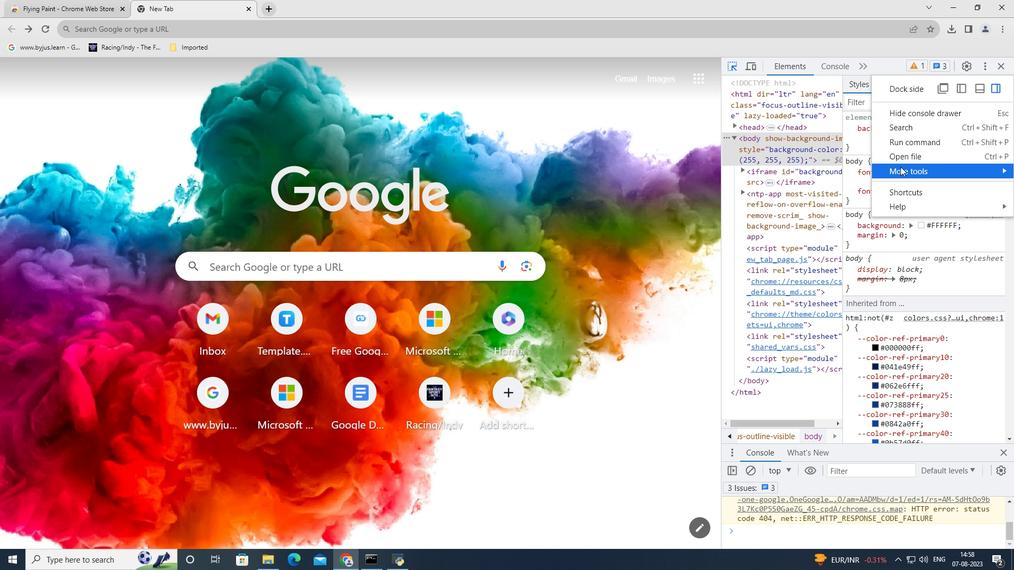 
Action: Mouse pressed left at (913, 151)
Screenshot: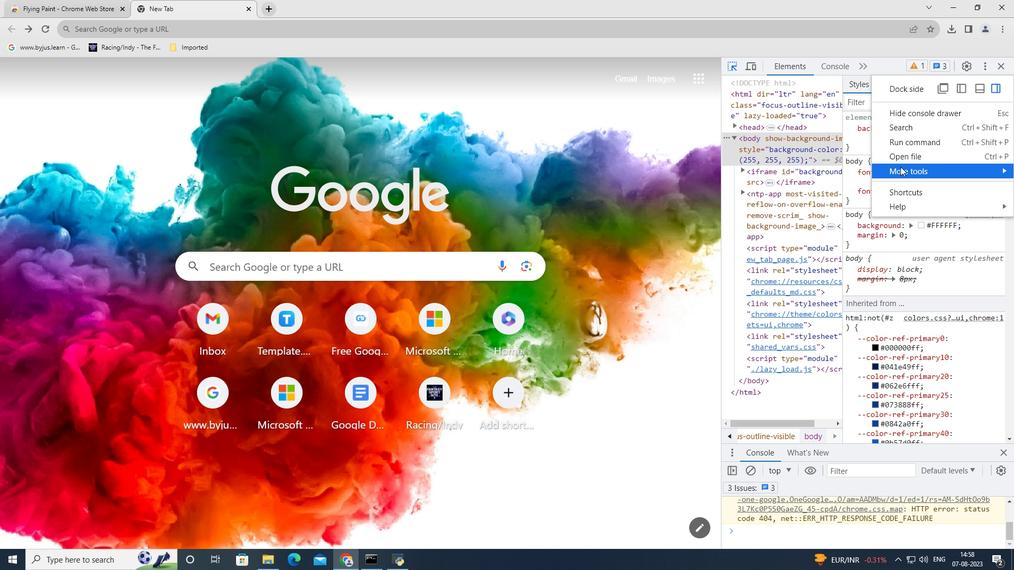 
Action: Mouse moved to (820, 224)
Screenshot: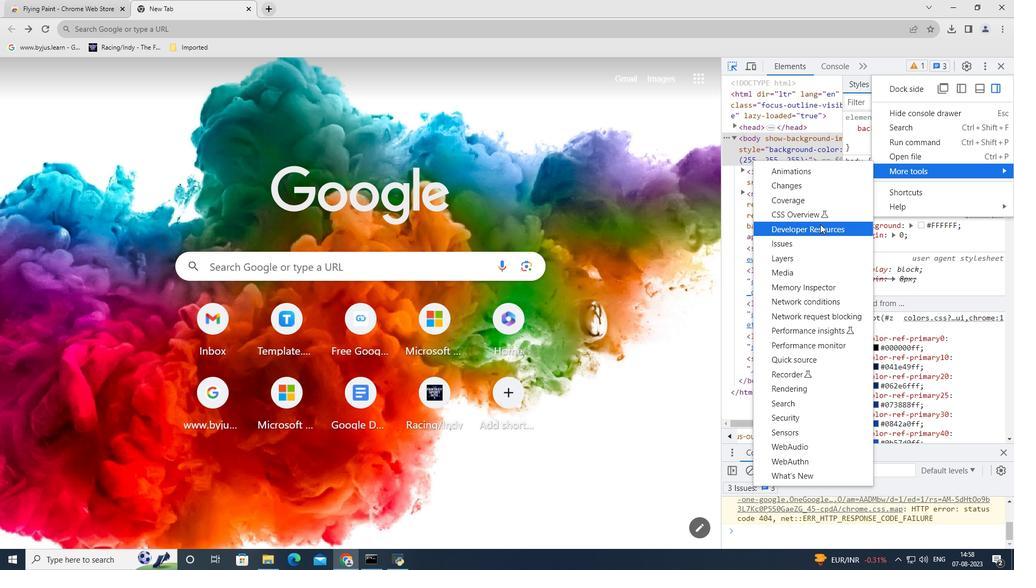 
Action: Mouse pressed left at (820, 224)
Screenshot: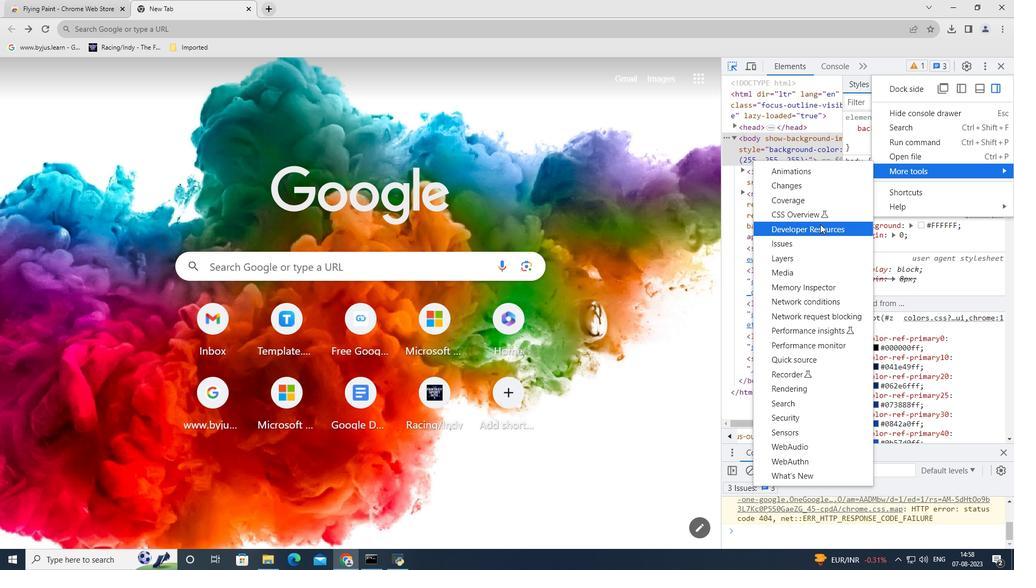 
Action: Mouse moved to (870, 492)
Screenshot: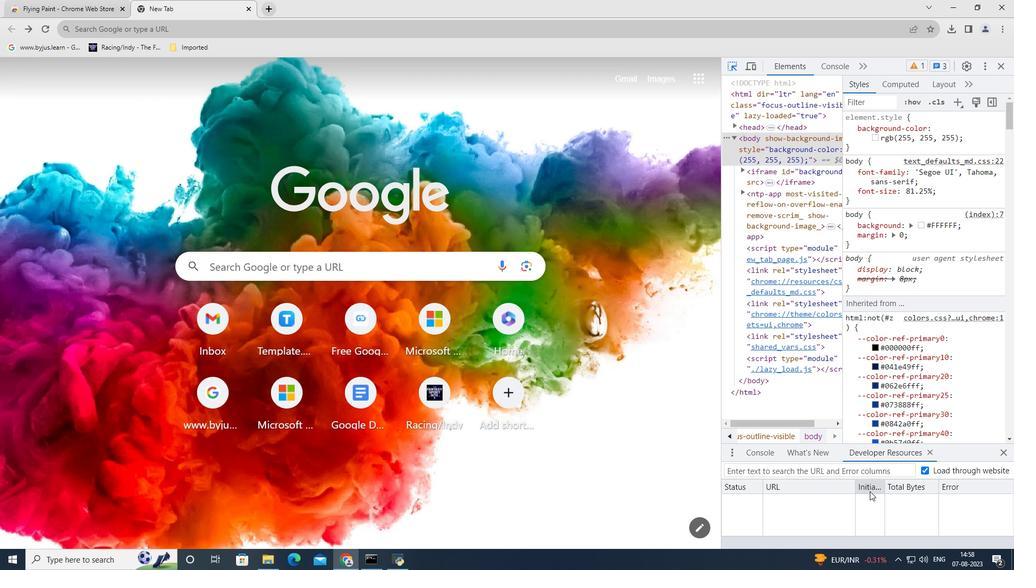 
Action: Mouse scrolled (870, 491) with delta (0, 0)
Screenshot: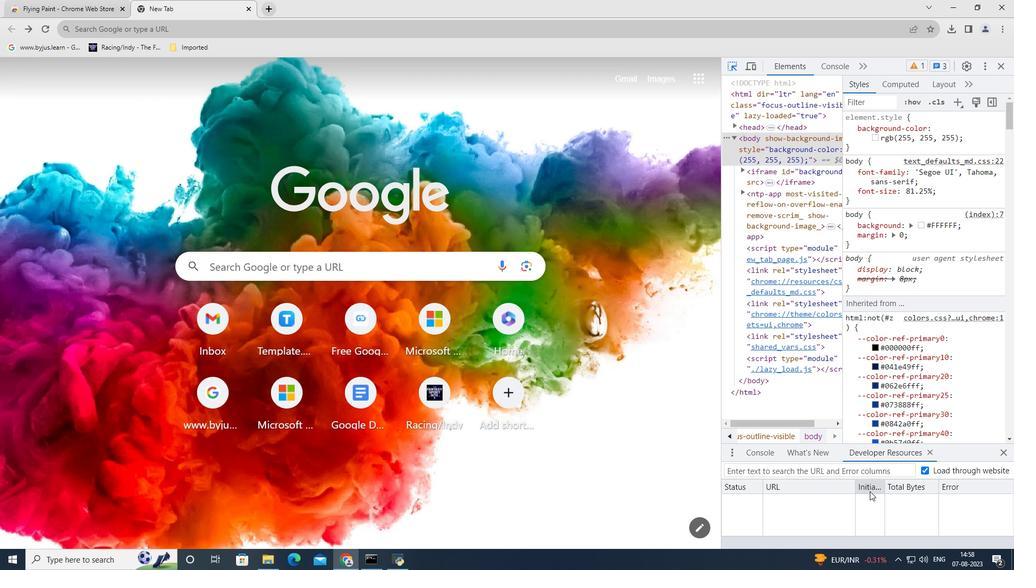 
Action: Mouse scrolled (870, 491) with delta (0, 0)
Screenshot: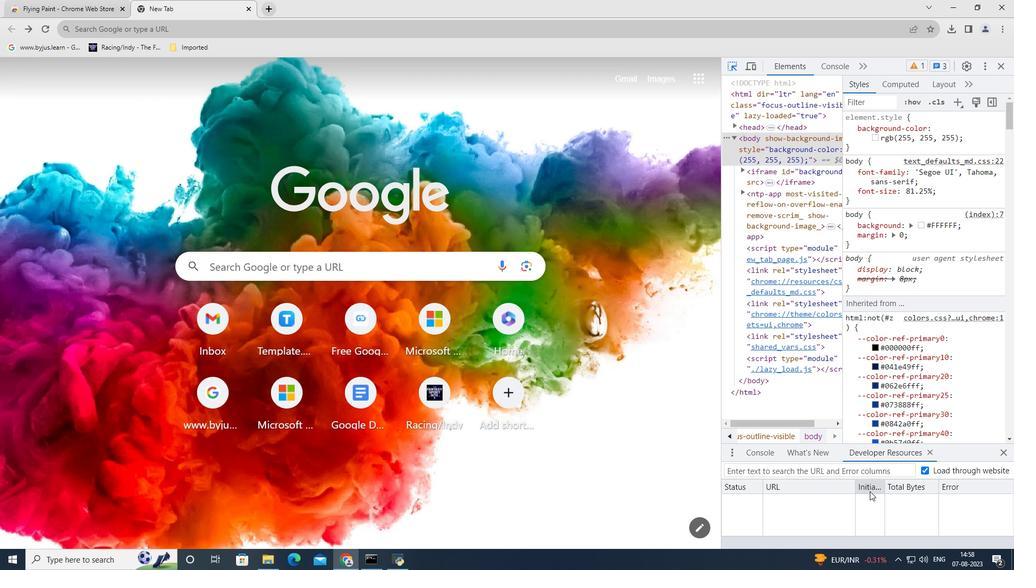 
Action: Mouse scrolled (870, 491) with delta (0, 0)
Screenshot: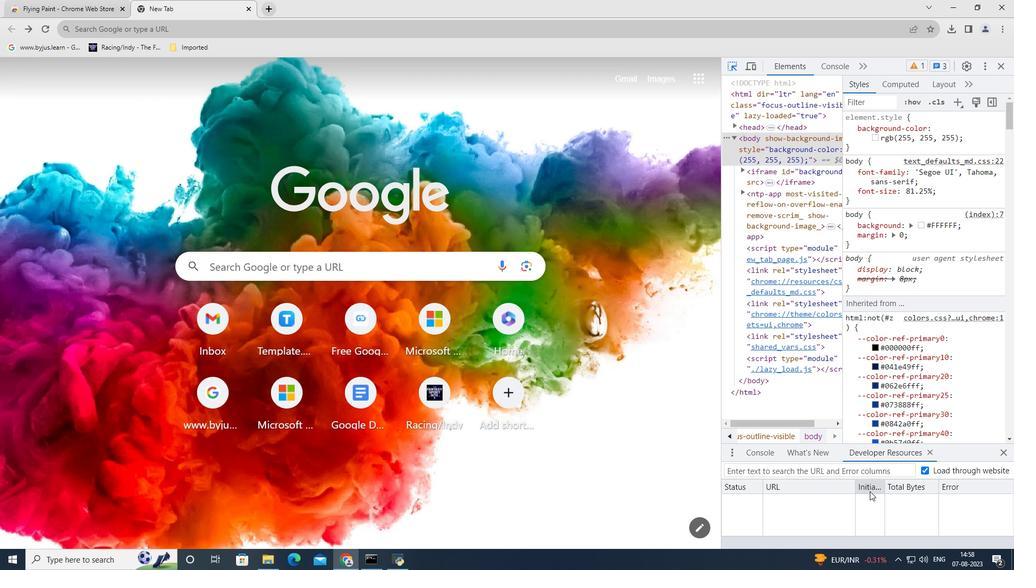 
Action: Mouse scrolled (870, 491) with delta (0, 0)
Screenshot: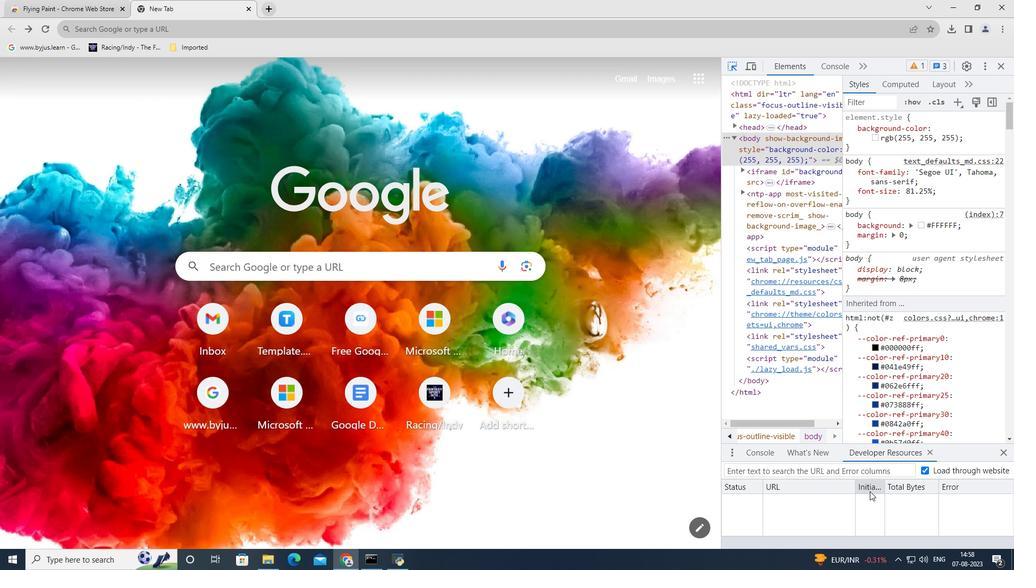 
Action: Mouse scrolled (870, 491) with delta (0, 0)
Screenshot: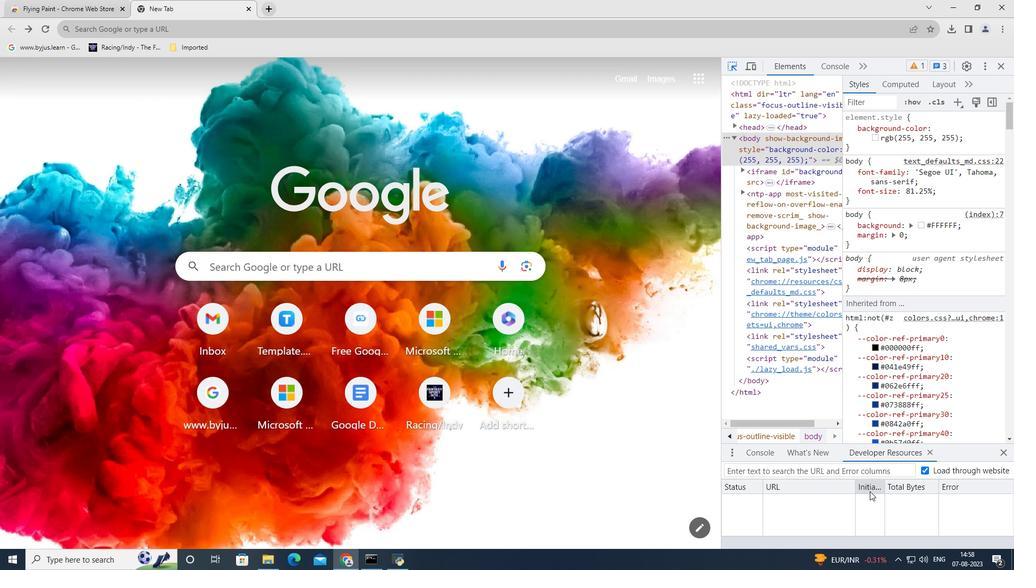 
Action: Mouse scrolled (870, 491) with delta (0, 0)
Screenshot: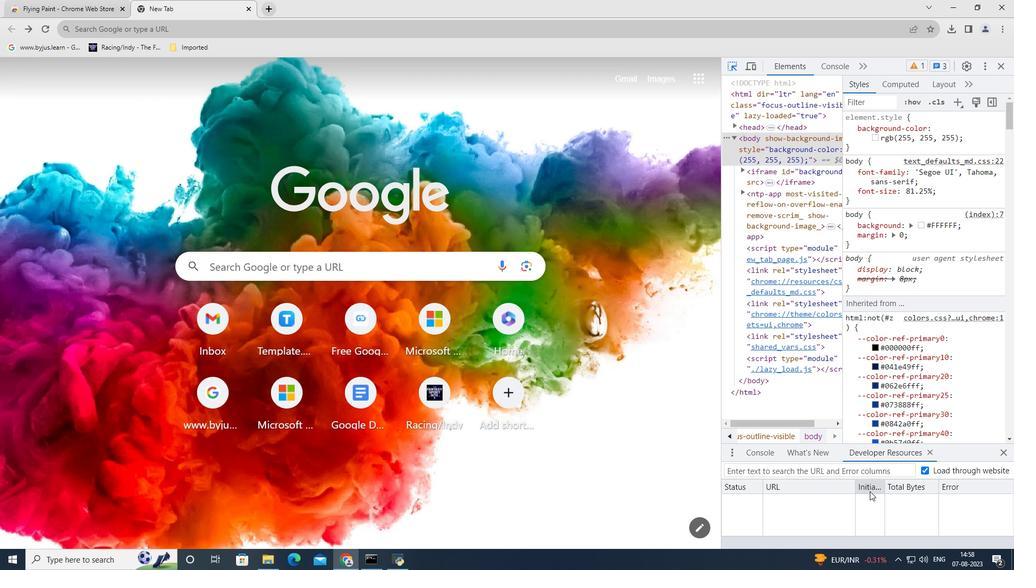 
Action: Mouse moved to (809, 459)
Screenshot: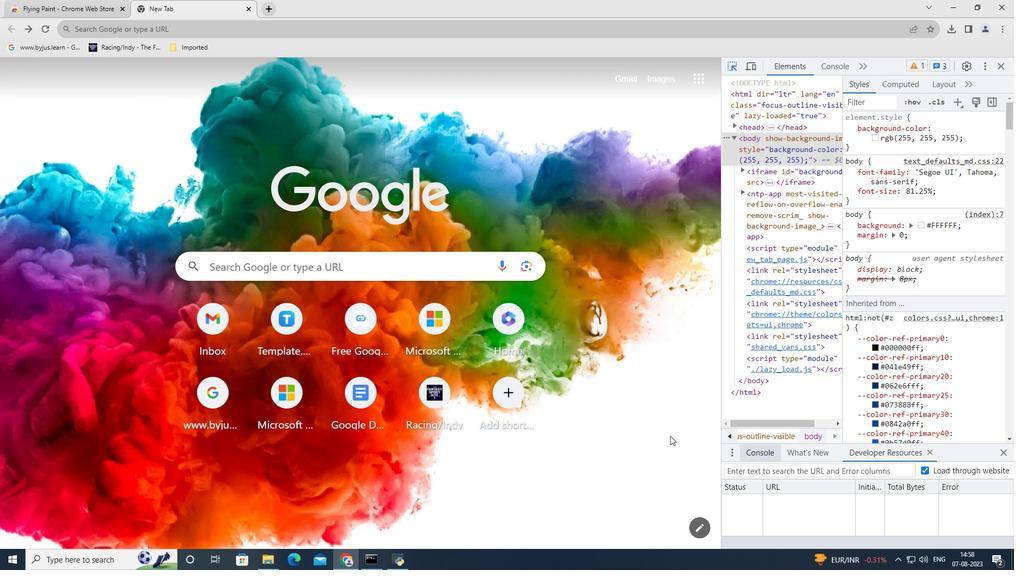 
Action: Mouse scrolled (809, 459) with delta (0, 0)
Screenshot: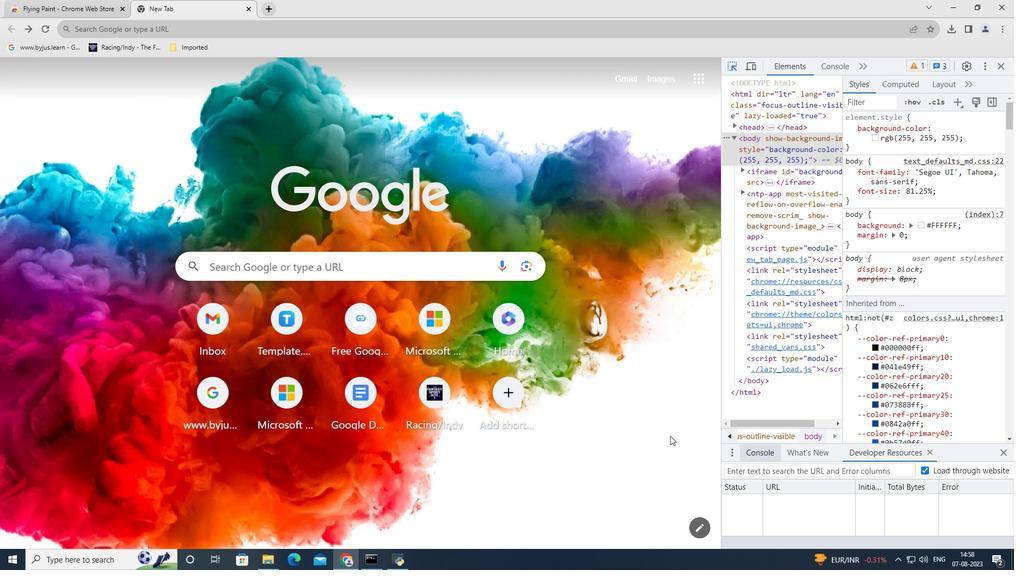 
Action: Mouse moved to (760, 450)
Screenshot: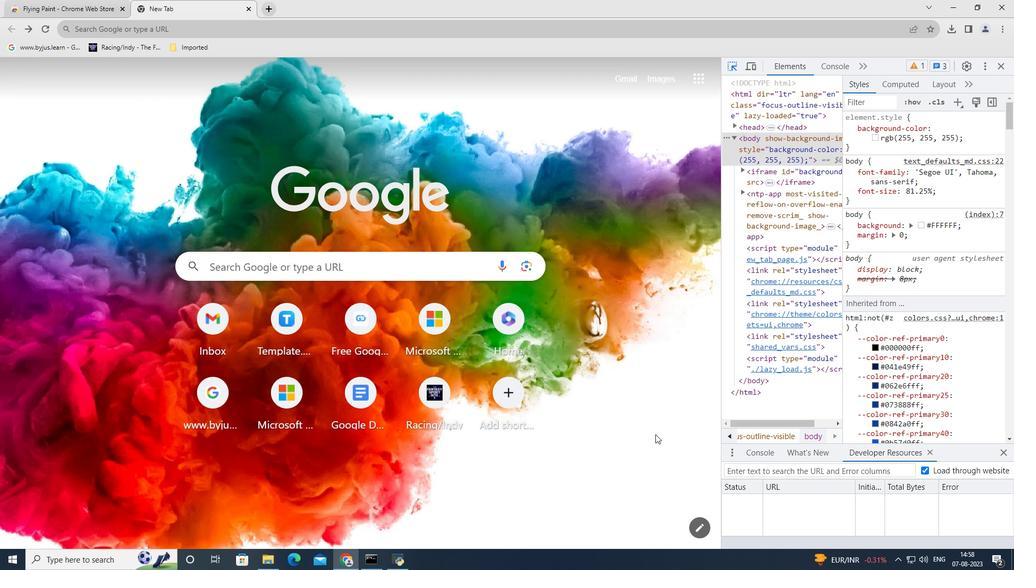 
Action: Mouse scrolled (760, 451) with delta (0, 0)
Screenshot: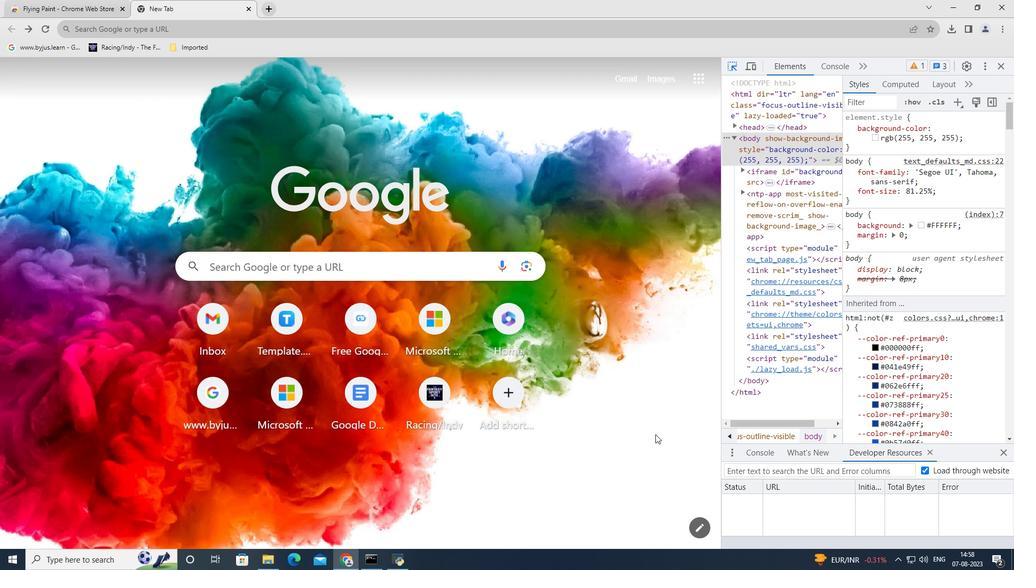 
Action: Mouse moved to (624, 430)
Screenshot: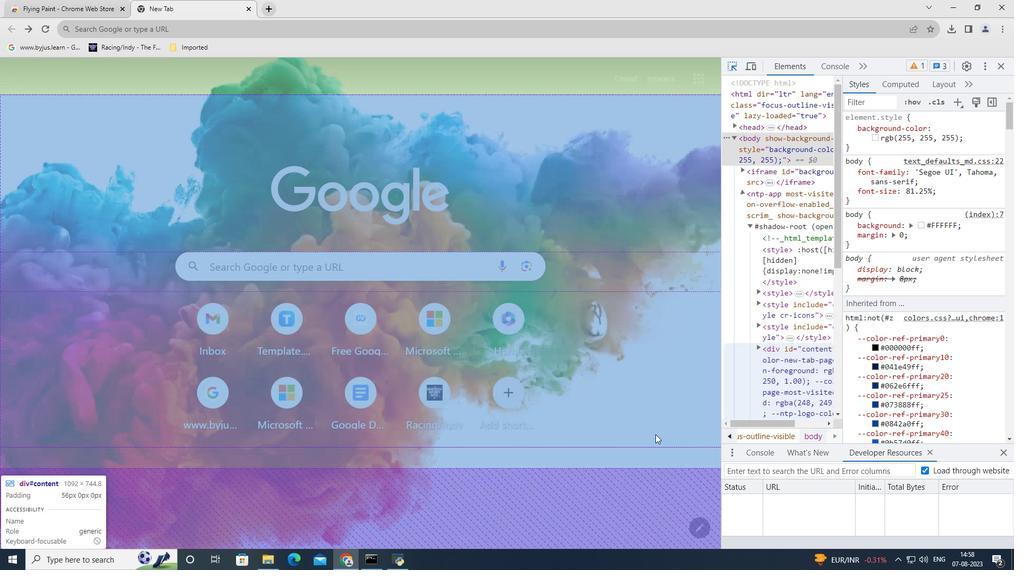 
Action: Mouse scrolled (656, 435) with delta (0, 0)
Screenshot: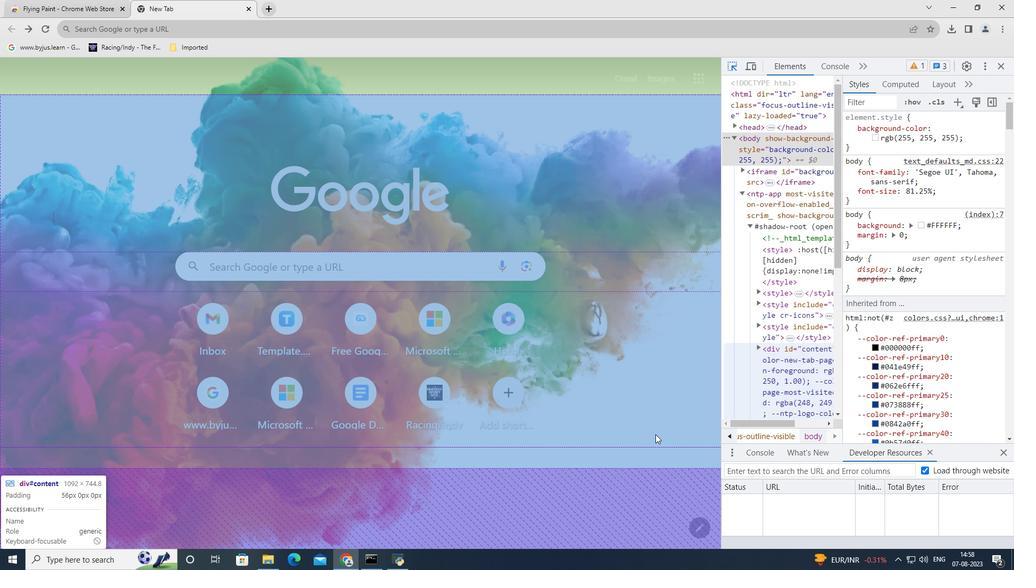 
Action: Mouse moved to (593, 423)
Screenshot: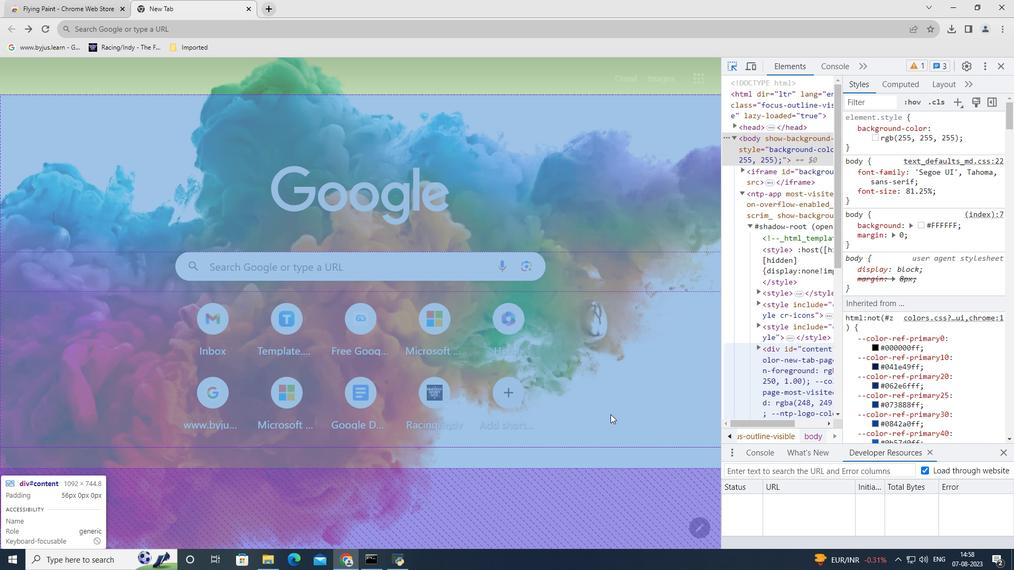 
Action: Mouse scrolled (591, 425) with delta (0, 0)
Screenshot: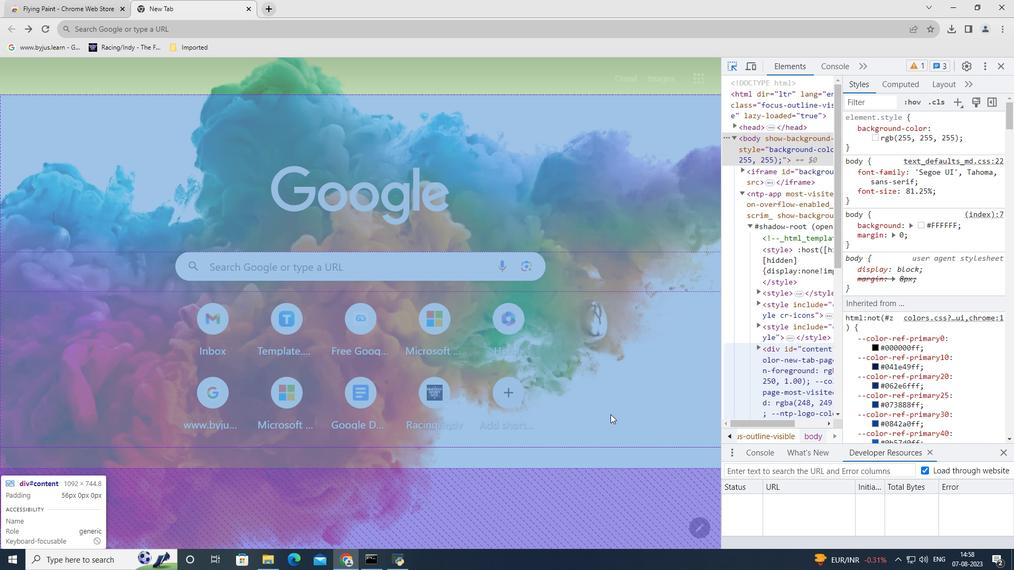 
Action: Mouse moved to (914, 398)
Screenshot: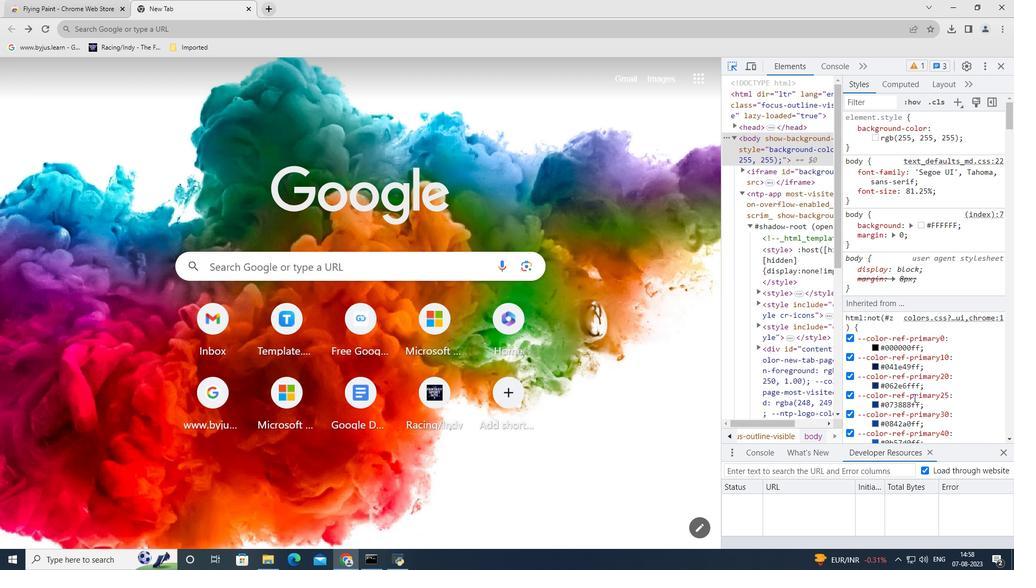 
Action: Mouse scrolled (914, 398) with delta (0, 0)
Screenshot: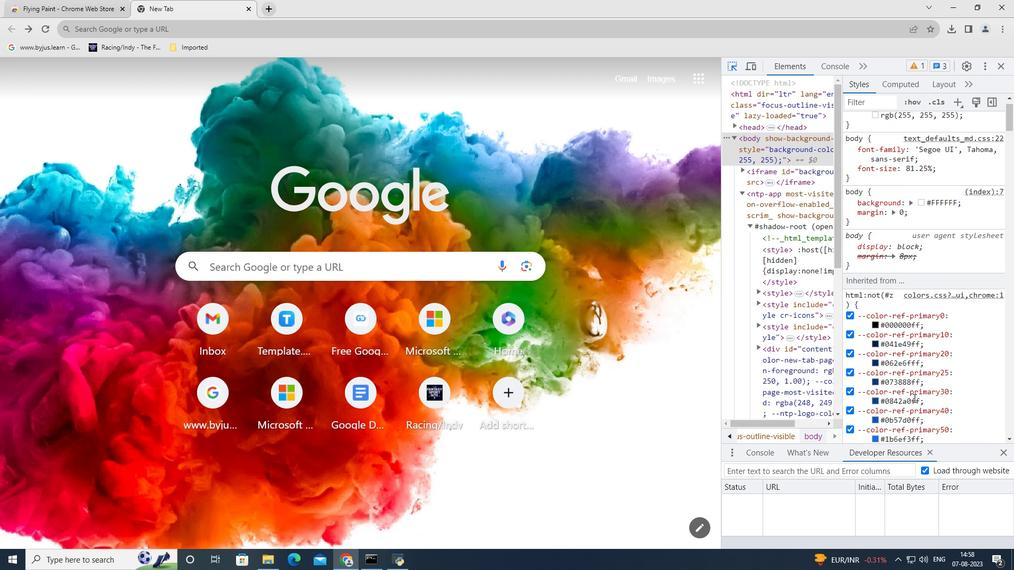 
Action: Mouse scrolled (914, 398) with delta (0, 0)
Screenshot: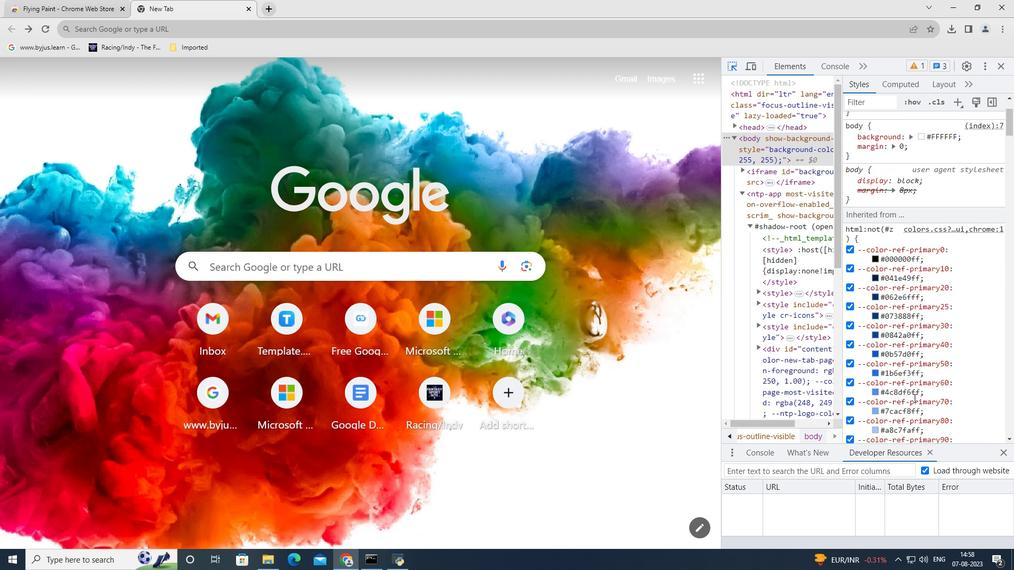 
Action: Mouse scrolled (914, 398) with delta (0, 0)
Screenshot: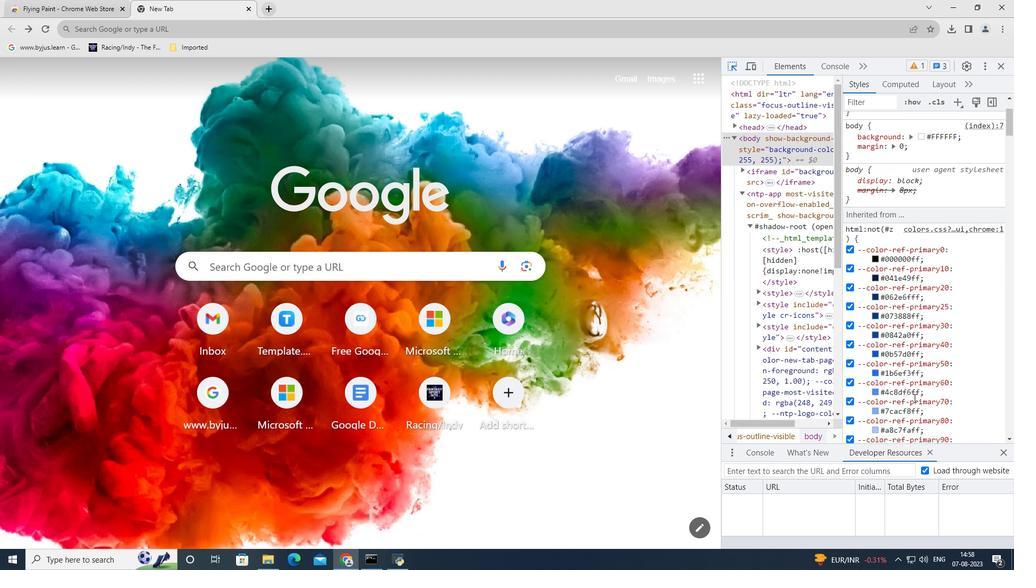 
Action: Mouse scrolled (914, 398) with delta (0, 0)
Screenshot: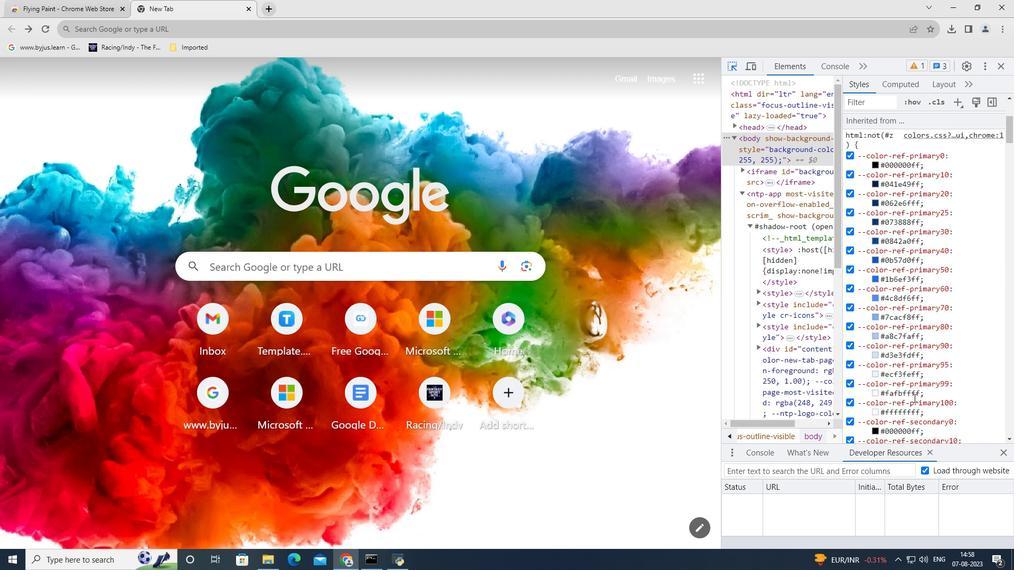 
Action: Mouse moved to (914, 398)
Screenshot: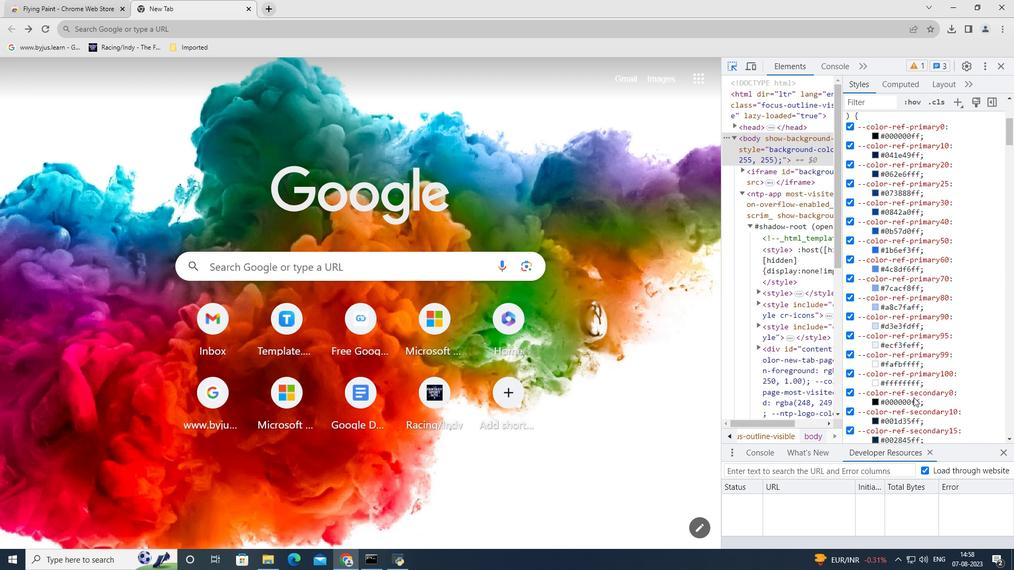 
Action: Mouse scrolled (914, 397) with delta (0, 0)
Screenshot: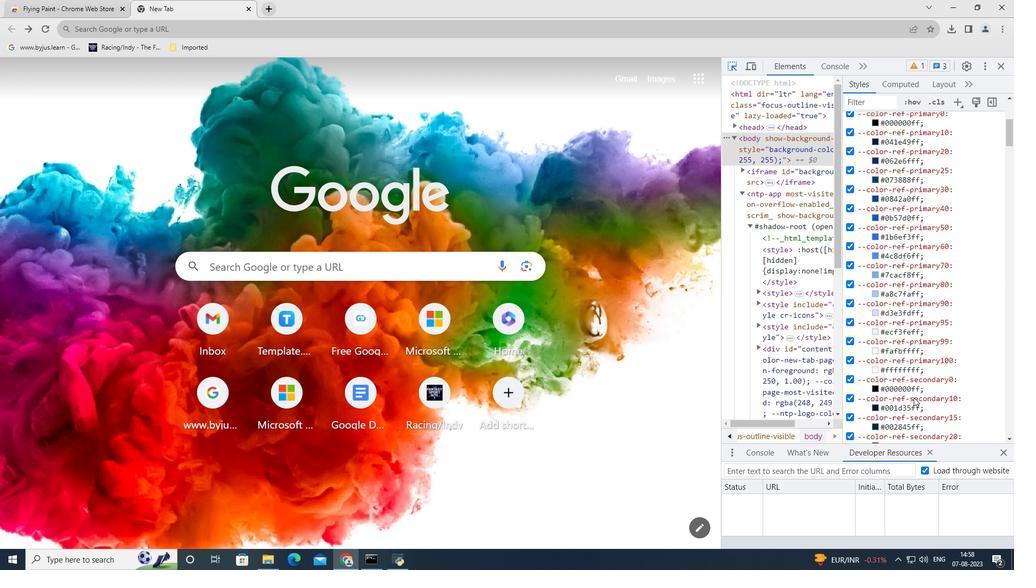 
Action: Mouse scrolled (914, 397) with delta (0, 0)
Screenshot: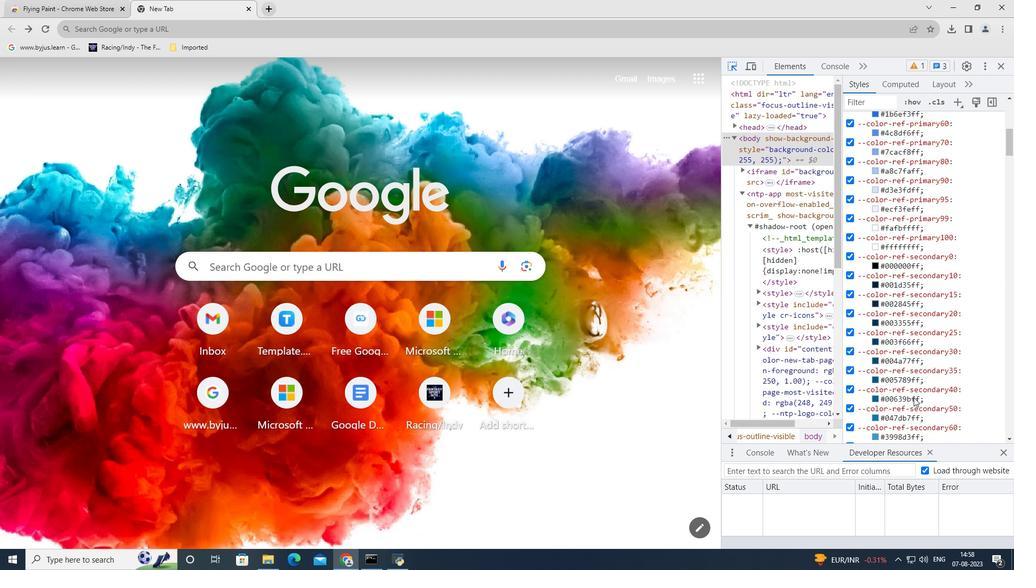
Action: Mouse scrolled (914, 397) with delta (0, 0)
Screenshot: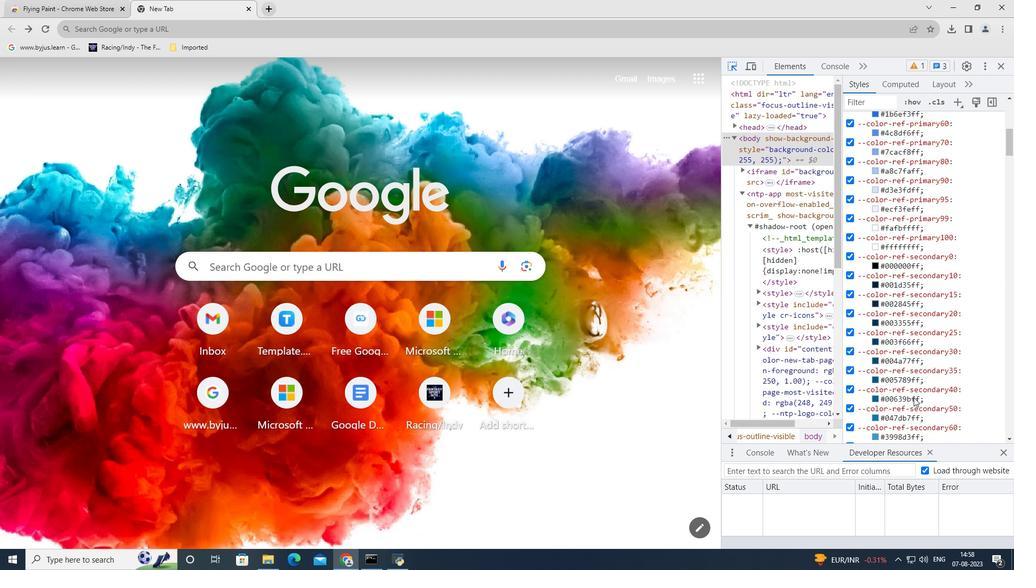 
Action: Mouse scrolled (914, 397) with delta (0, 0)
Screenshot: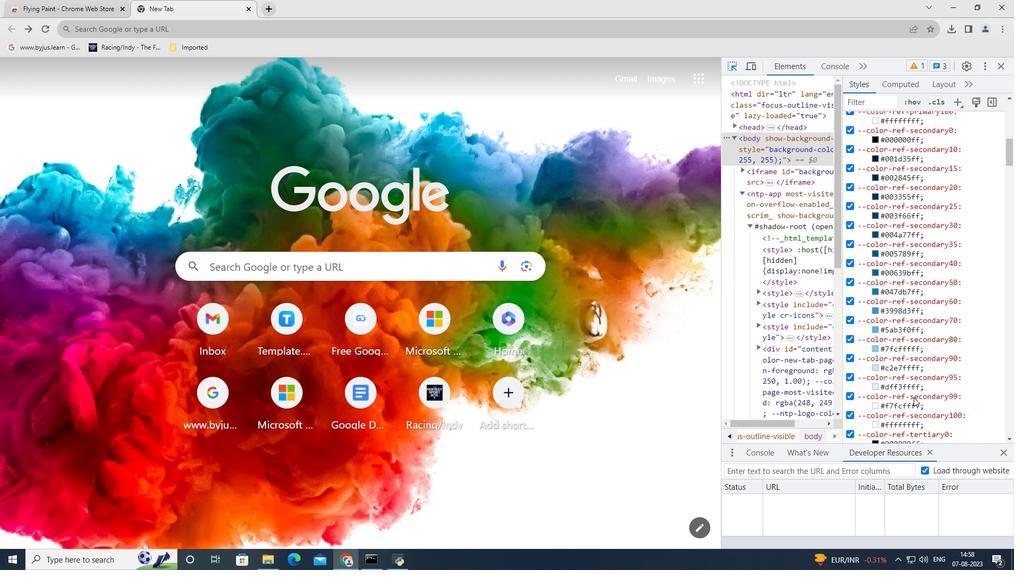
Action: Mouse scrolled (914, 397) with delta (0, 0)
Screenshot: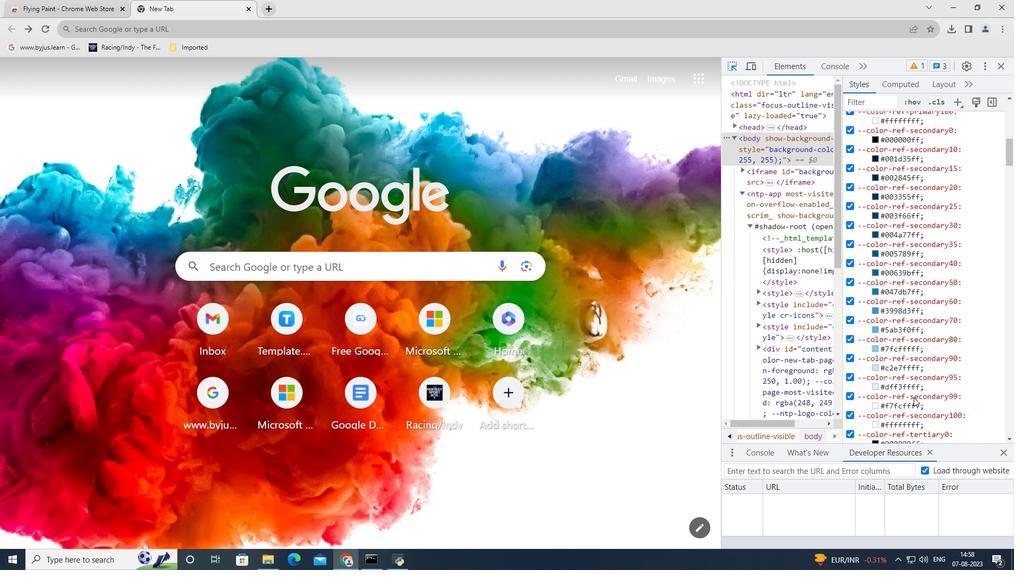 
Action: Mouse scrolled (914, 397) with delta (0, 0)
Screenshot: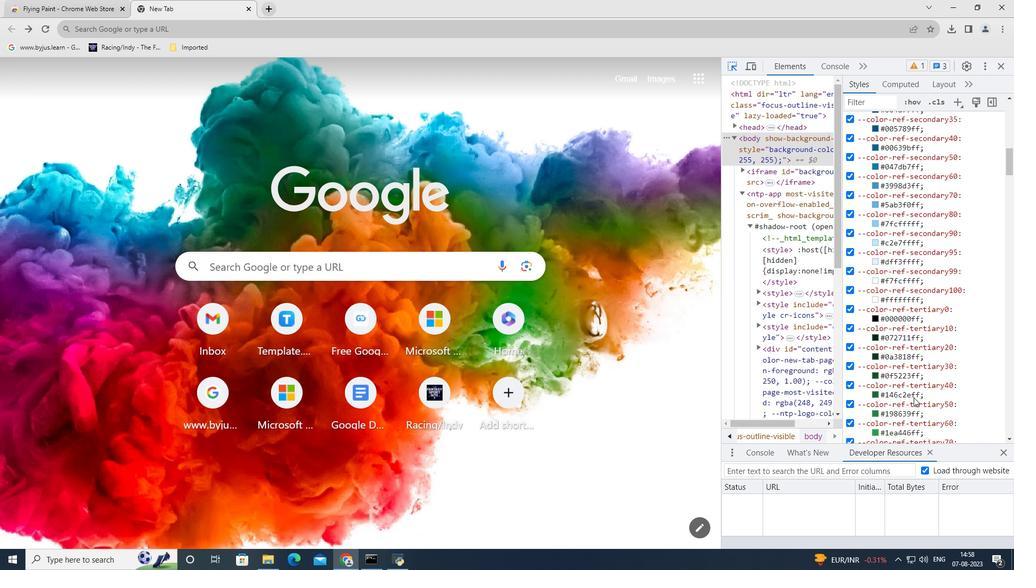 
Action: Mouse scrolled (914, 397) with delta (0, 0)
Screenshot: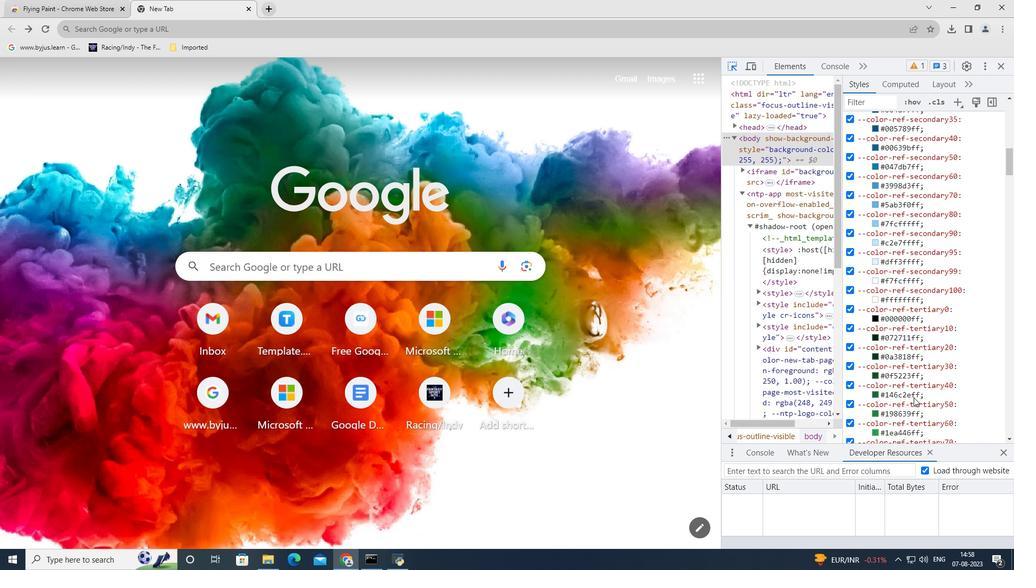 
Action: Mouse scrolled (914, 397) with delta (0, 0)
Screenshot: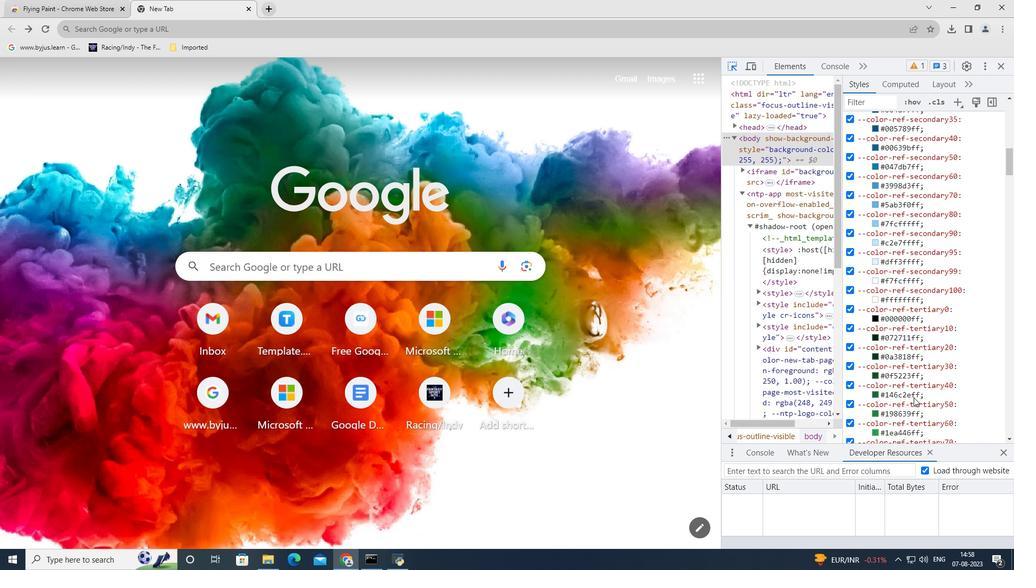 
Action: Mouse scrolled (914, 397) with delta (0, 0)
Screenshot: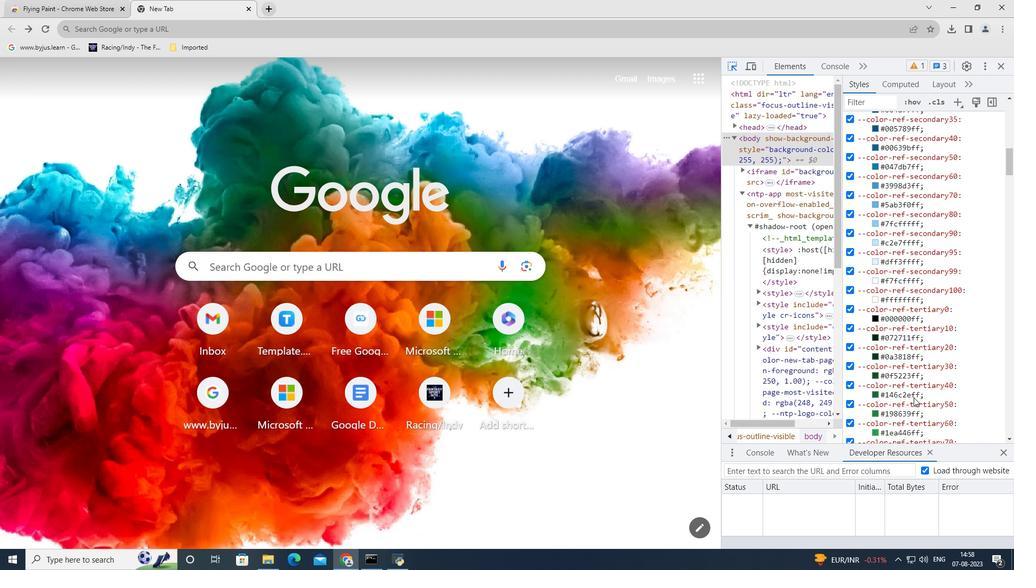 
Action: Mouse scrolled (914, 397) with delta (0, 0)
Screenshot: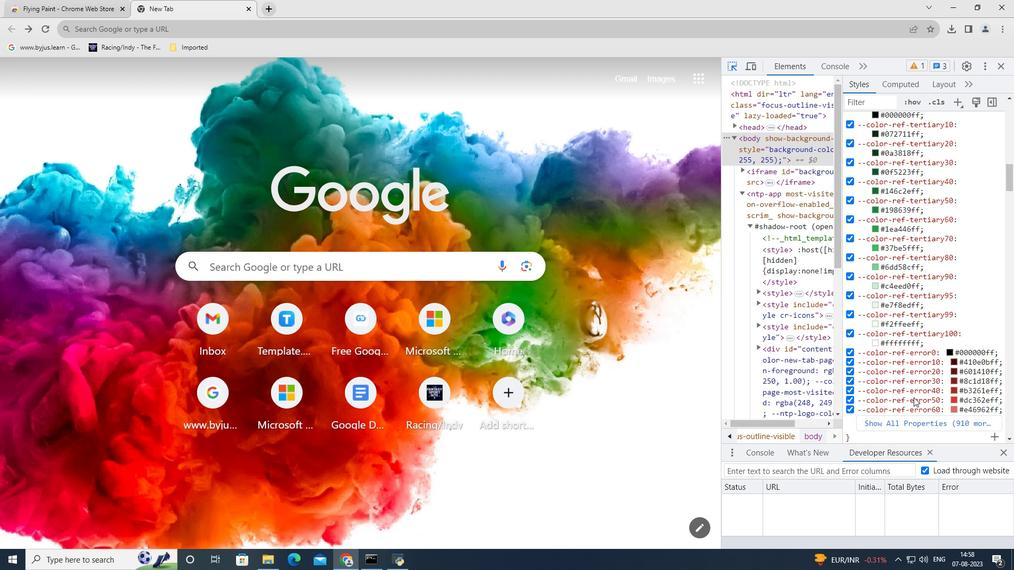 
Action: Mouse scrolled (914, 397) with delta (0, 0)
Screenshot: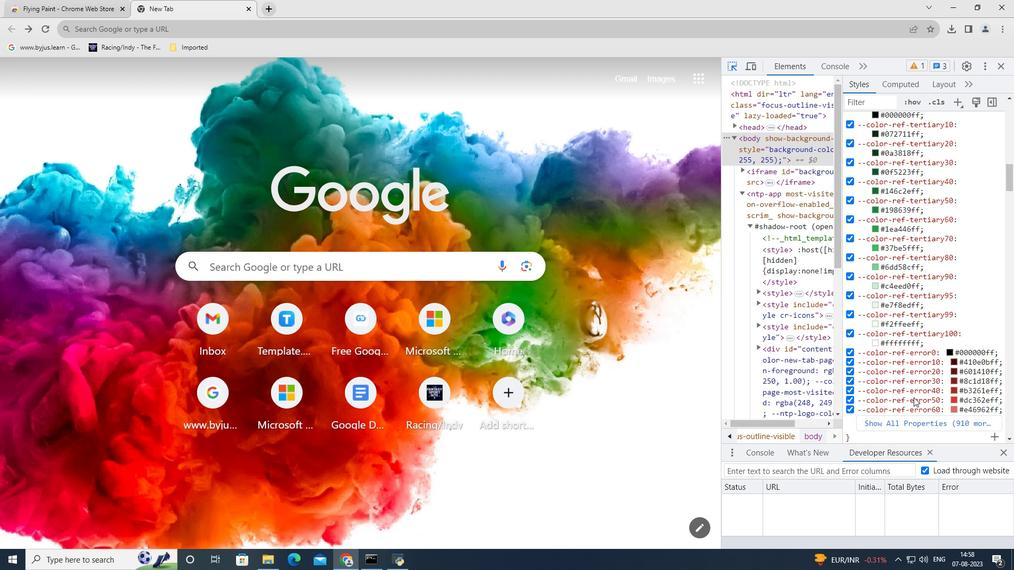 
Action: Mouse scrolled (914, 397) with delta (0, 0)
Screenshot: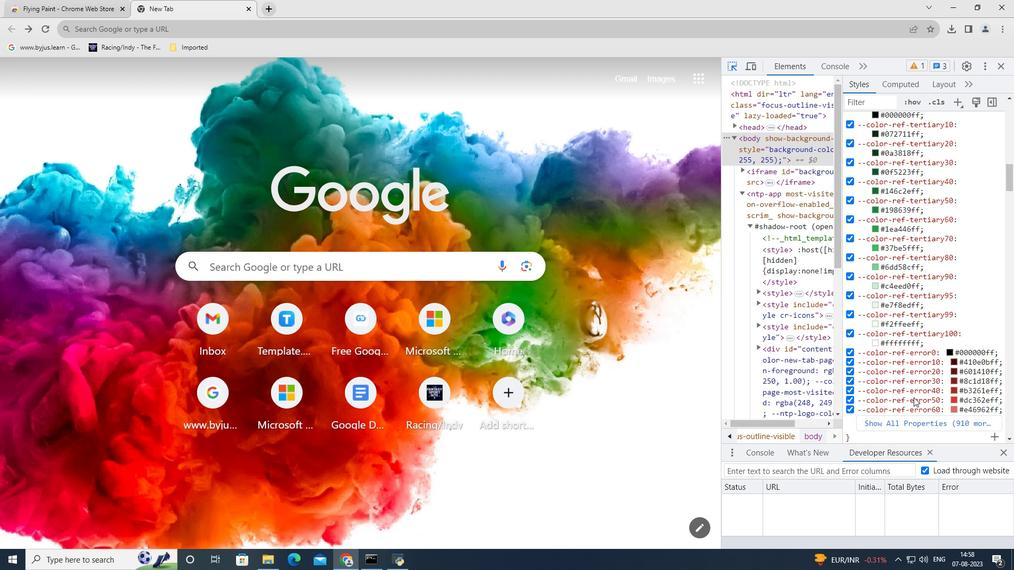 
Action: Mouse scrolled (914, 397) with delta (0, 0)
Screenshot: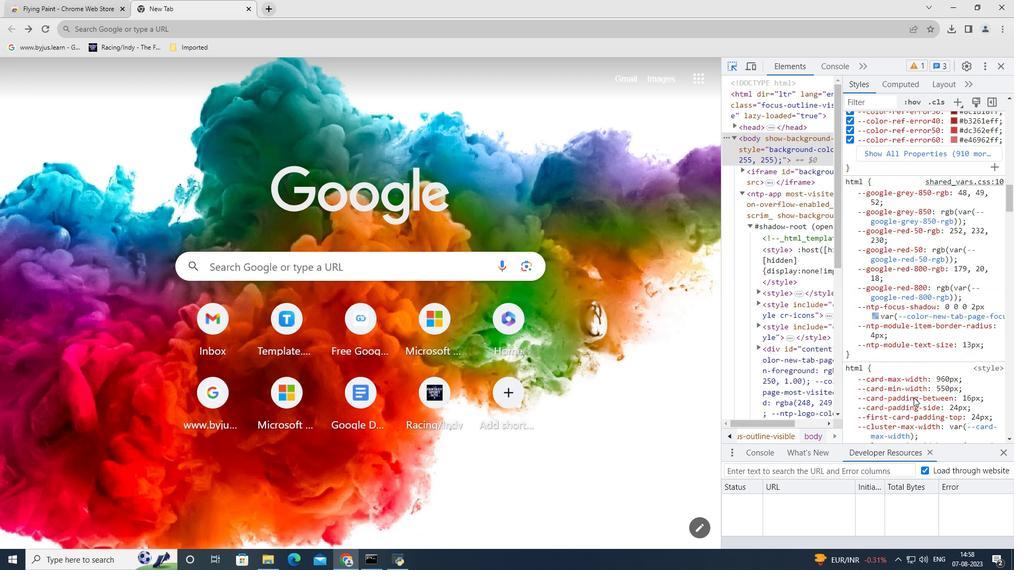 
Action: Mouse scrolled (914, 397) with delta (0, 0)
Screenshot: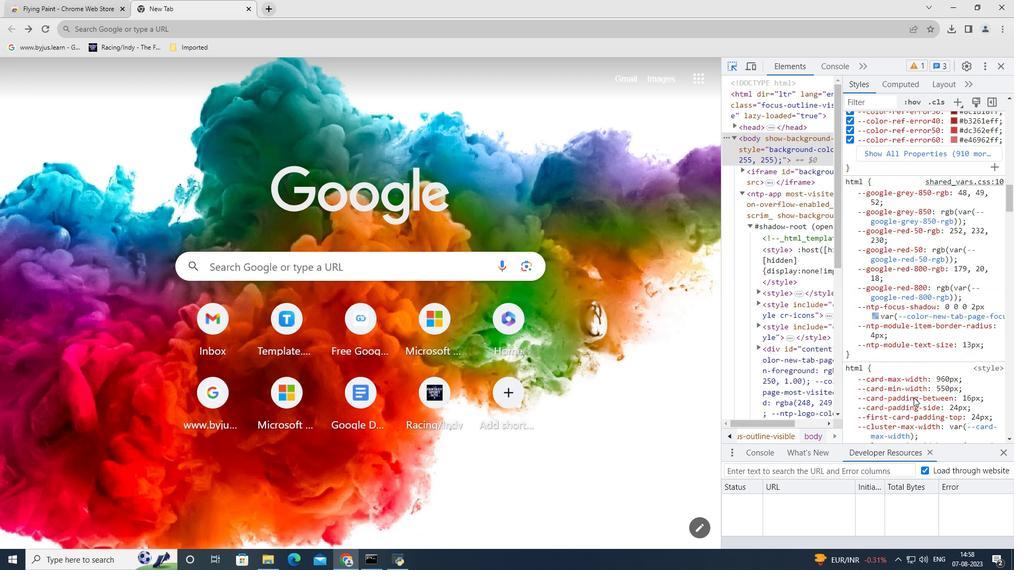 
Action: Mouse scrolled (914, 397) with delta (0, 0)
Screenshot: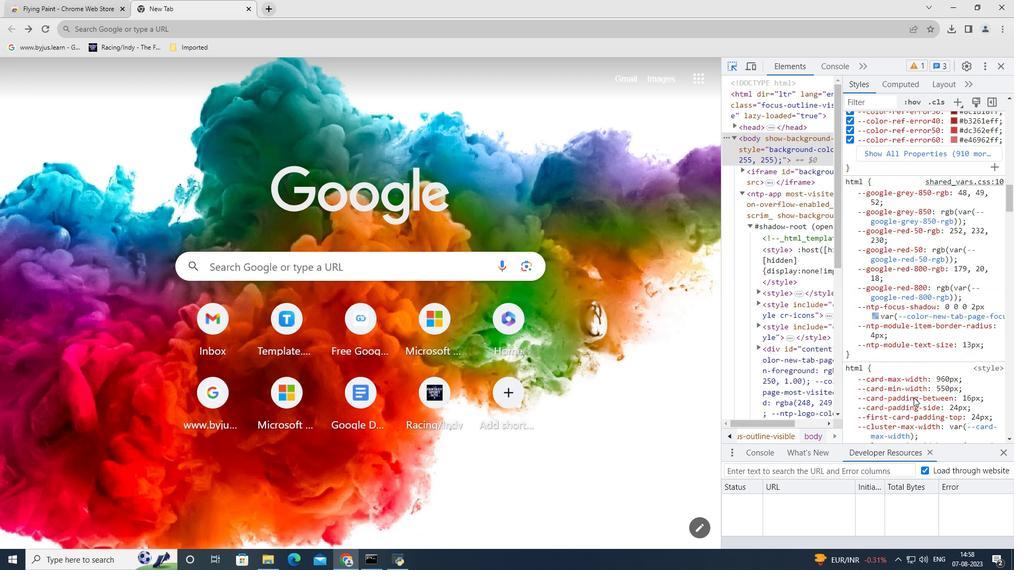 
Action: Mouse scrolled (914, 397) with delta (0, 0)
Screenshot: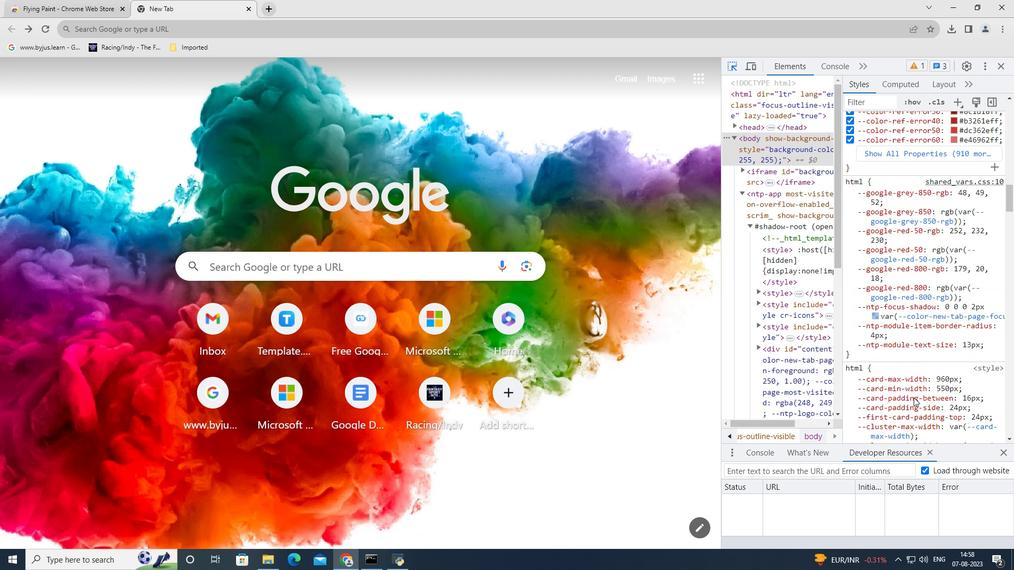 
Action: Mouse scrolled (914, 397) with delta (0, 0)
Screenshot: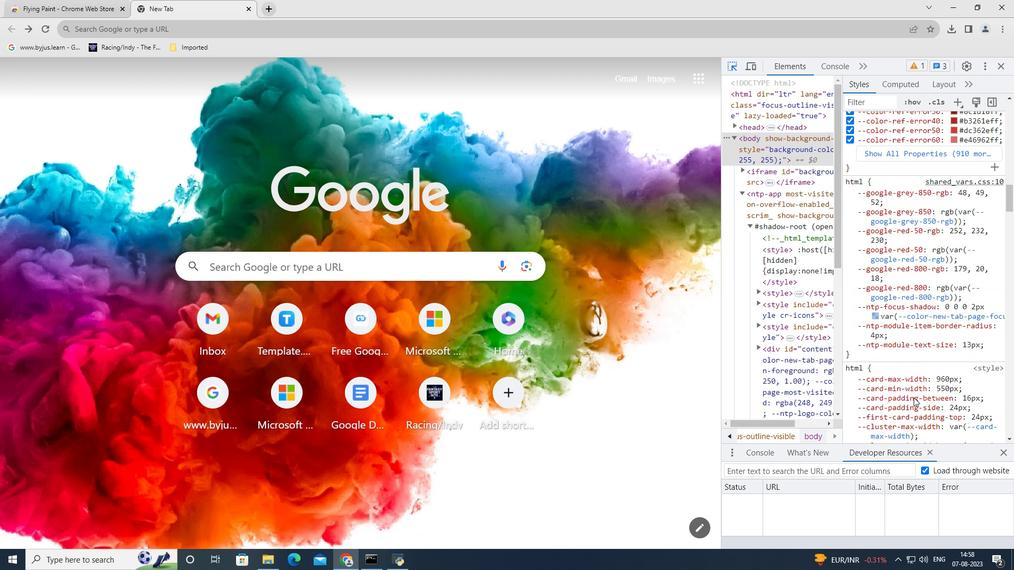 
Action: Mouse scrolled (914, 397) with delta (0, 0)
Screenshot: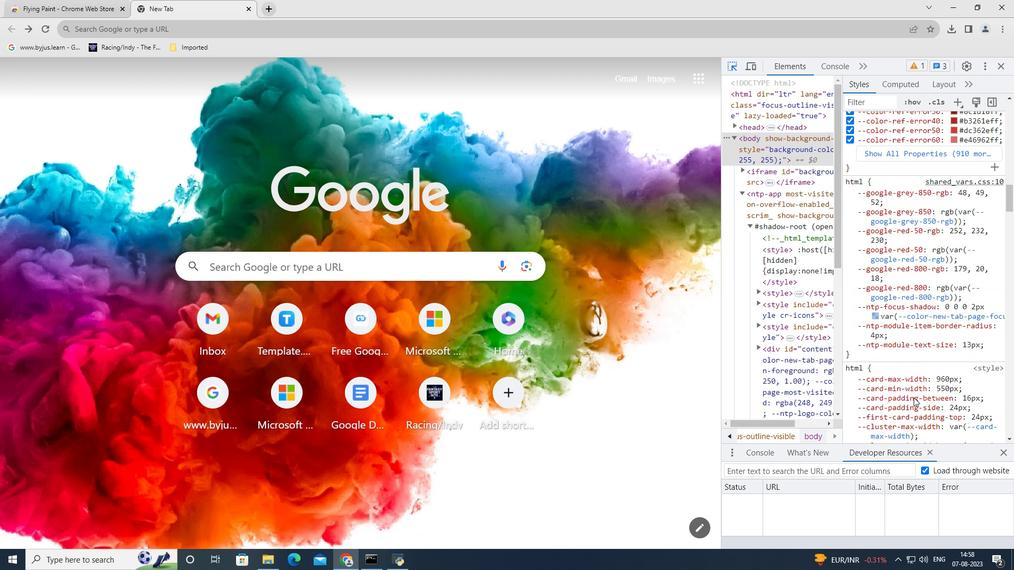 
Action: Mouse scrolled (914, 397) with delta (0, 0)
Screenshot: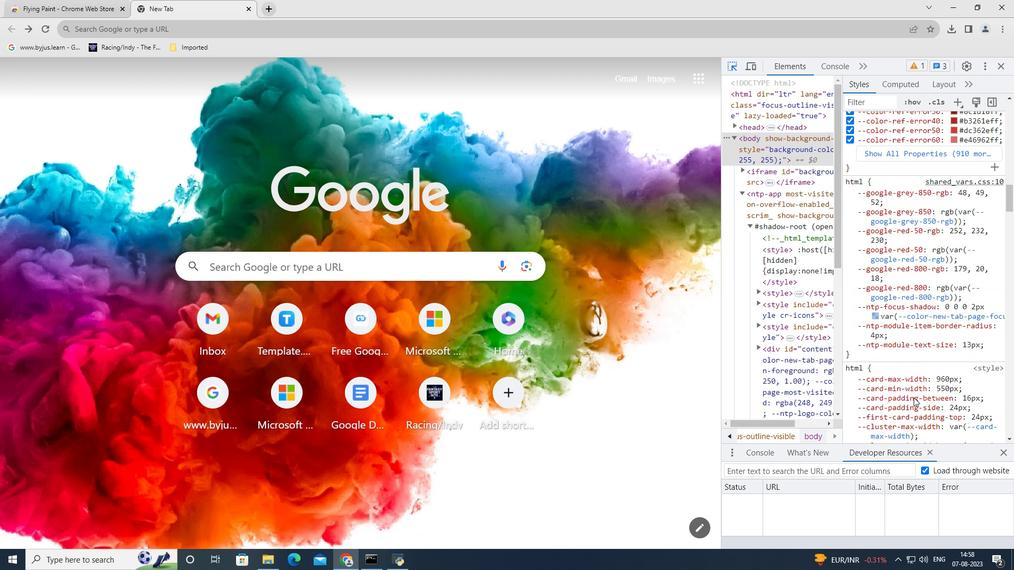 
Action: Mouse scrolled (914, 397) with delta (0, 0)
Screenshot: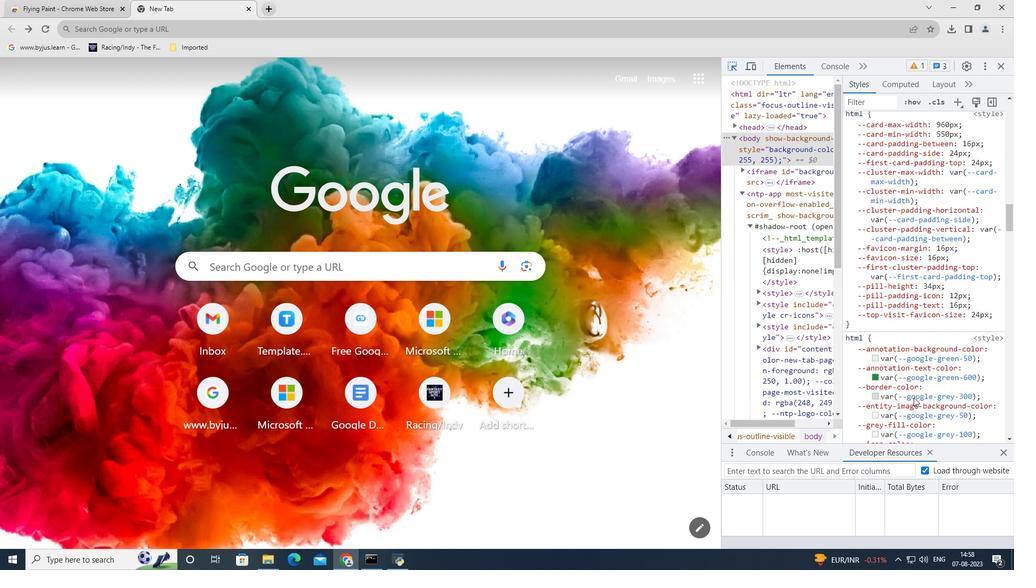 
Action: Mouse scrolled (914, 397) with delta (0, 0)
Screenshot: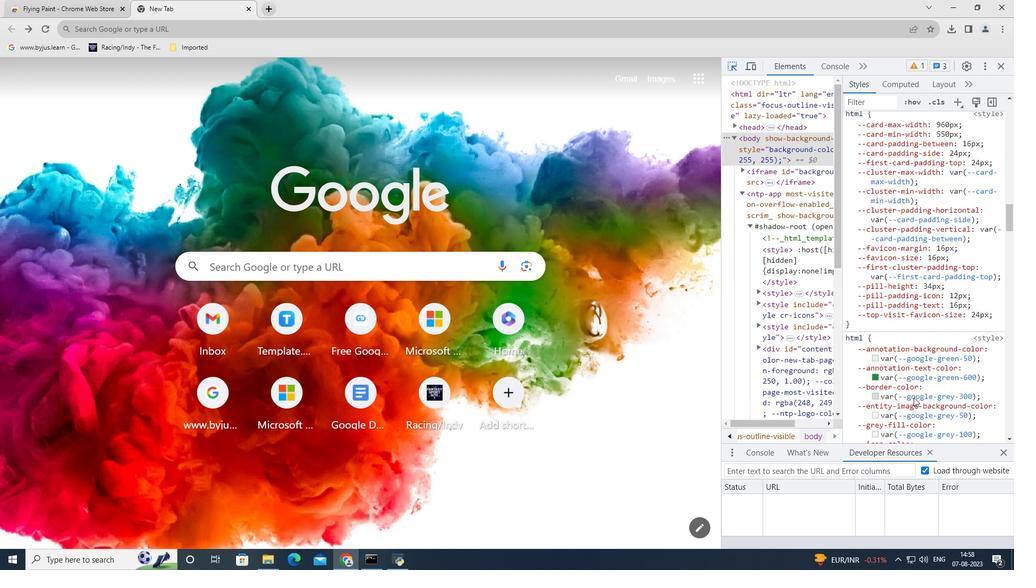 
Action: Mouse scrolled (914, 397) with delta (0, 0)
Screenshot: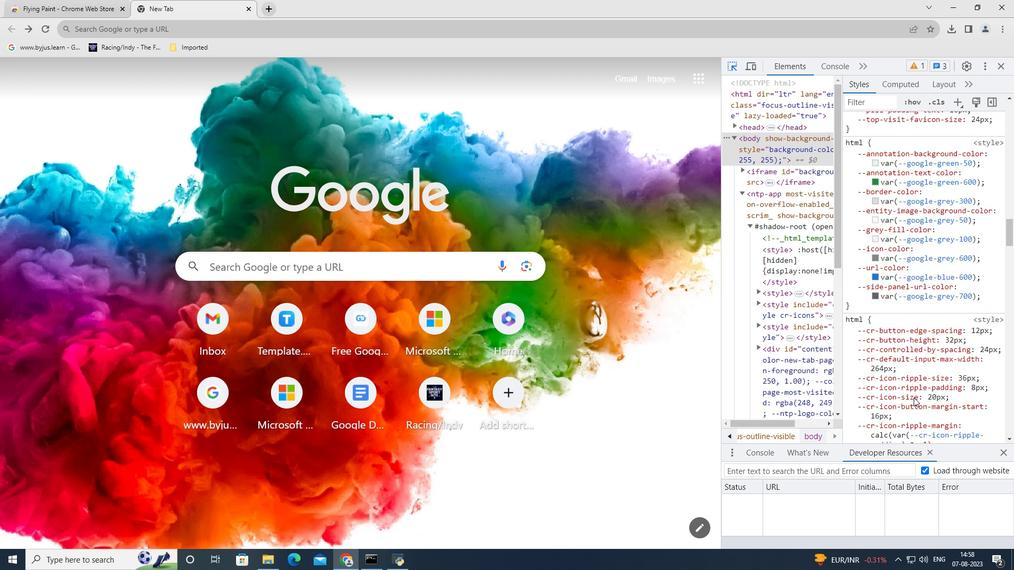 
Action: Mouse scrolled (914, 397) with delta (0, 0)
Screenshot: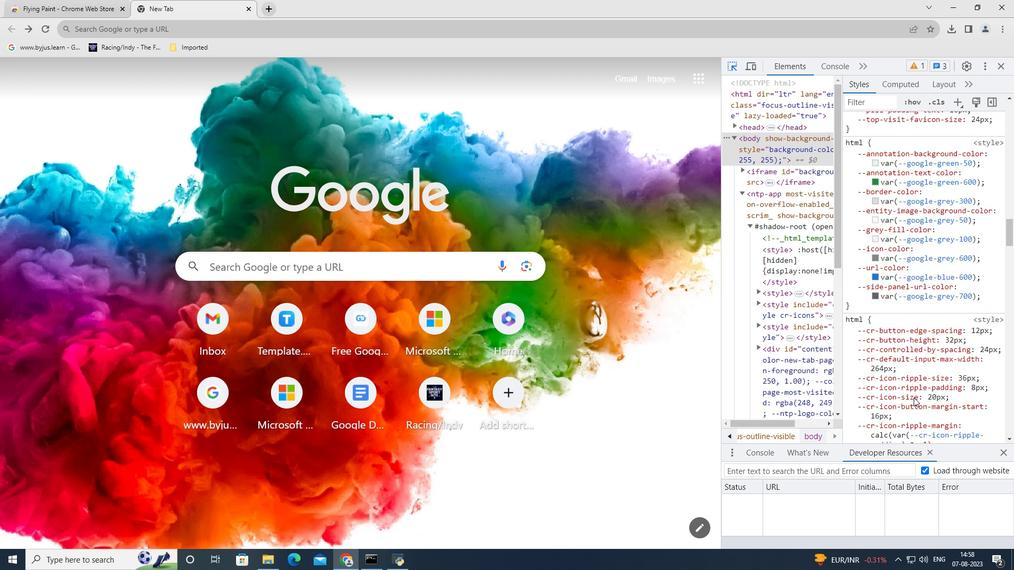 
Action: Mouse scrolled (914, 397) with delta (0, 0)
Screenshot: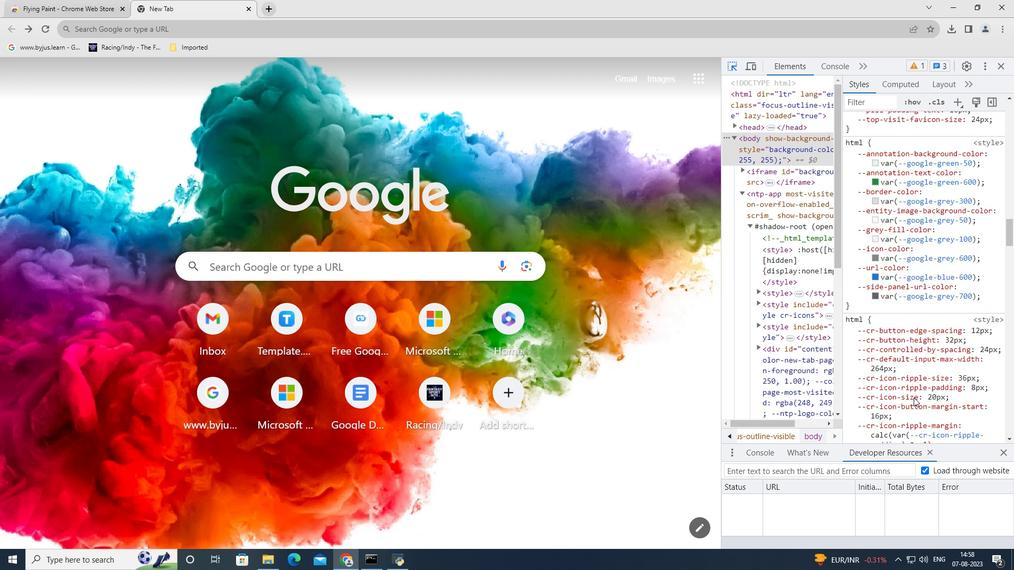 
Action: Mouse scrolled (914, 397) with delta (0, 0)
Screenshot: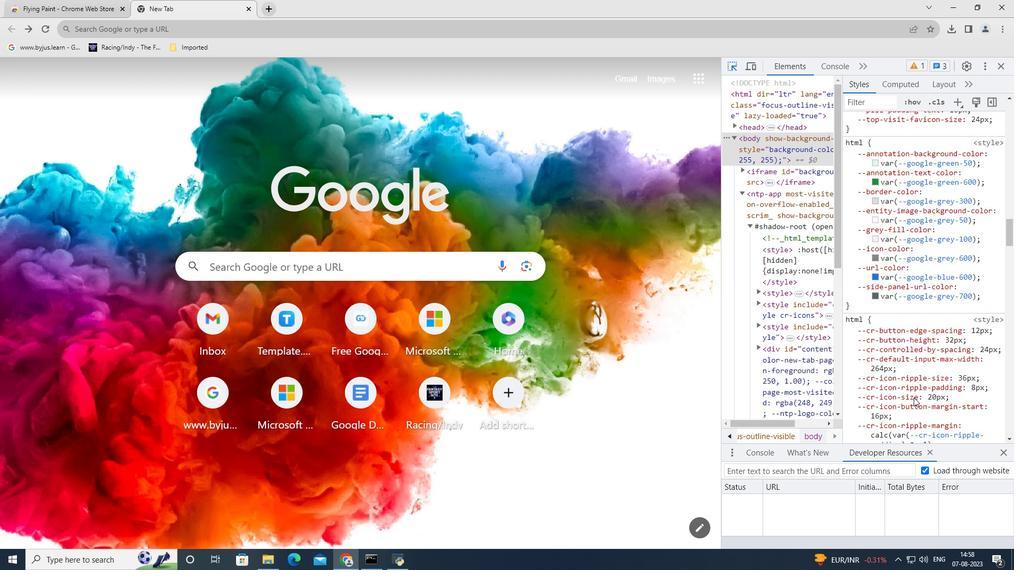 
Action: Mouse scrolled (914, 397) with delta (0, 0)
Screenshot: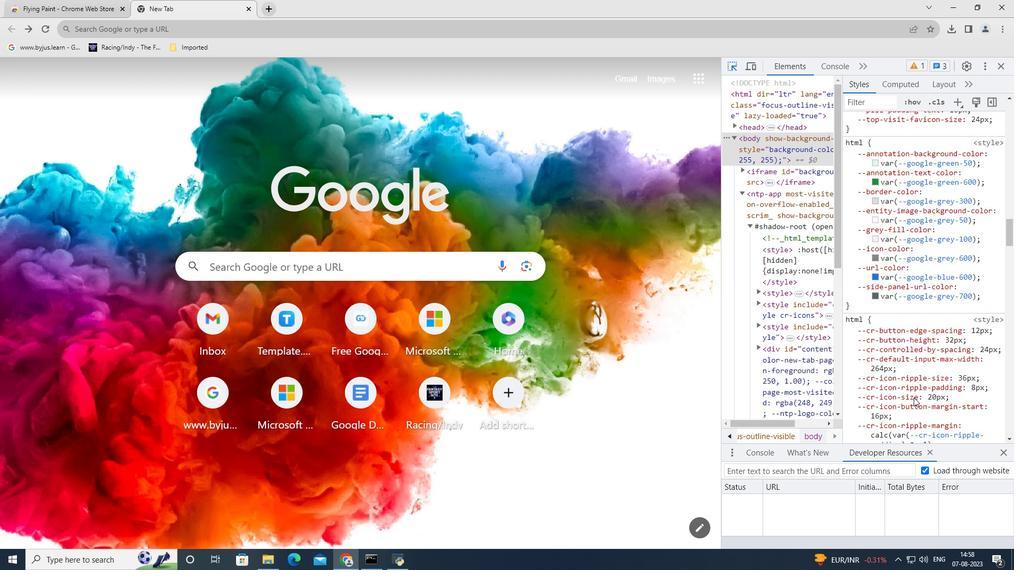 
